 Task: Look for space in Sunnyside, United States from 6th September, 2023 to 15th September, 2023 for 6 adults in price range Rs.8000 to Rs.12000. Place can be entire place or private room with 6 bedrooms having 6 beds and 6 bathrooms. Property type can be house, flat, guest house. Amenities needed are: wifi, TV, free parkinig on premises, gym, breakfast. Booking option can be shelf check-in. Required host language is English.
Action: Mouse moved to (484, 119)
Screenshot: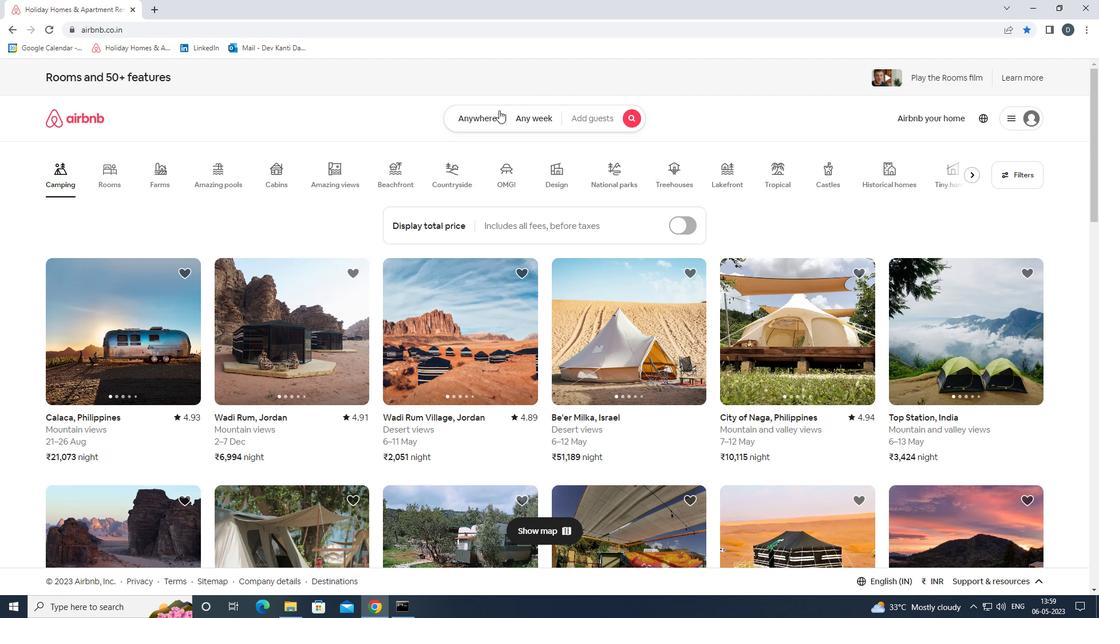 
Action: Mouse pressed left at (484, 119)
Screenshot: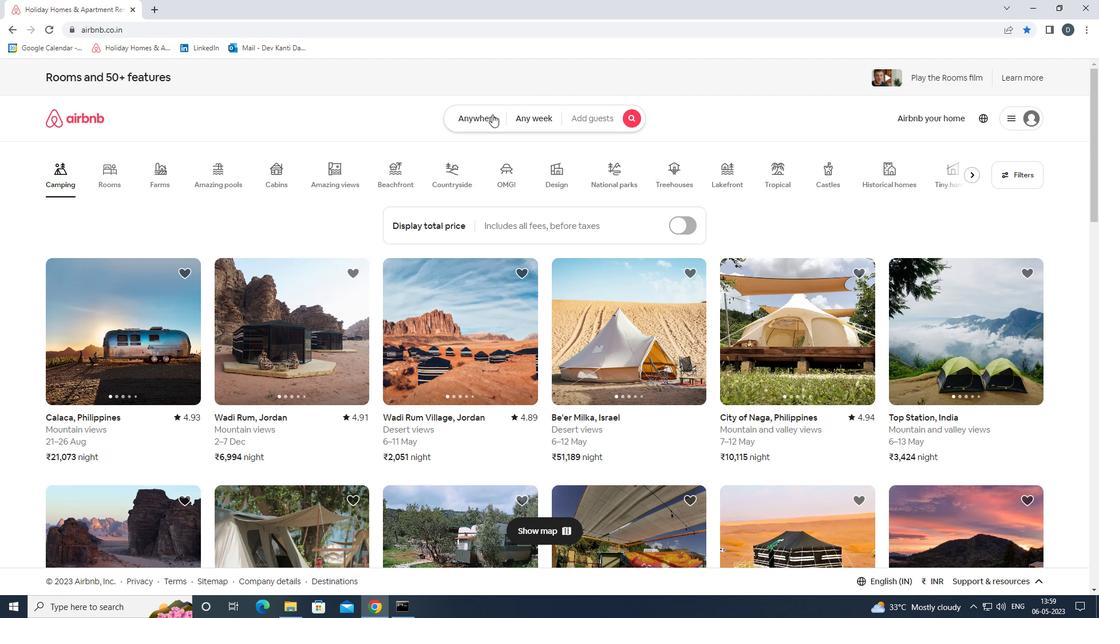 
Action: Mouse moved to (445, 160)
Screenshot: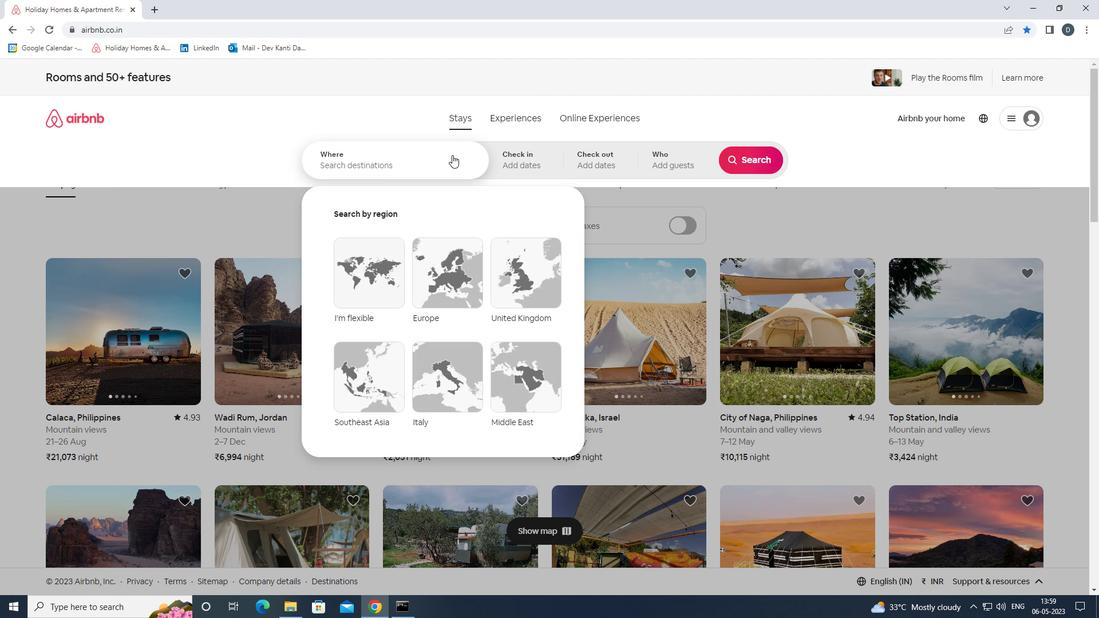 
Action: Mouse pressed left at (445, 160)
Screenshot: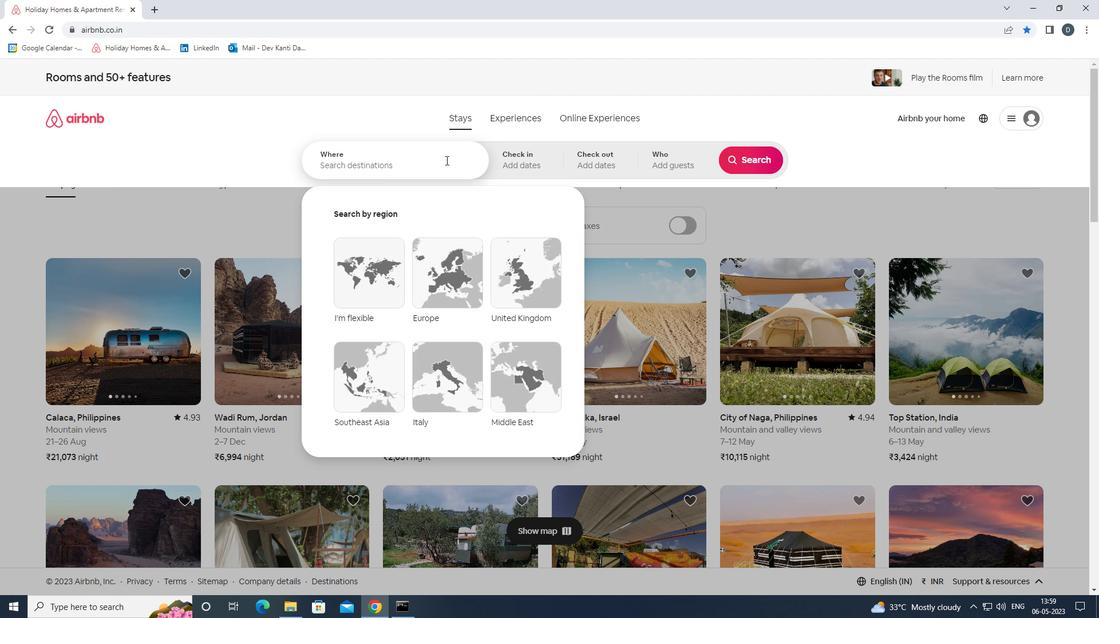 
Action: Mouse moved to (445, 160)
Screenshot: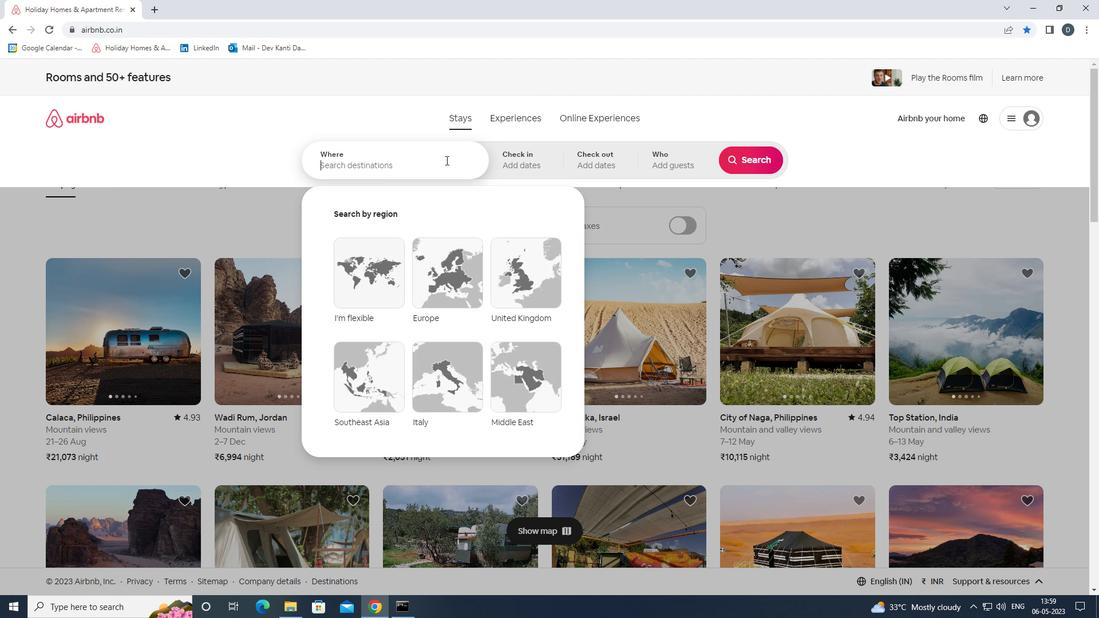 
Action: Key pressed <Key.shift>SUNNYSIDE,<Key.shift>UNITED<Key.space><Key.shift>STATES<Key.enter>
Screenshot: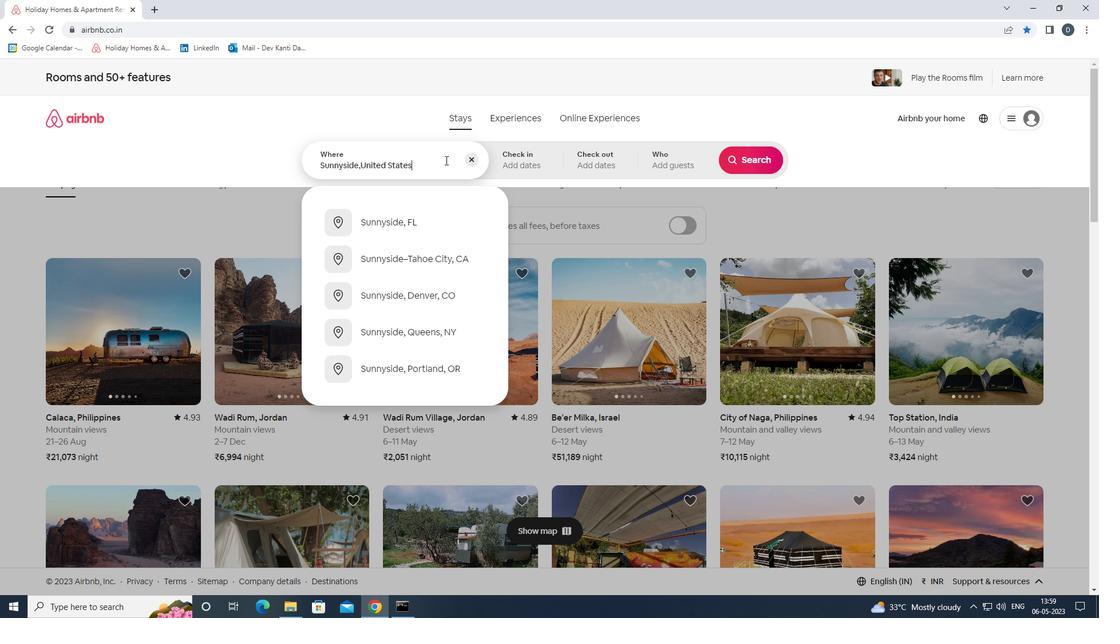 
Action: Mouse moved to (743, 254)
Screenshot: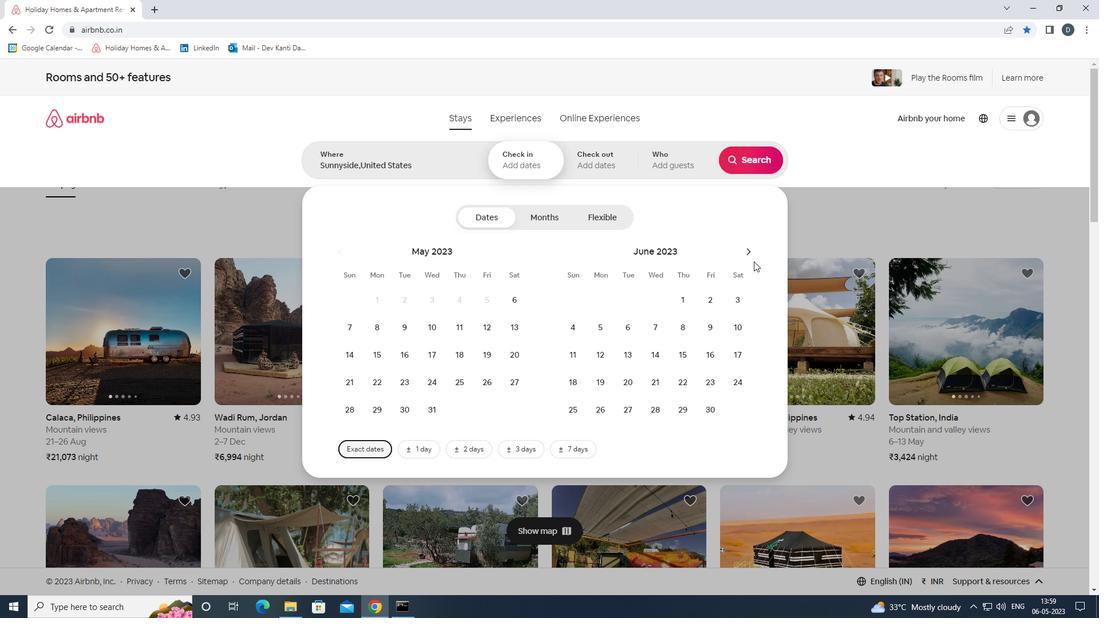 
Action: Mouse pressed left at (743, 254)
Screenshot: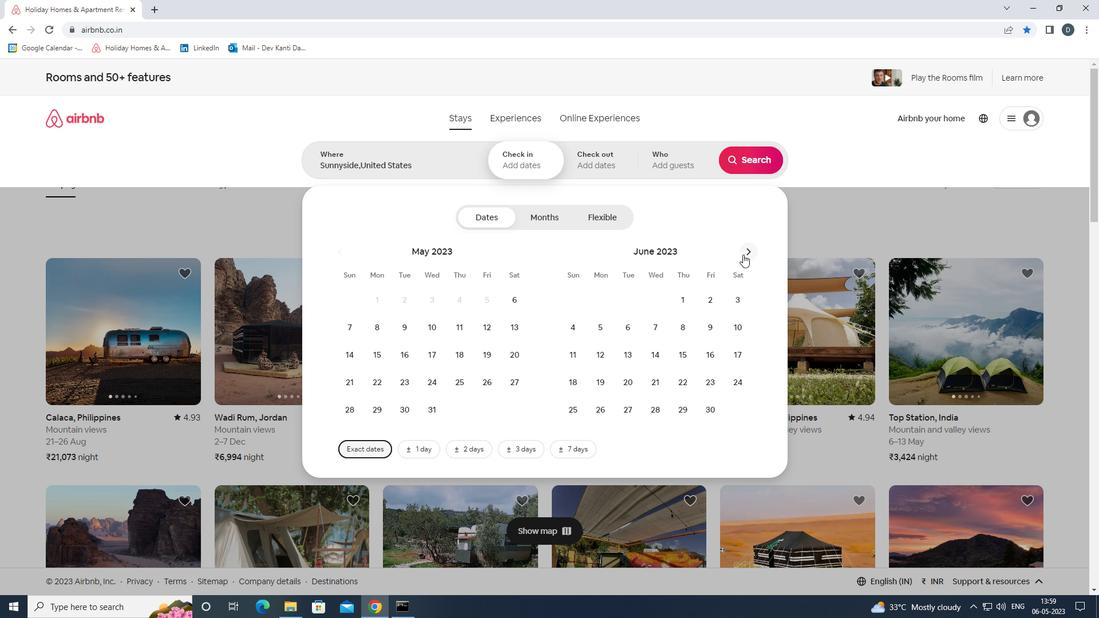 
Action: Mouse moved to (740, 251)
Screenshot: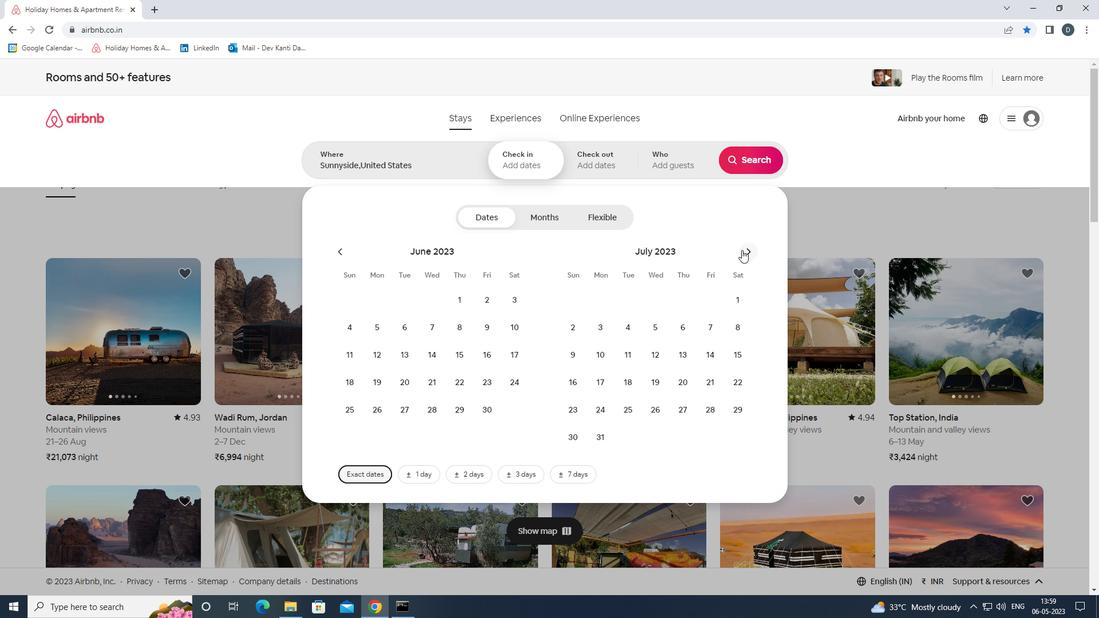 
Action: Mouse pressed left at (740, 251)
Screenshot: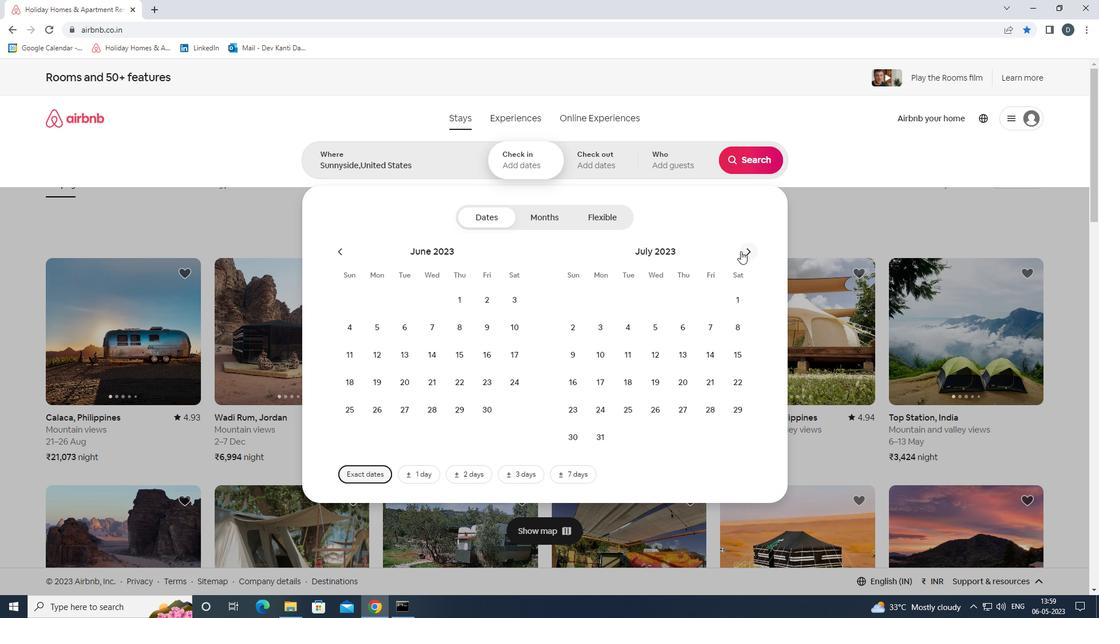 
Action: Mouse moved to (750, 251)
Screenshot: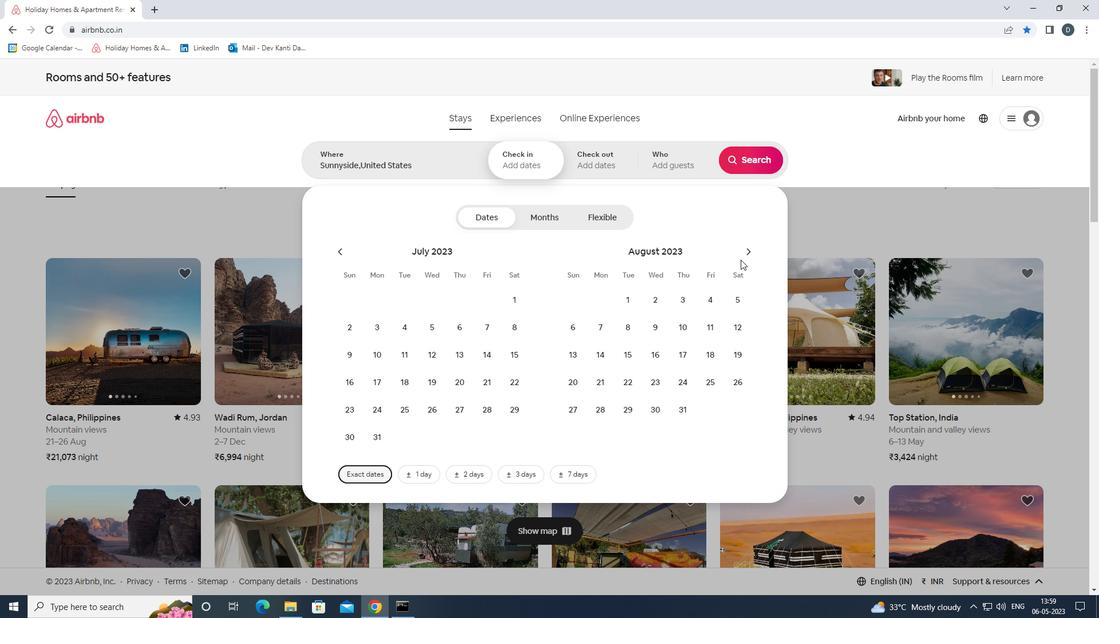 
Action: Mouse pressed left at (750, 251)
Screenshot: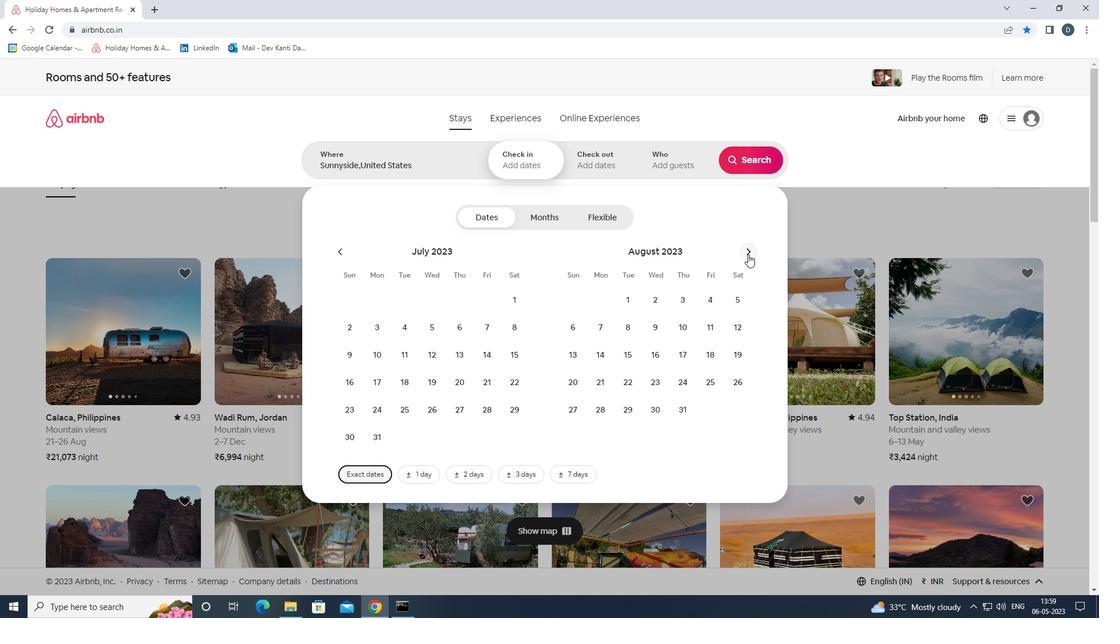
Action: Mouse moved to (660, 334)
Screenshot: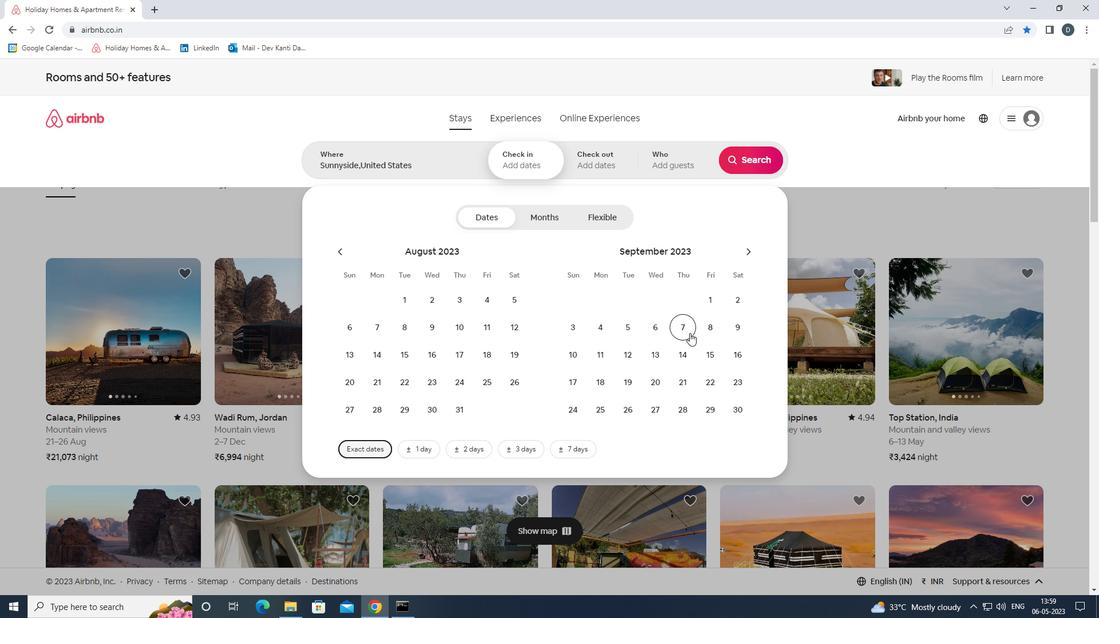 
Action: Mouse pressed left at (660, 334)
Screenshot: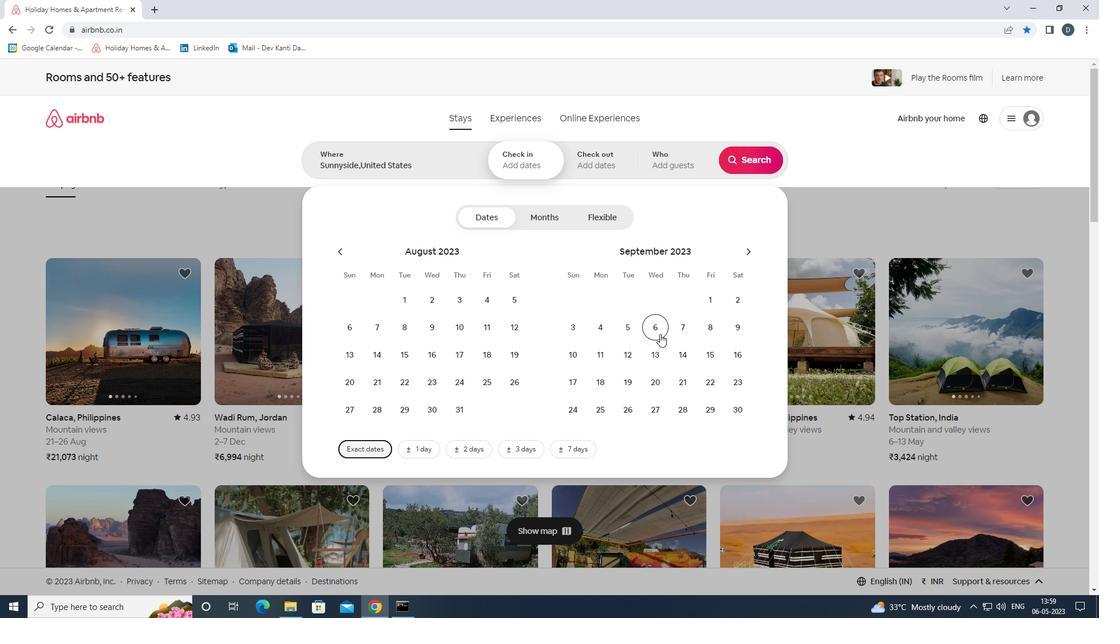 
Action: Mouse moved to (712, 355)
Screenshot: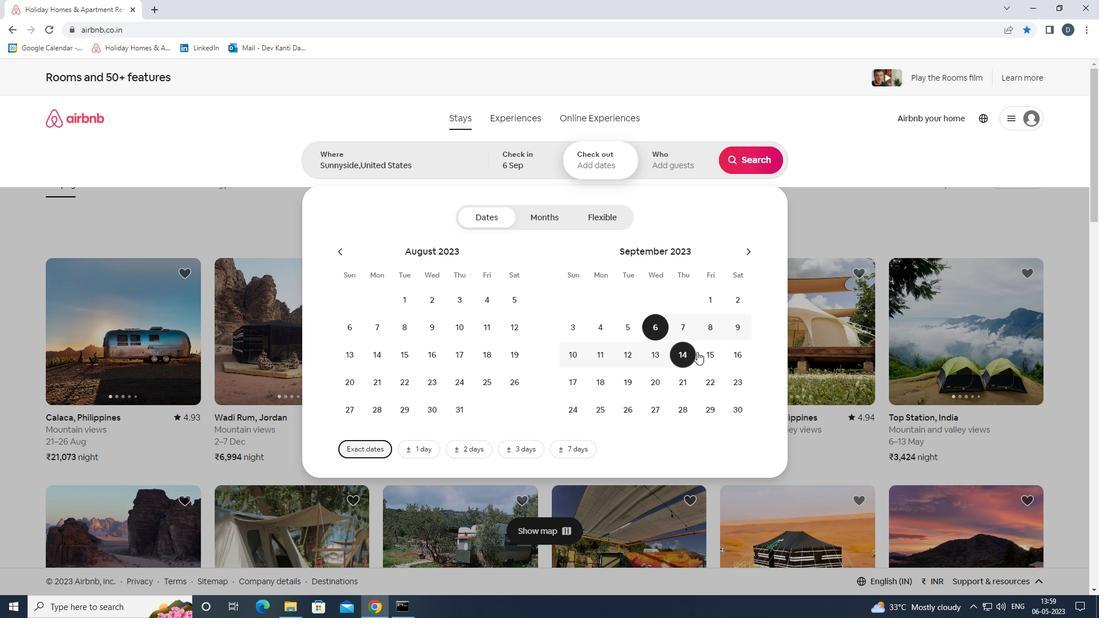 
Action: Mouse pressed left at (712, 355)
Screenshot: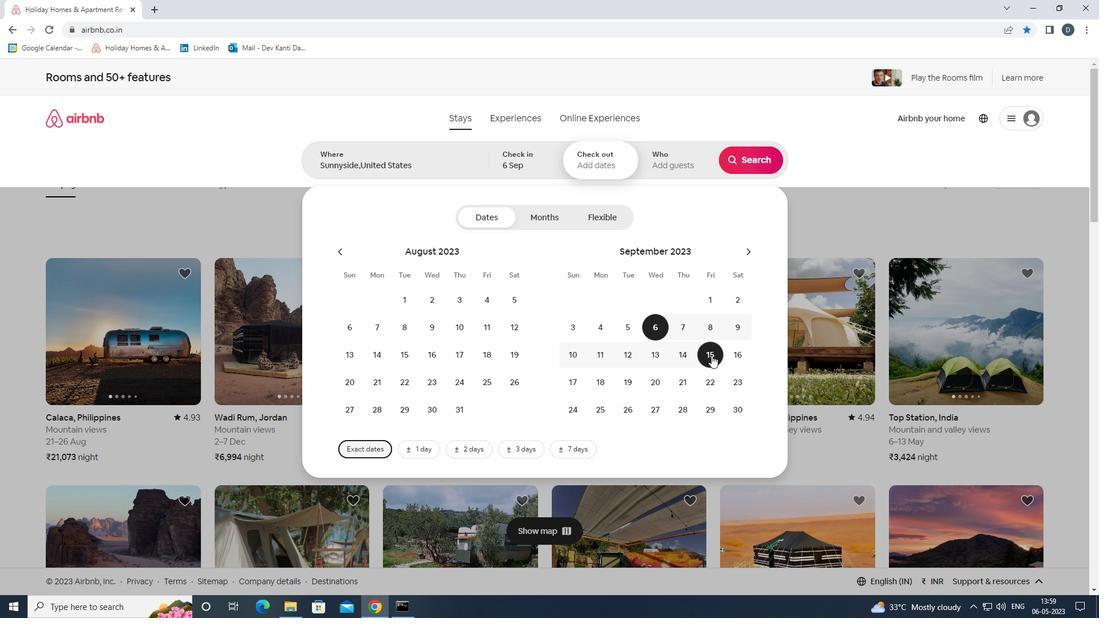 
Action: Mouse moved to (676, 168)
Screenshot: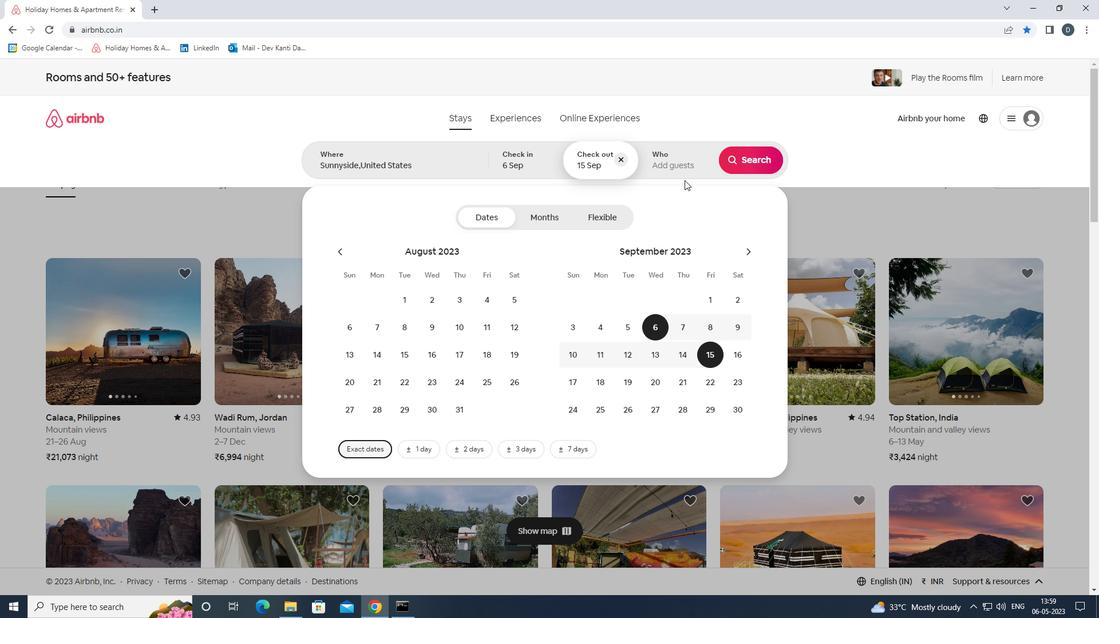 
Action: Mouse pressed left at (676, 168)
Screenshot: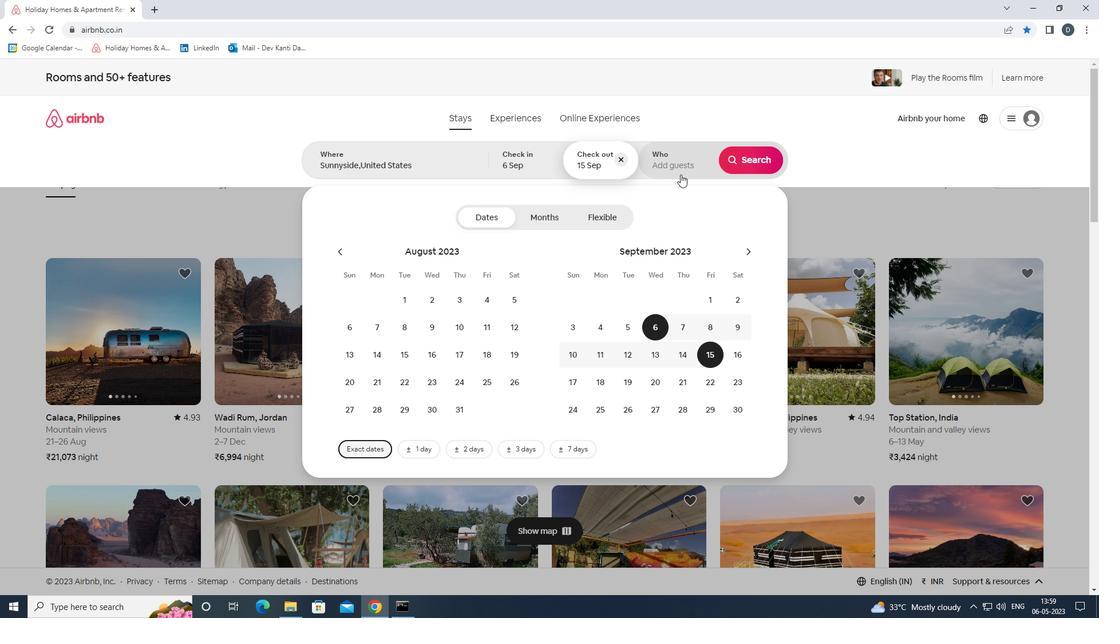 
Action: Mouse moved to (755, 215)
Screenshot: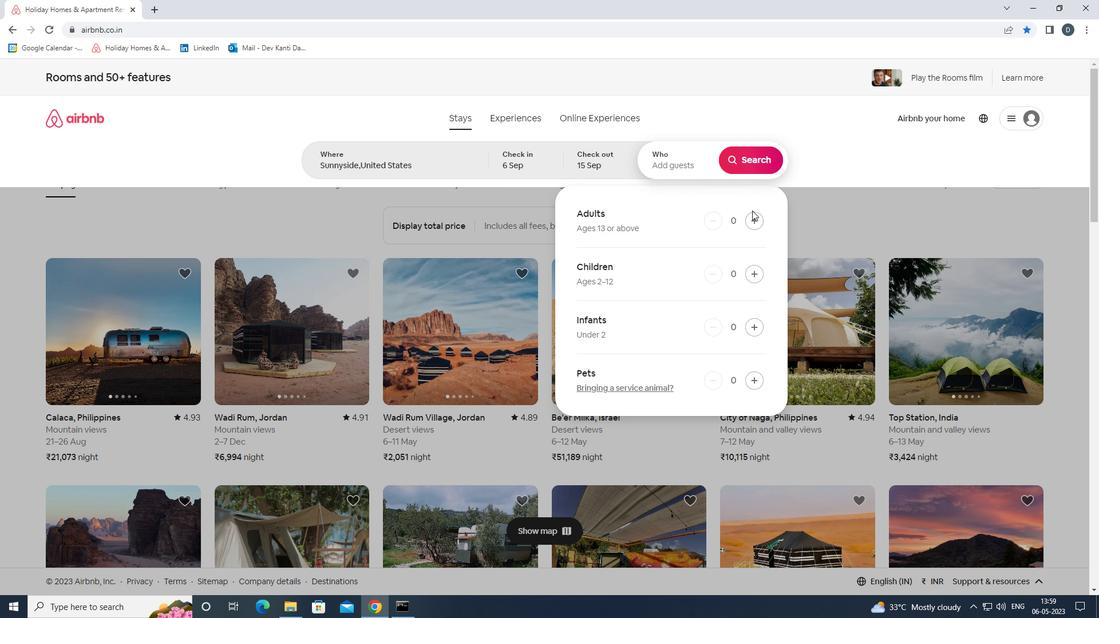 
Action: Mouse pressed left at (755, 215)
Screenshot: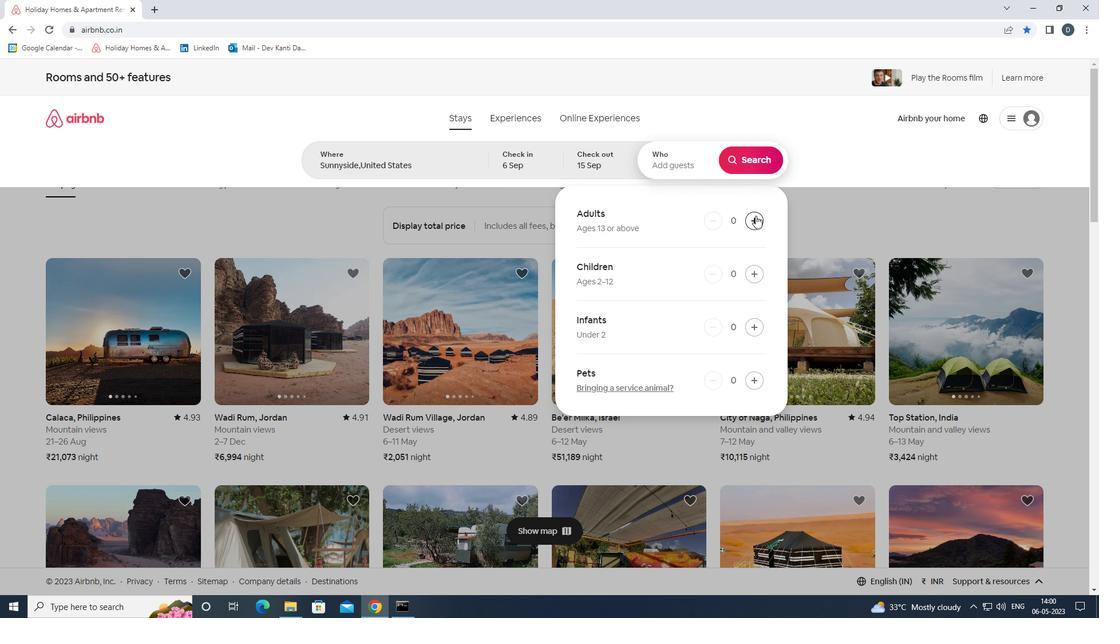 
Action: Mouse pressed left at (755, 215)
Screenshot: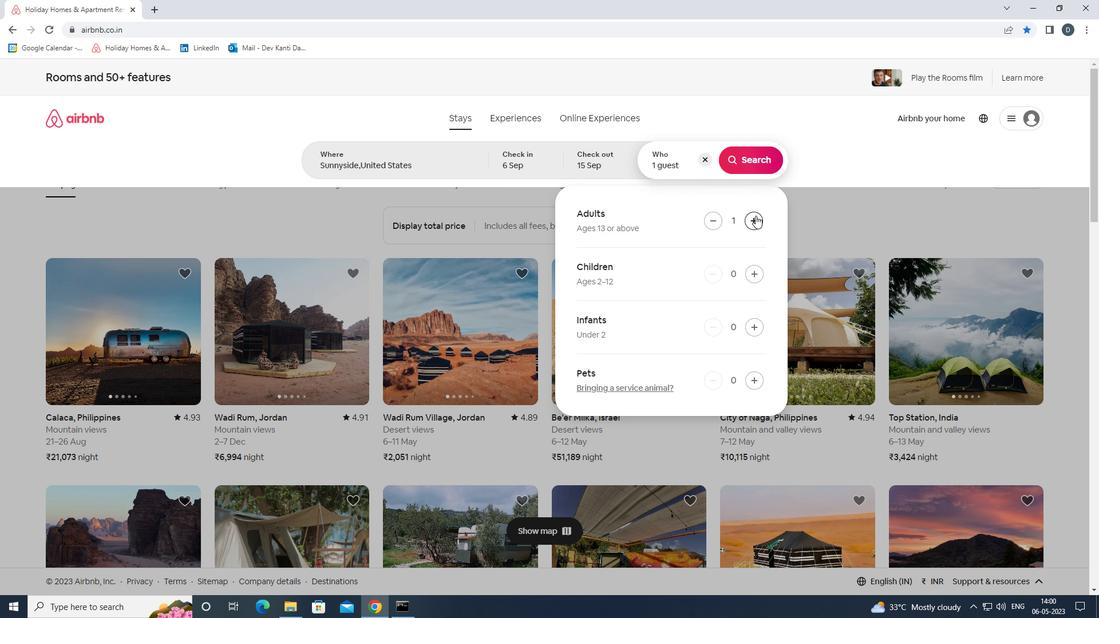 
Action: Mouse pressed left at (755, 215)
Screenshot: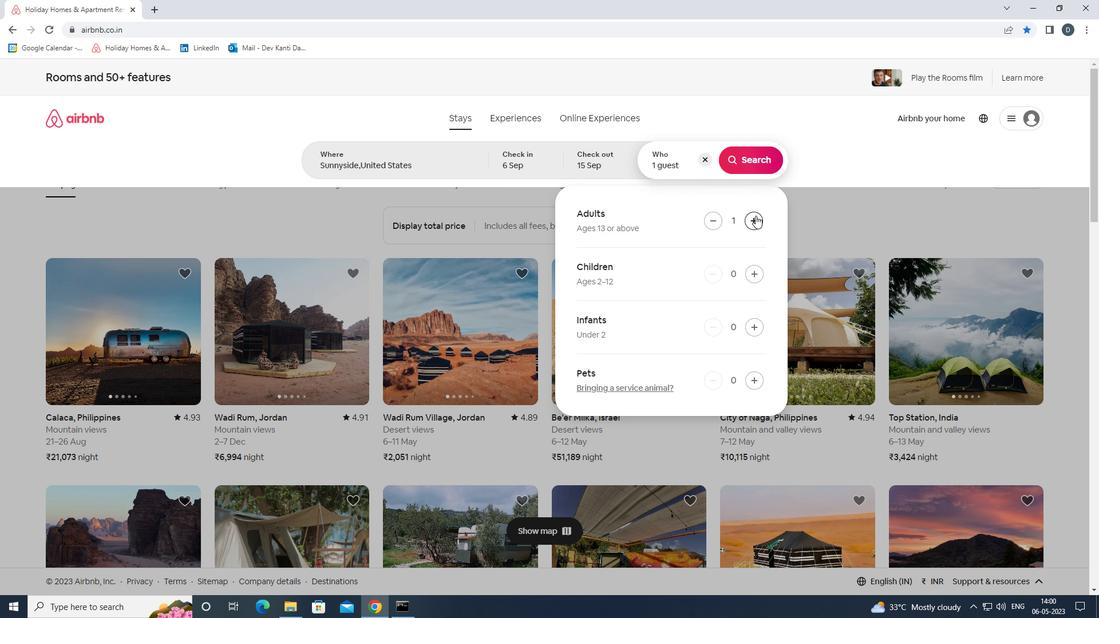 
Action: Mouse pressed left at (755, 215)
Screenshot: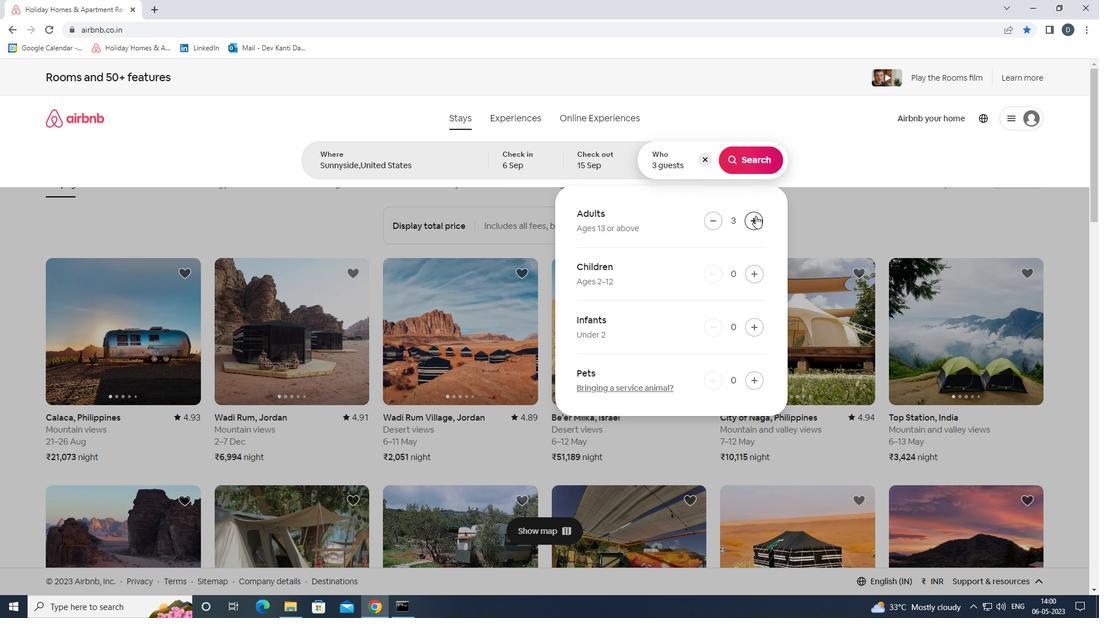 
Action: Mouse pressed left at (755, 215)
Screenshot: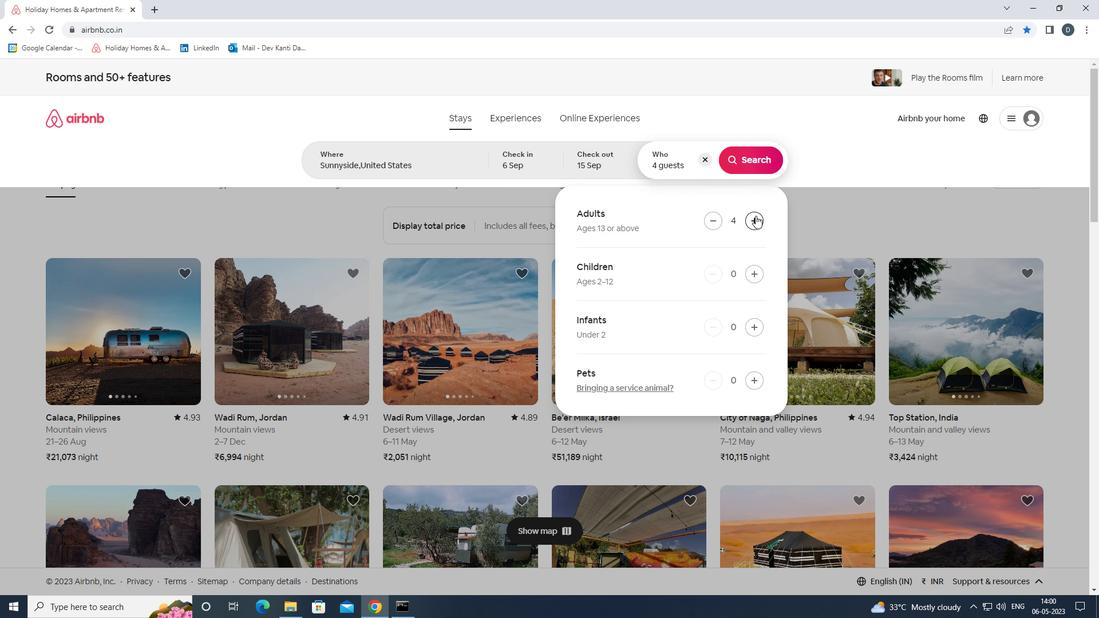 
Action: Mouse pressed left at (755, 215)
Screenshot: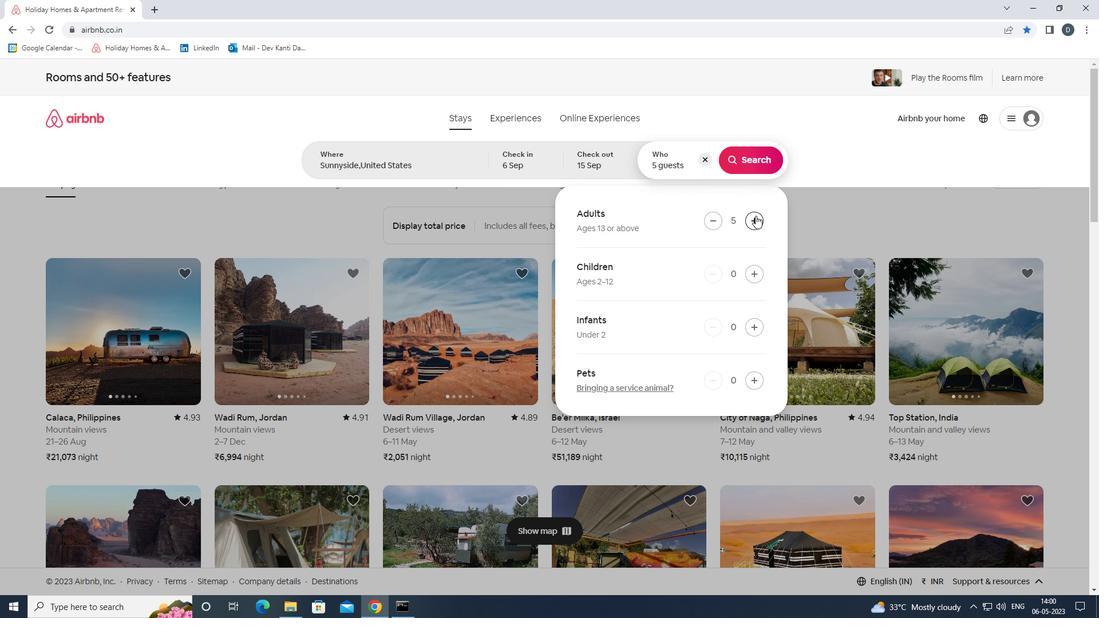 
Action: Mouse moved to (753, 169)
Screenshot: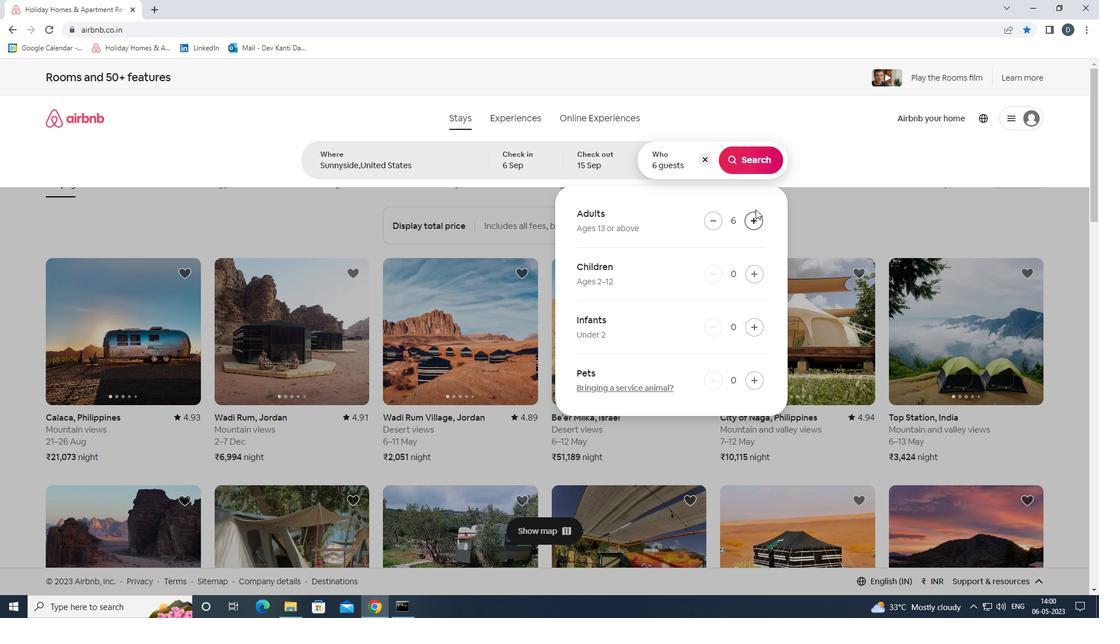 
Action: Mouse pressed left at (753, 169)
Screenshot: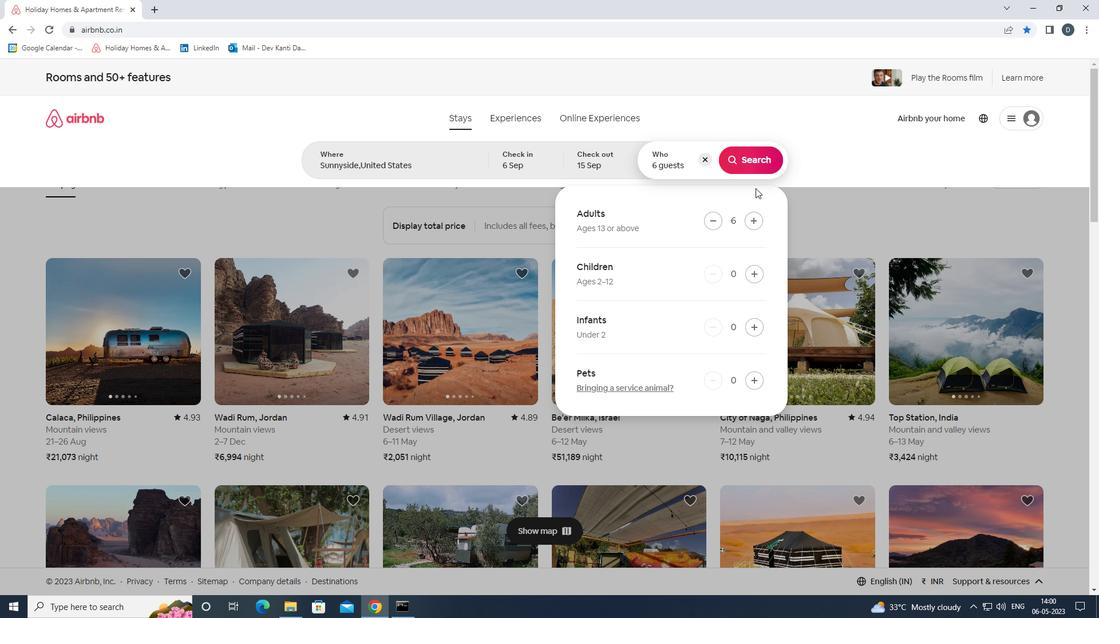 
Action: Mouse moved to (1034, 132)
Screenshot: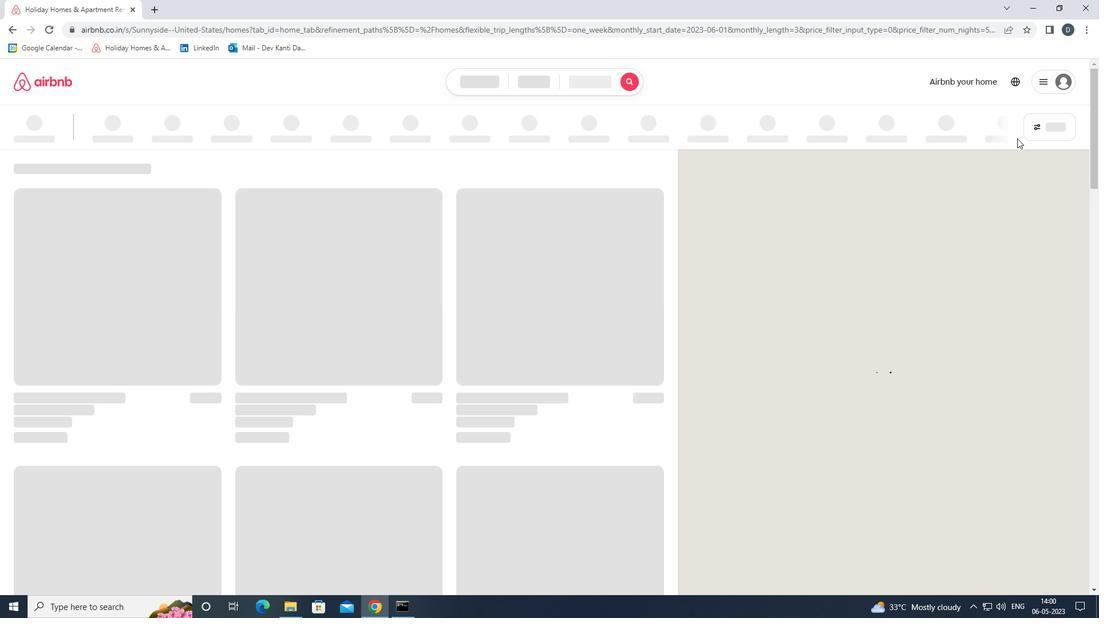 
Action: Mouse pressed left at (1034, 132)
Screenshot: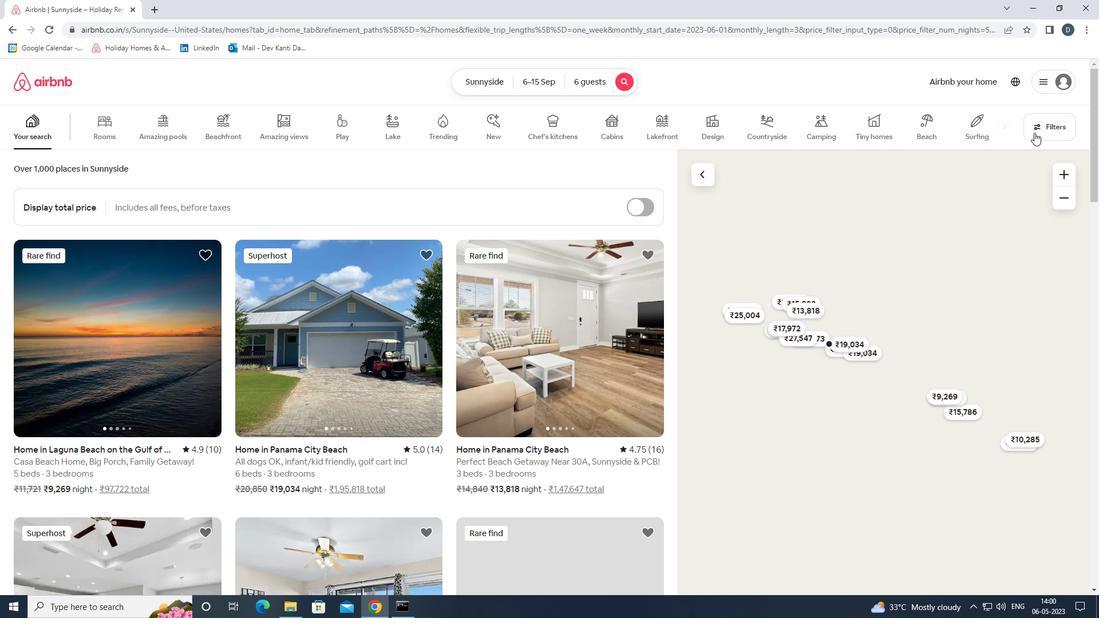 
Action: Mouse moved to (467, 406)
Screenshot: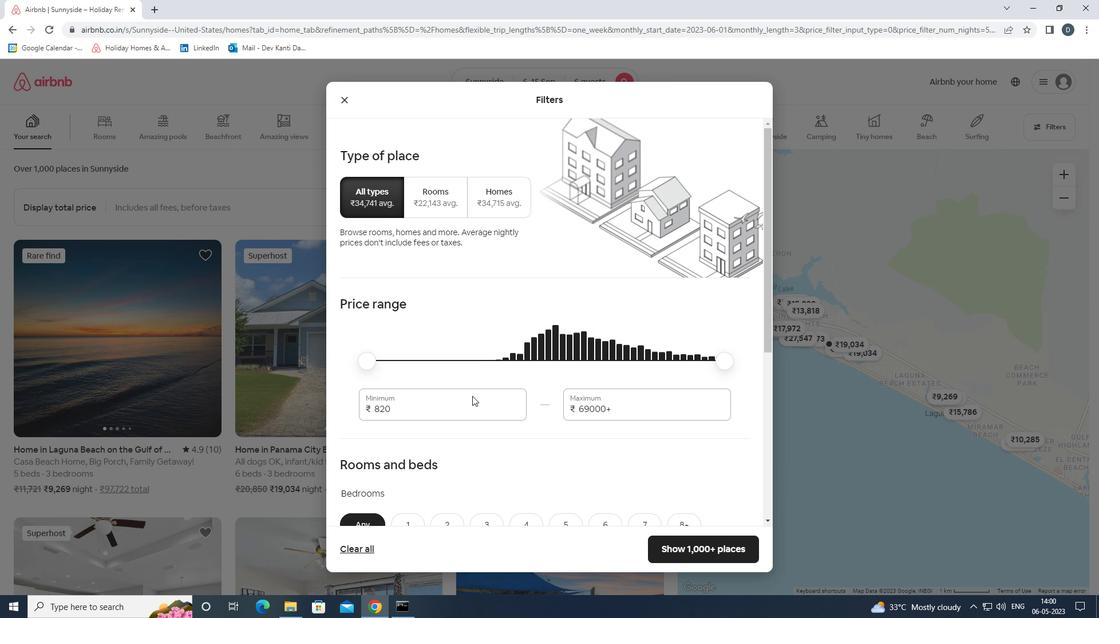 
Action: Mouse pressed left at (467, 406)
Screenshot: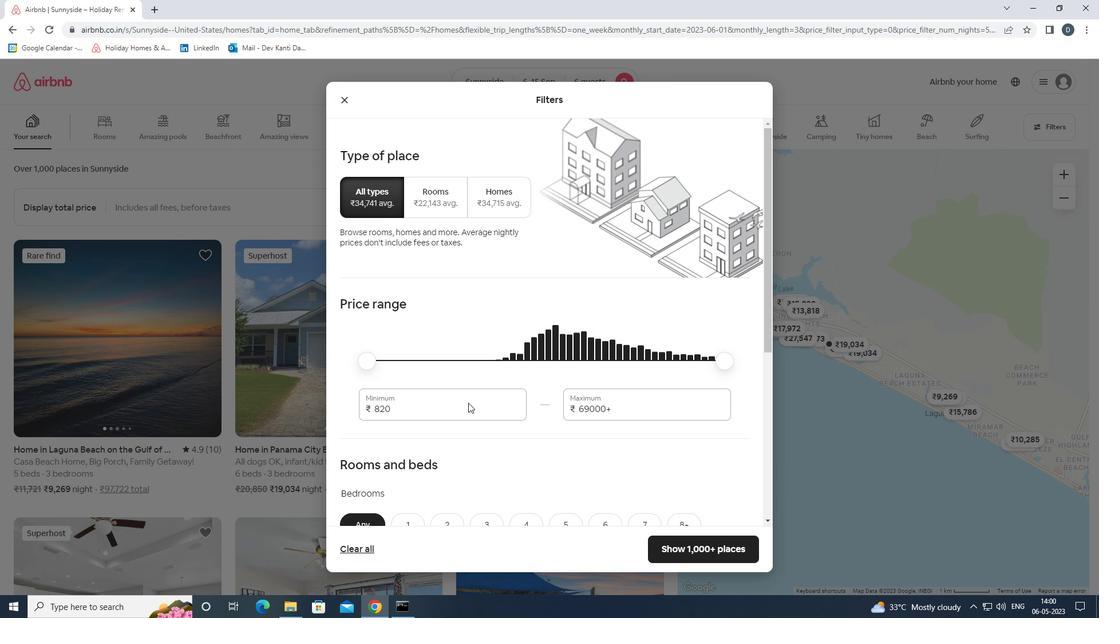
Action: Mouse pressed left at (467, 406)
Screenshot: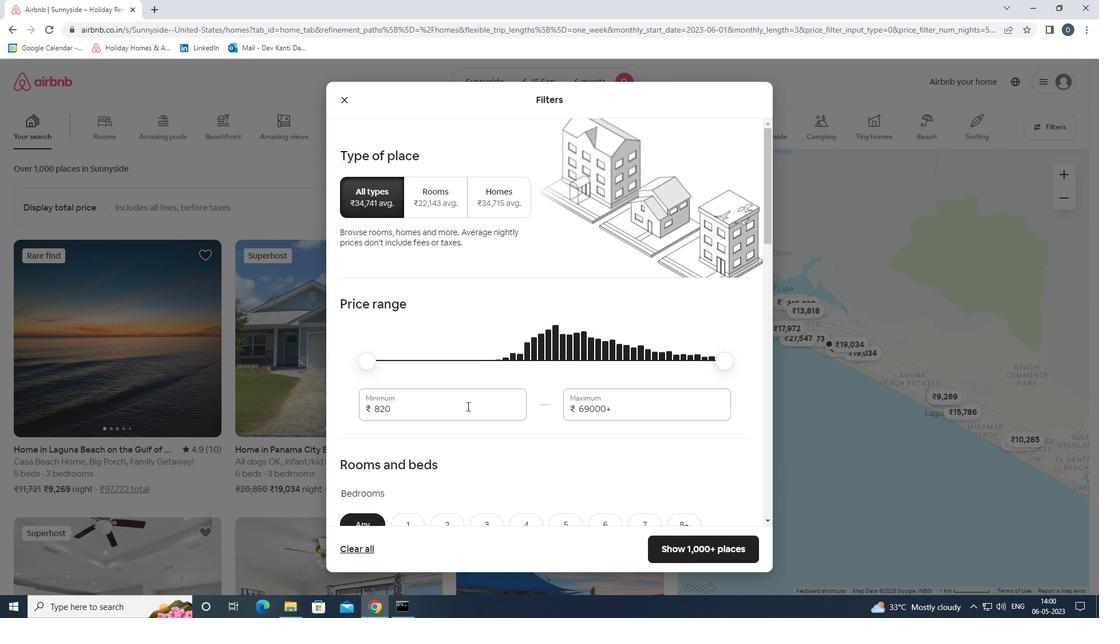 
Action: Key pressed 8000<Key.tab>12000
Screenshot: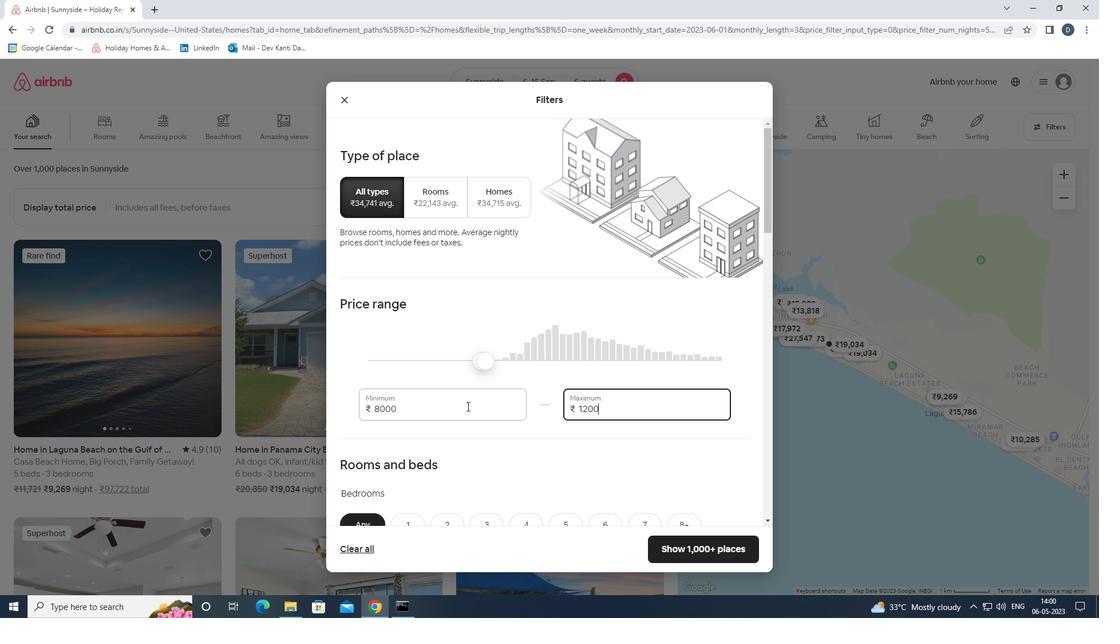 
Action: Mouse moved to (473, 394)
Screenshot: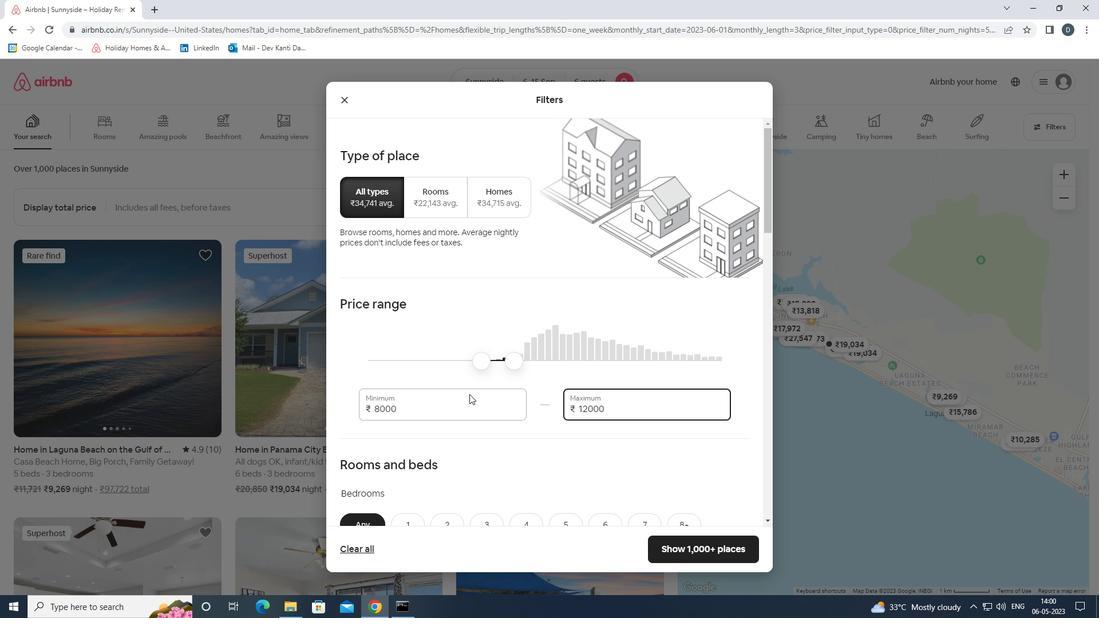 
Action: Mouse scrolled (473, 393) with delta (0, 0)
Screenshot: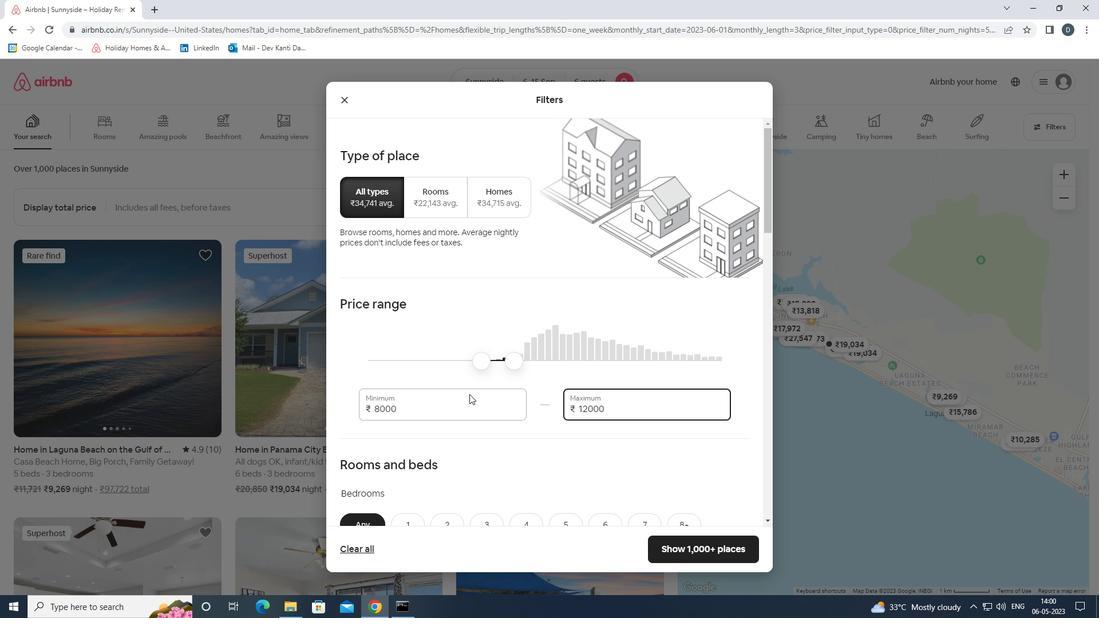 
Action: Mouse moved to (482, 397)
Screenshot: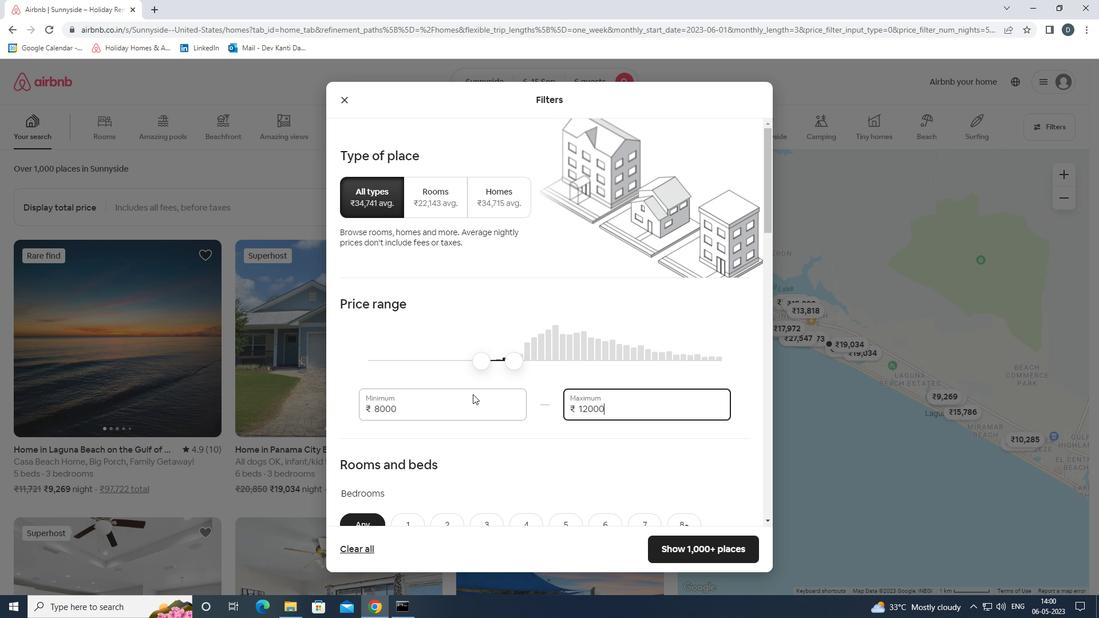 
Action: Mouse scrolled (482, 396) with delta (0, 0)
Screenshot: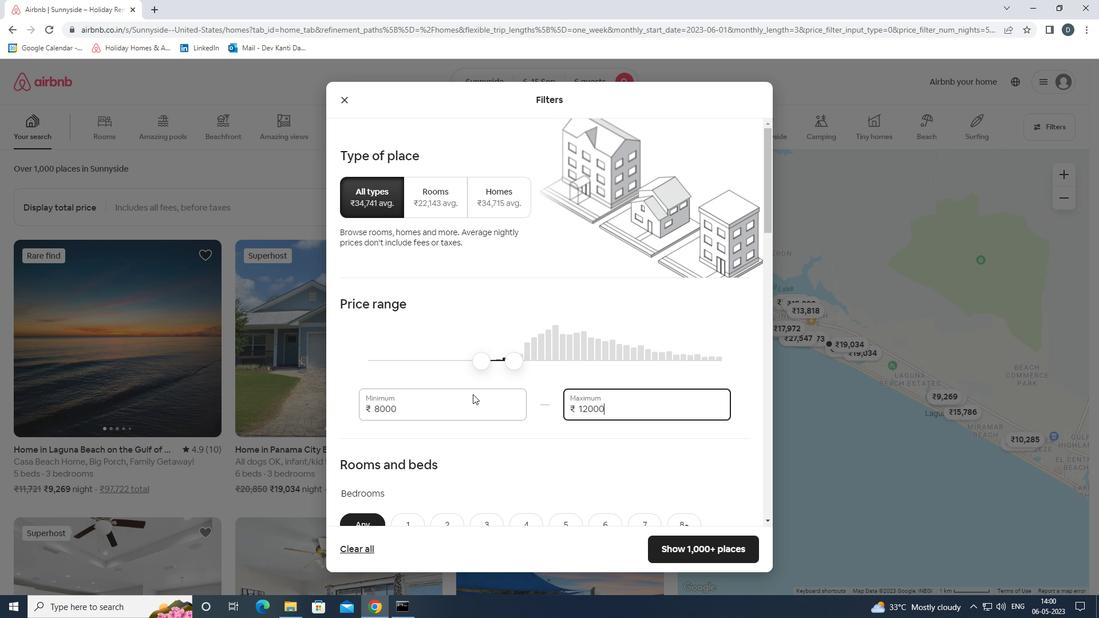 
Action: Mouse moved to (510, 387)
Screenshot: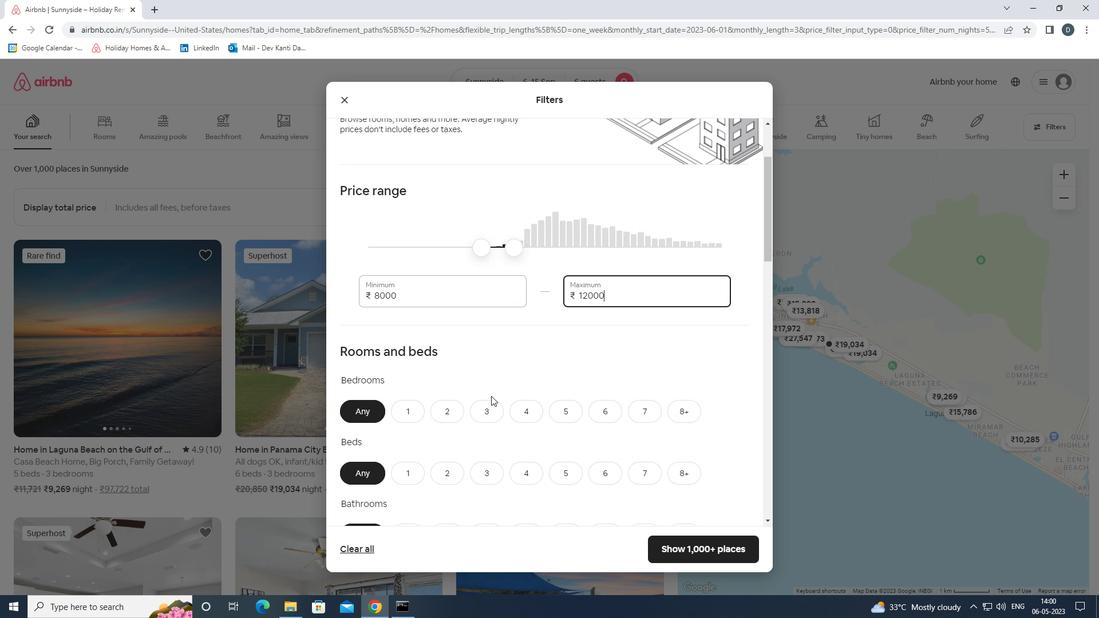 
Action: Mouse scrolled (510, 386) with delta (0, 0)
Screenshot: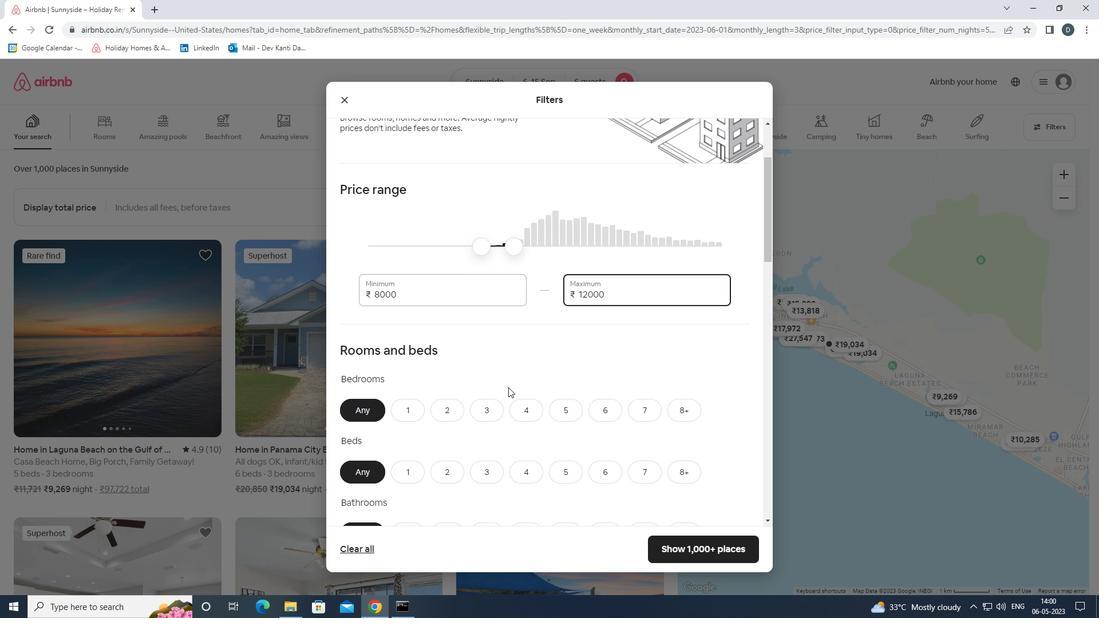 
Action: Mouse scrolled (510, 386) with delta (0, 0)
Screenshot: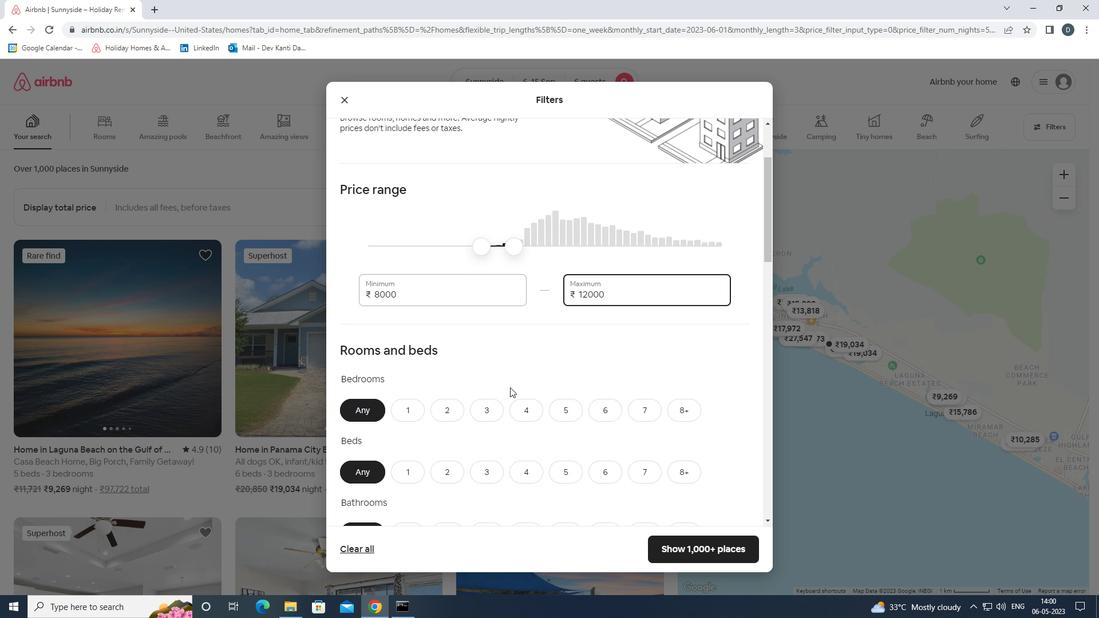 
Action: Mouse moved to (601, 294)
Screenshot: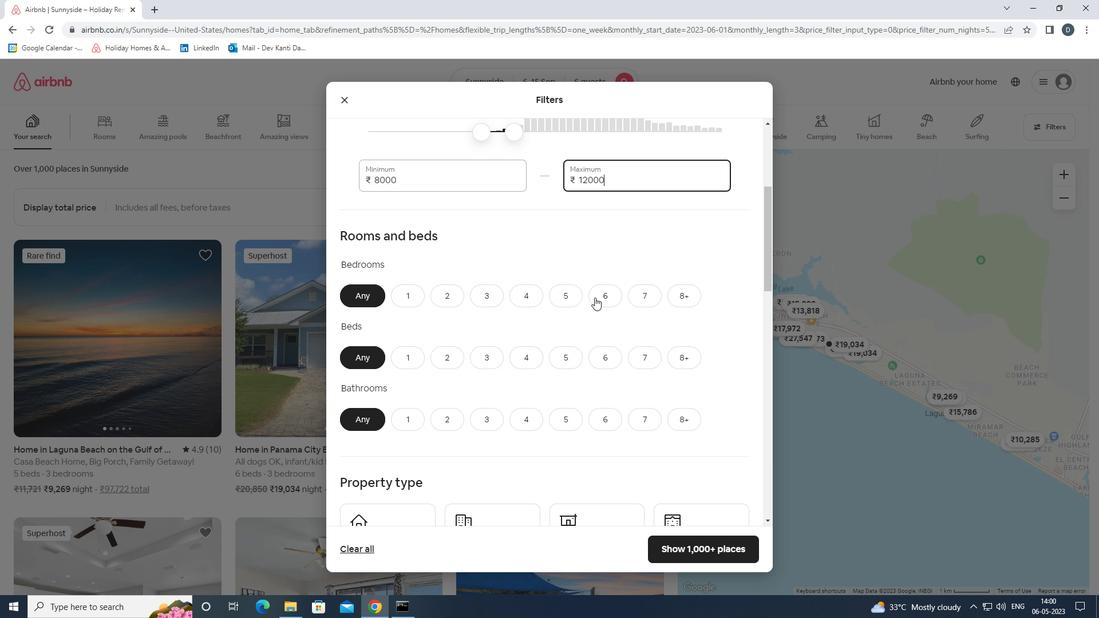 
Action: Mouse pressed left at (601, 294)
Screenshot: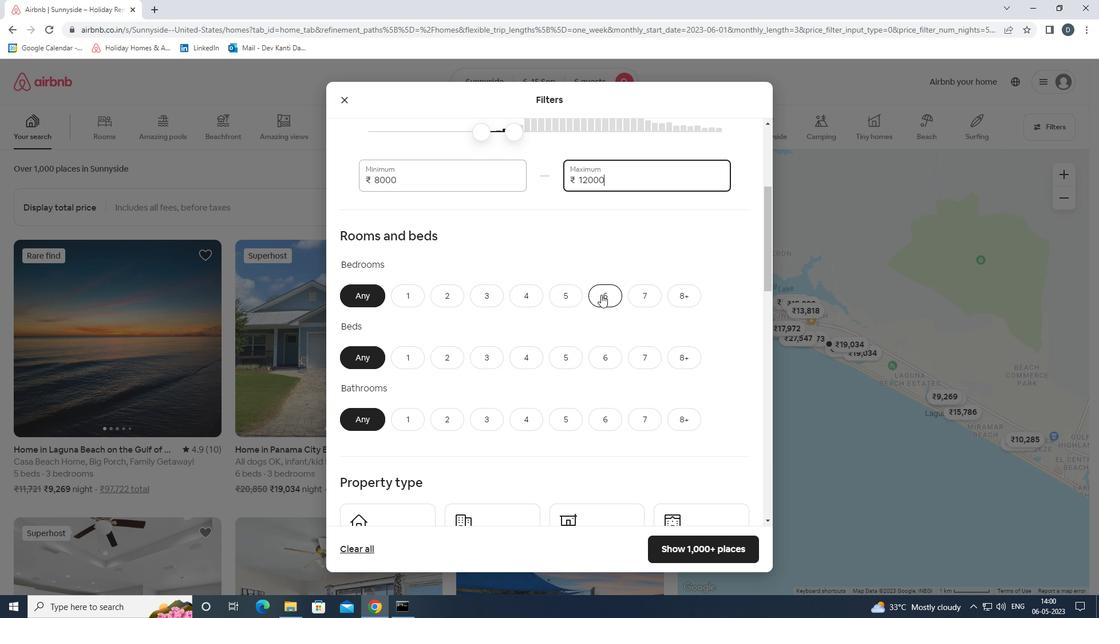 
Action: Mouse moved to (599, 357)
Screenshot: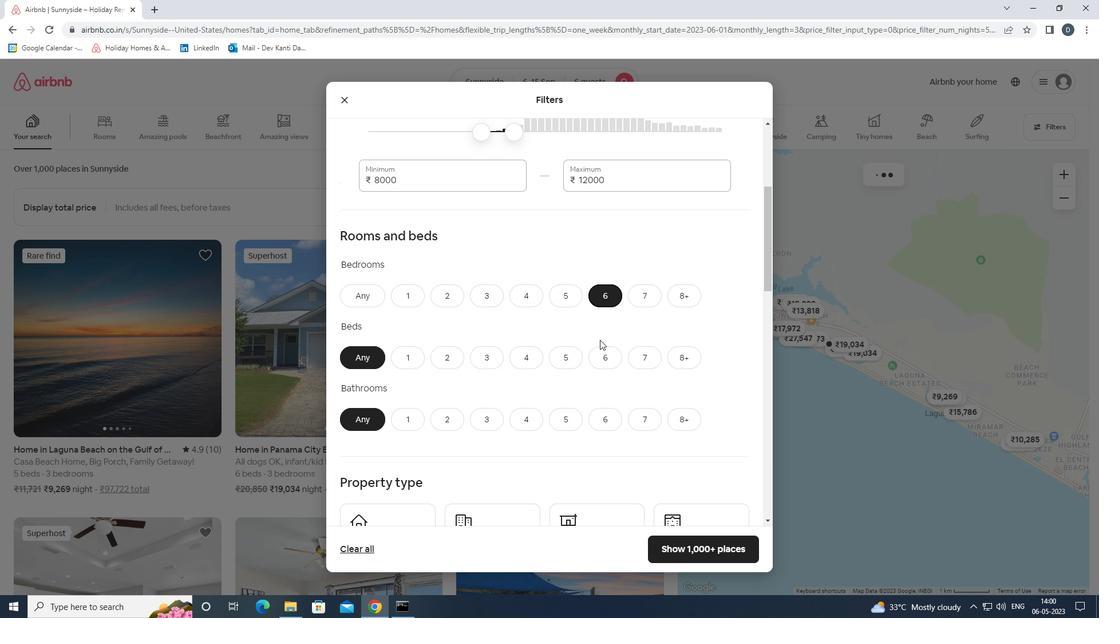 
Action: Mouse pressed left at (599, 357)
Screenshot: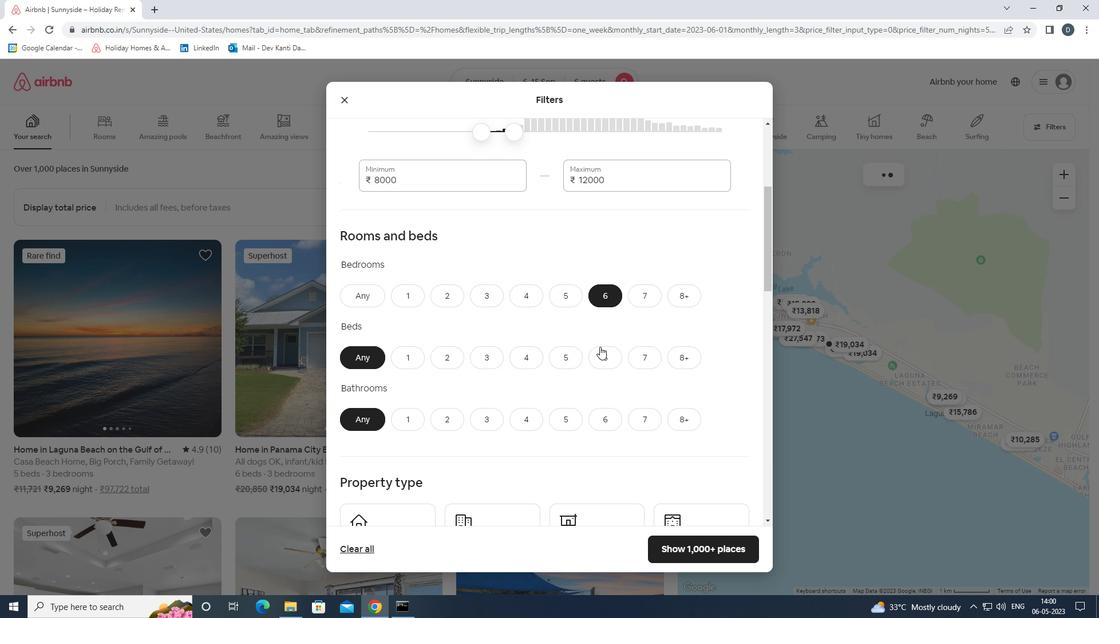 
Action: Mouse moved to (601, 412)
Screenshot: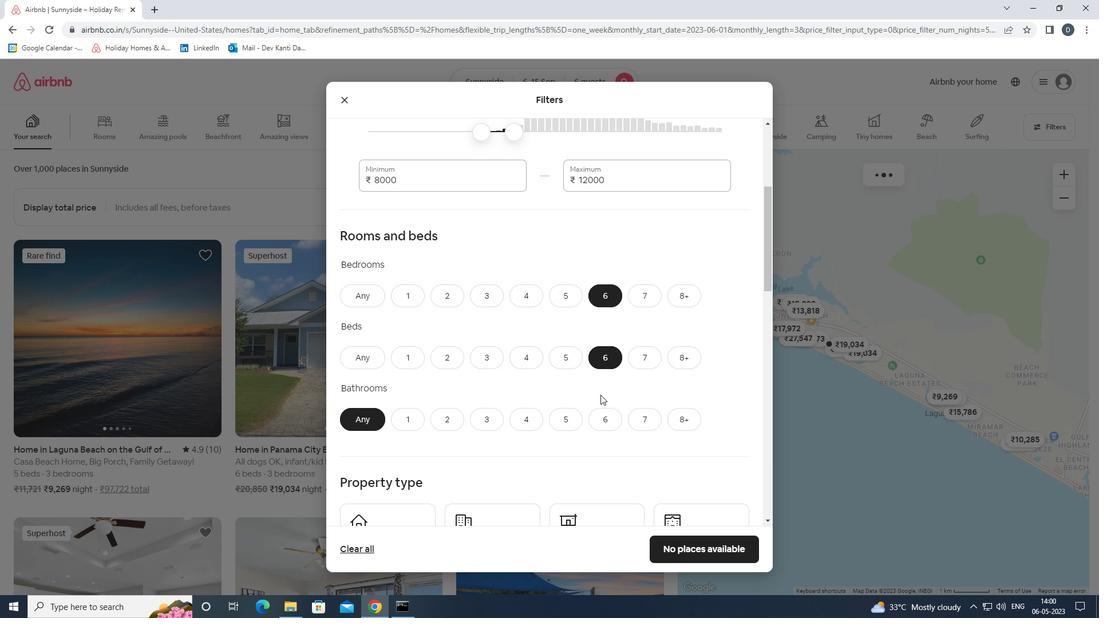 
Action: Mouse pressed left at (601, 412)
Screenshot: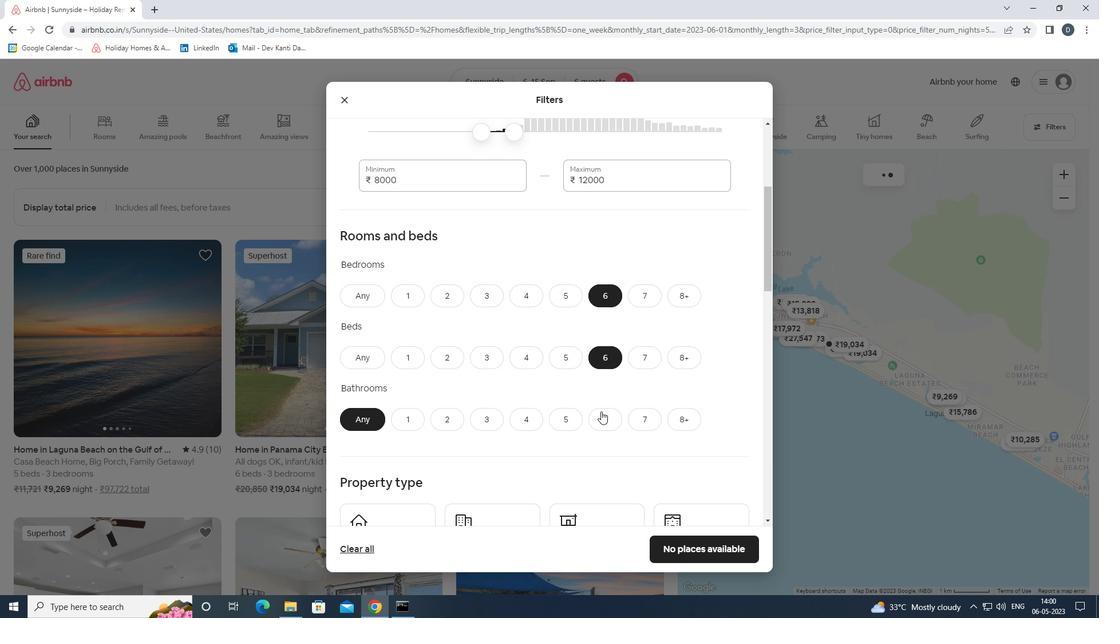 
Action: Mouse moved to (599, 406)
Screenshot: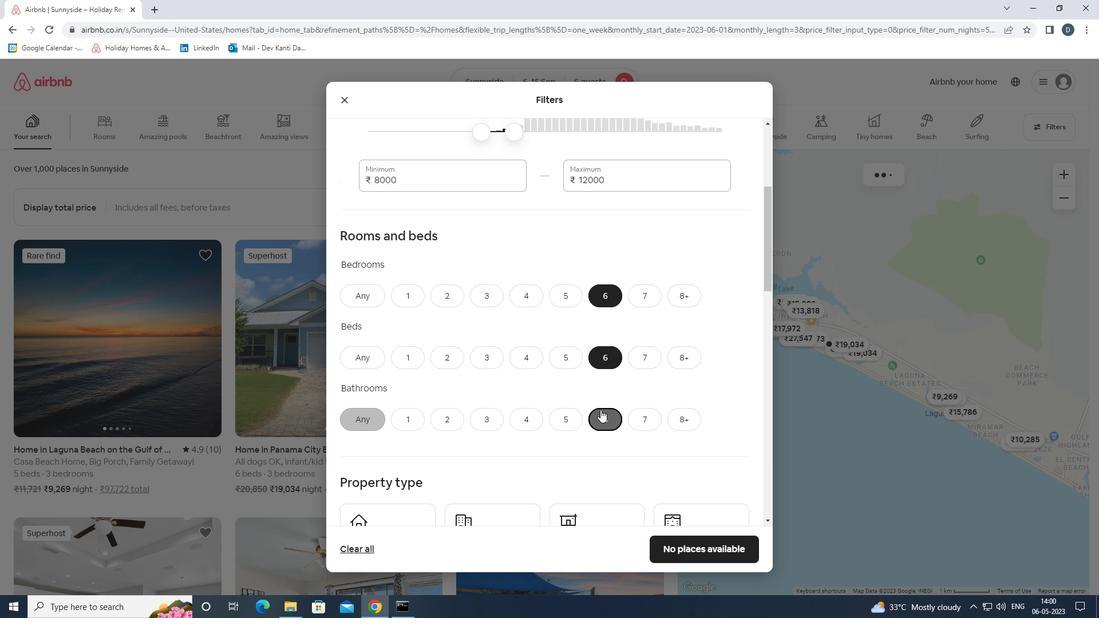 
Action: Mouse scrolled (599, 405) with delta (0, 0)
Screenshot: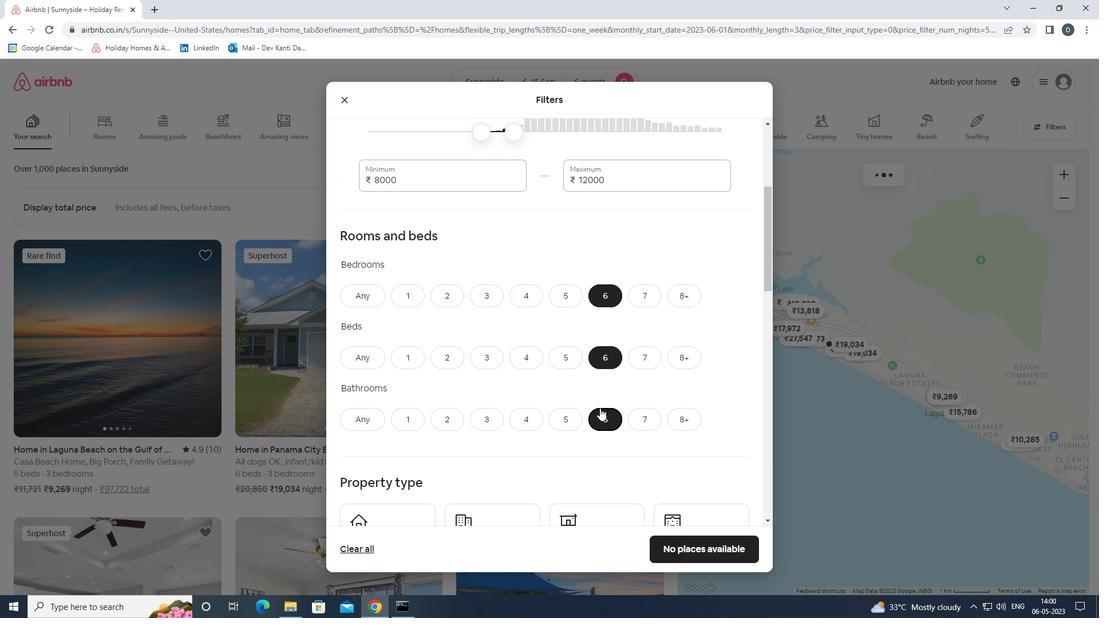 
Action: Mouse scrolled (599, 405) with delta (0, 0)
Screenshot: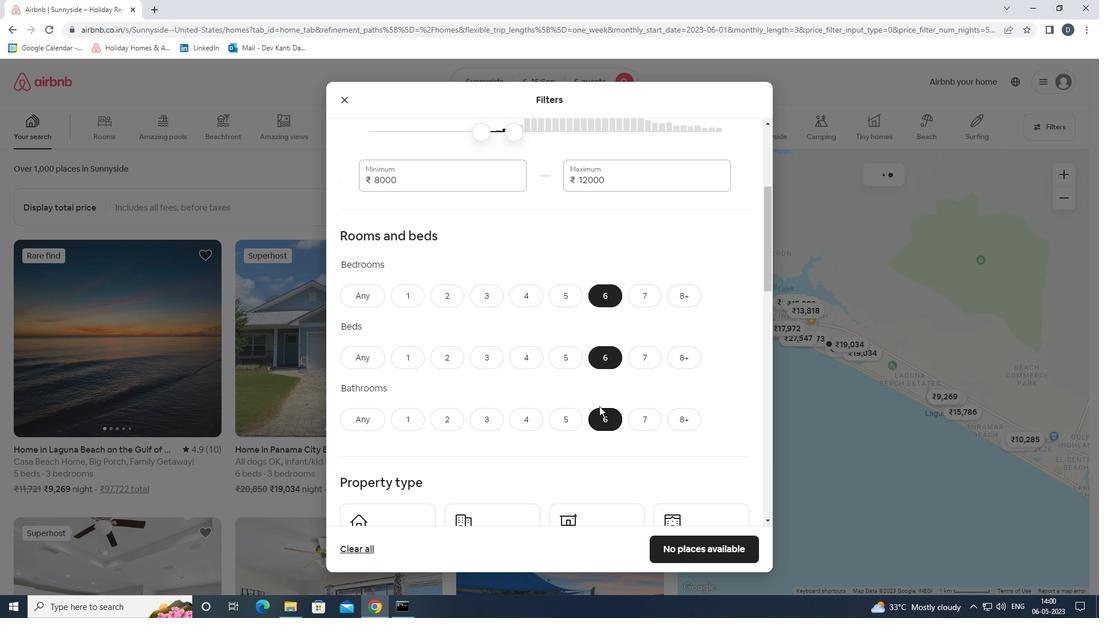 
Action: Mouse scrolled (599, 405) with delta (0, 0)
Screenshot: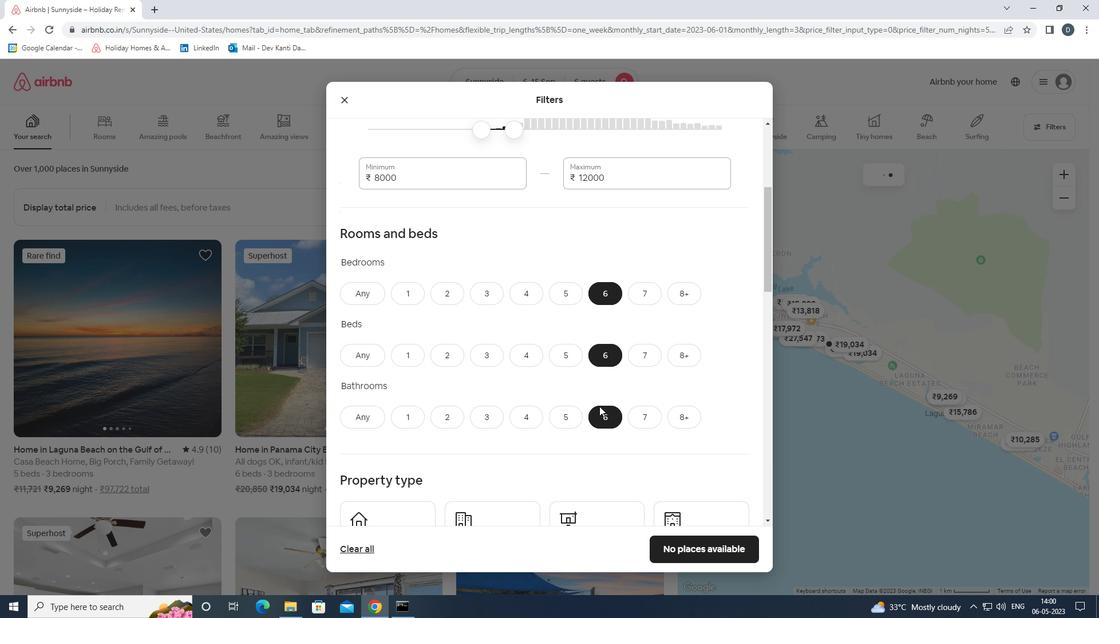 
Action: Mouse moved to (395, 391)
Screenshot: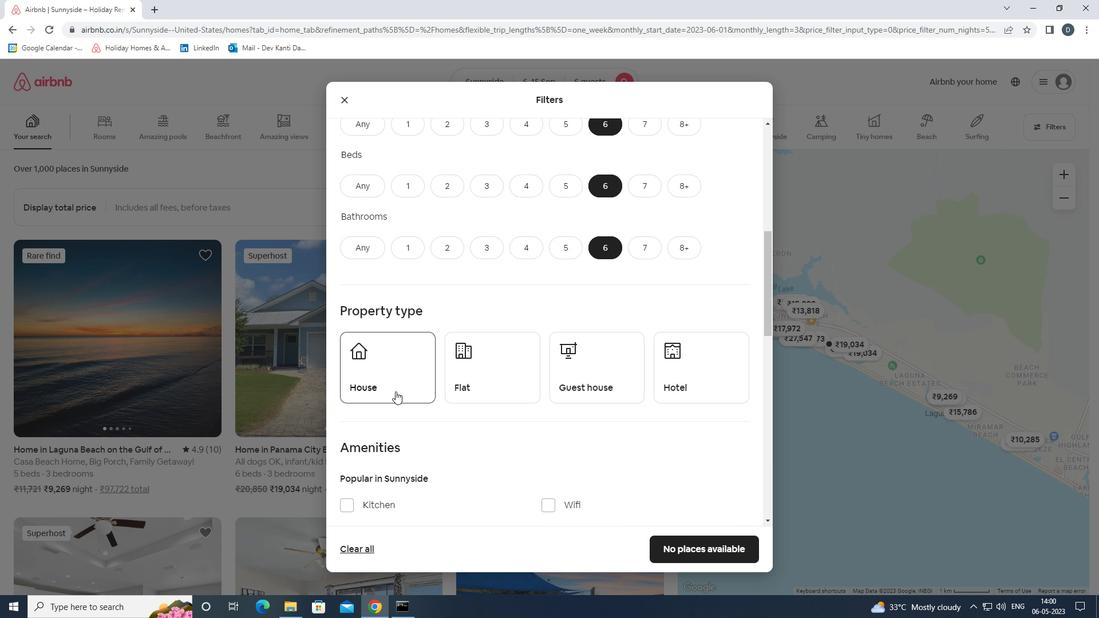 
Action: Mouse pressed left at (395, 391)
Screenshot: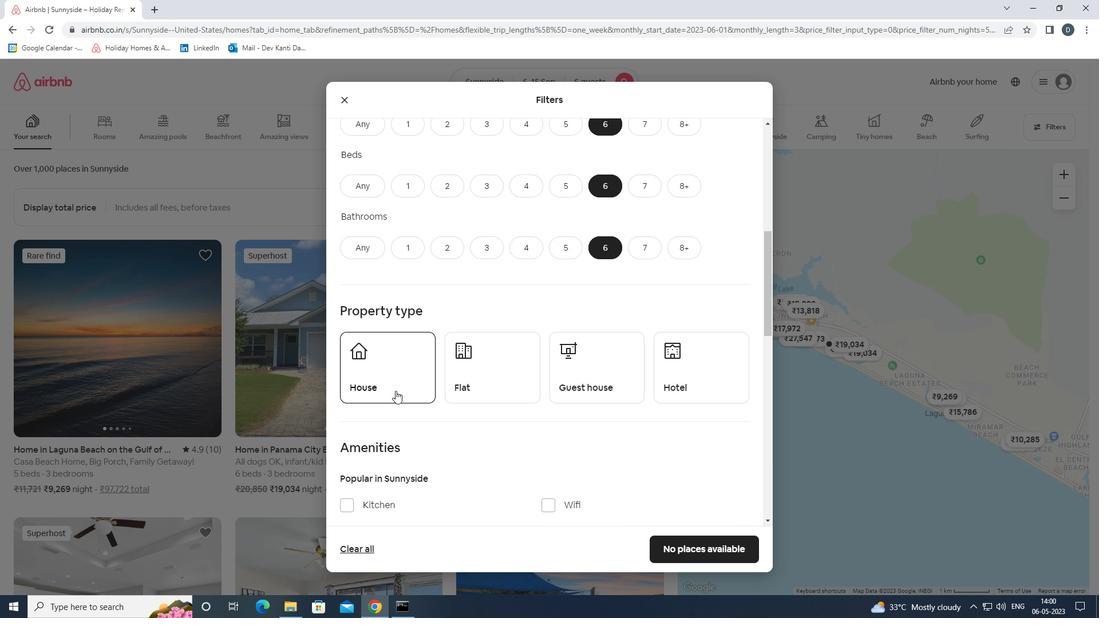 
Action: Mouse moved to (479, 373)
Screenshot: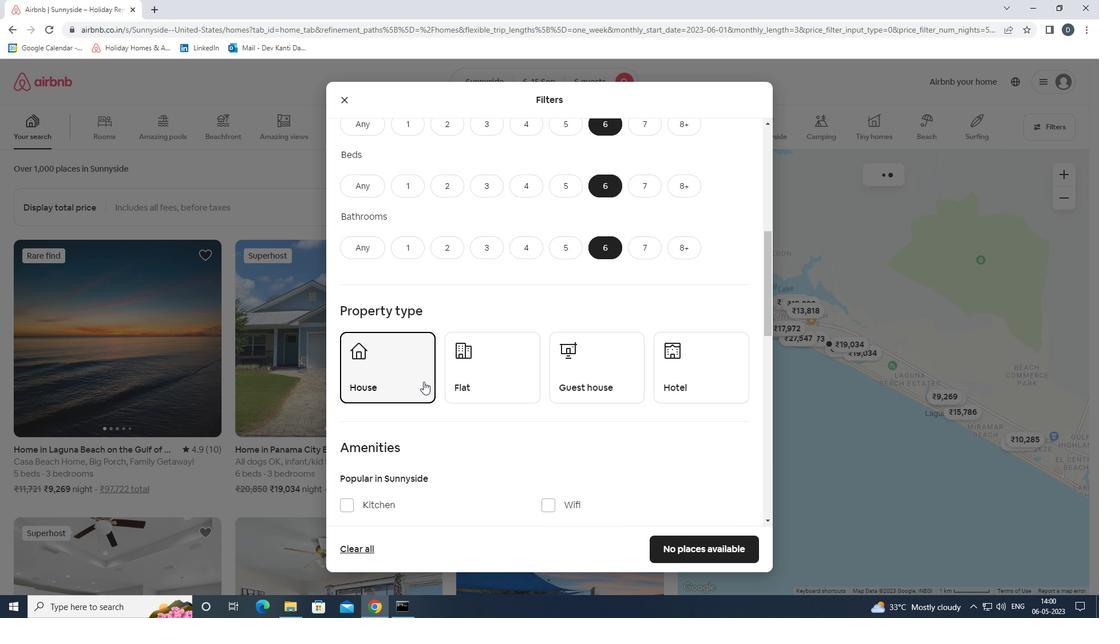 
Action: Mouse pressed left at (479, 373)
Screenshot: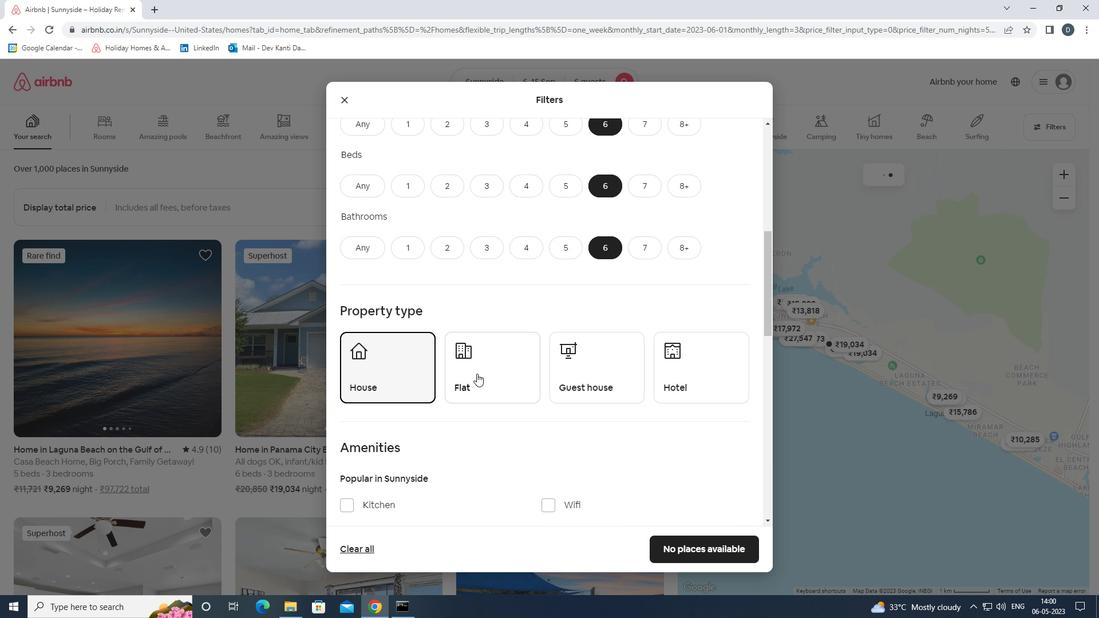 
Action: Mouse moved to (587, 358)
Screenshot: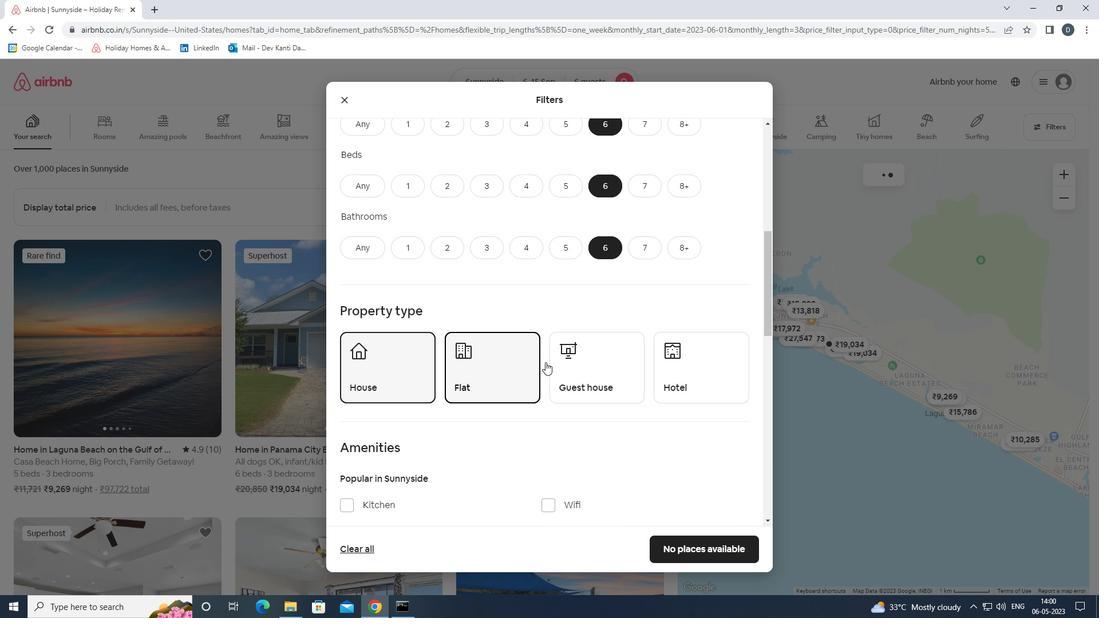 
Action: Mouse pressed left at (587, 358)
Screenshot: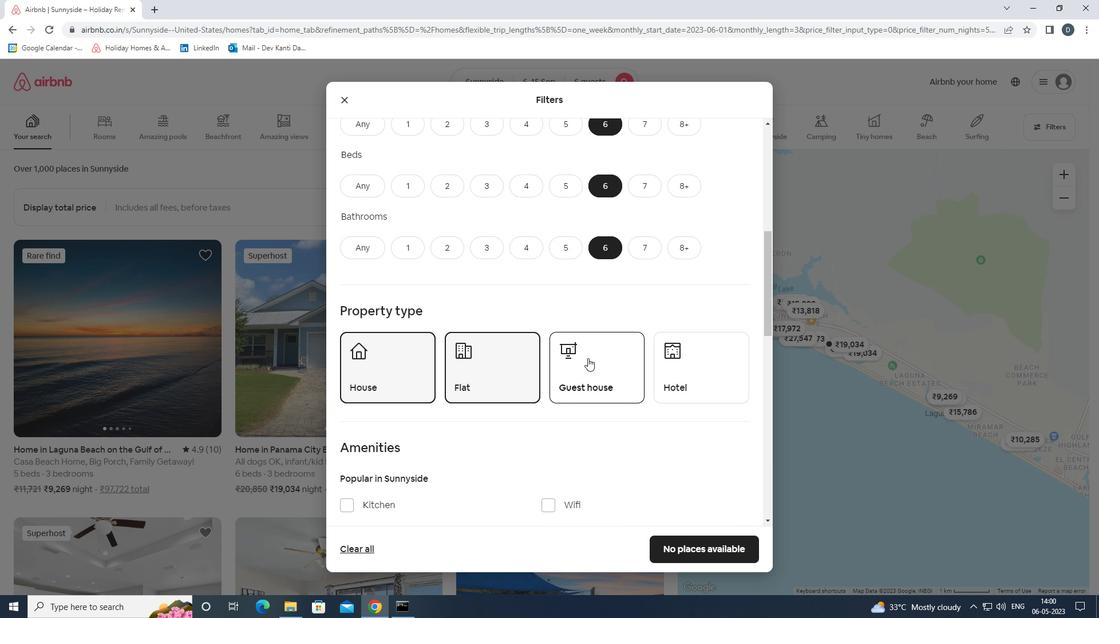 
Action: Mouse moved to (586, 357)
Screenshot: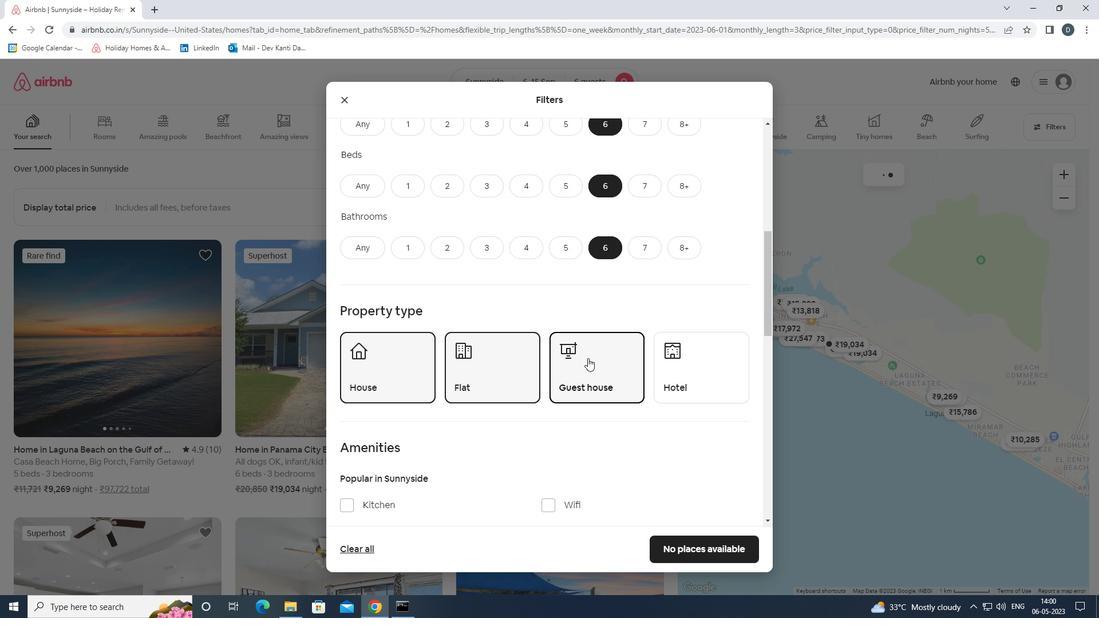 
Action: Mouse scrolled (586, 356) with delta (0, 0)
Screenshot: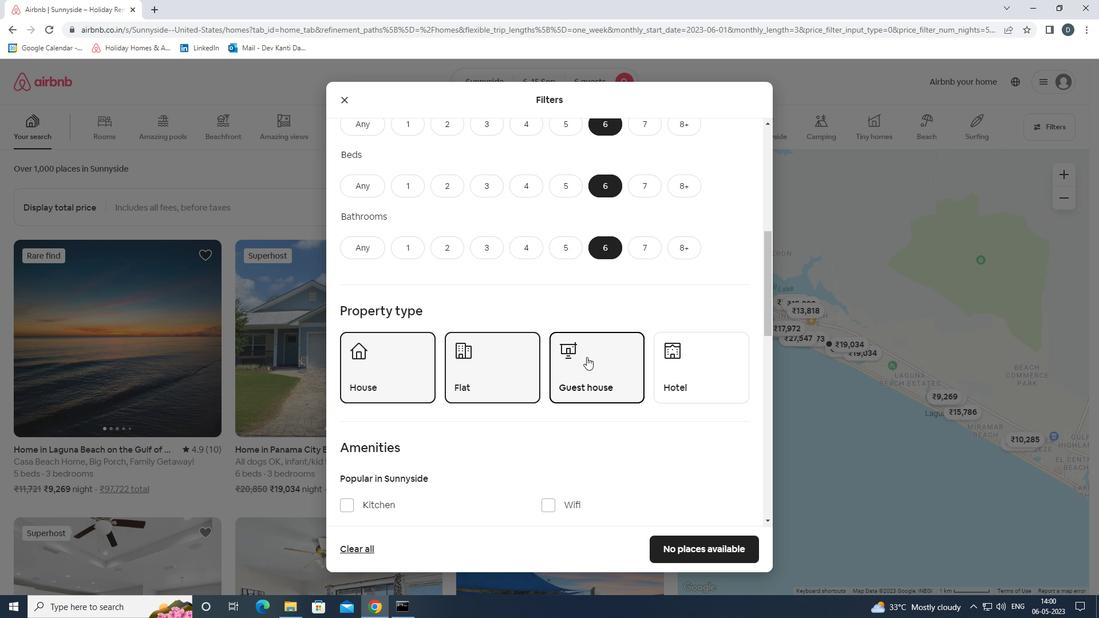 
Action: Mouse scrolled (586, 356) with delta (0, 0)
Screenshot: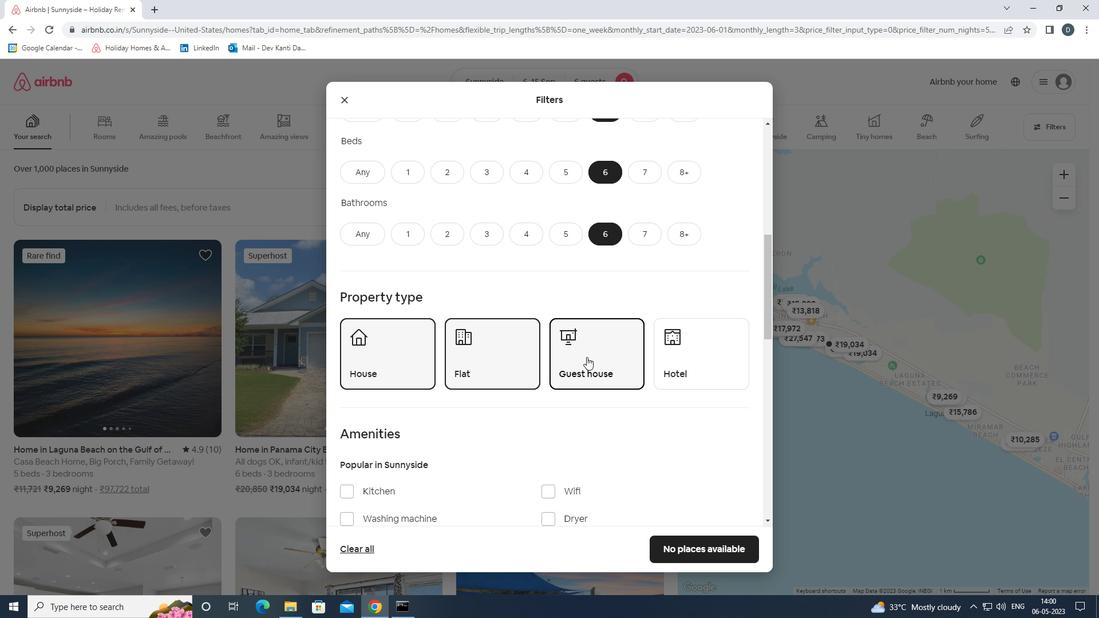 
Action: Mouse scrolled (586, 356) with delta (0, 0)
Screenshot: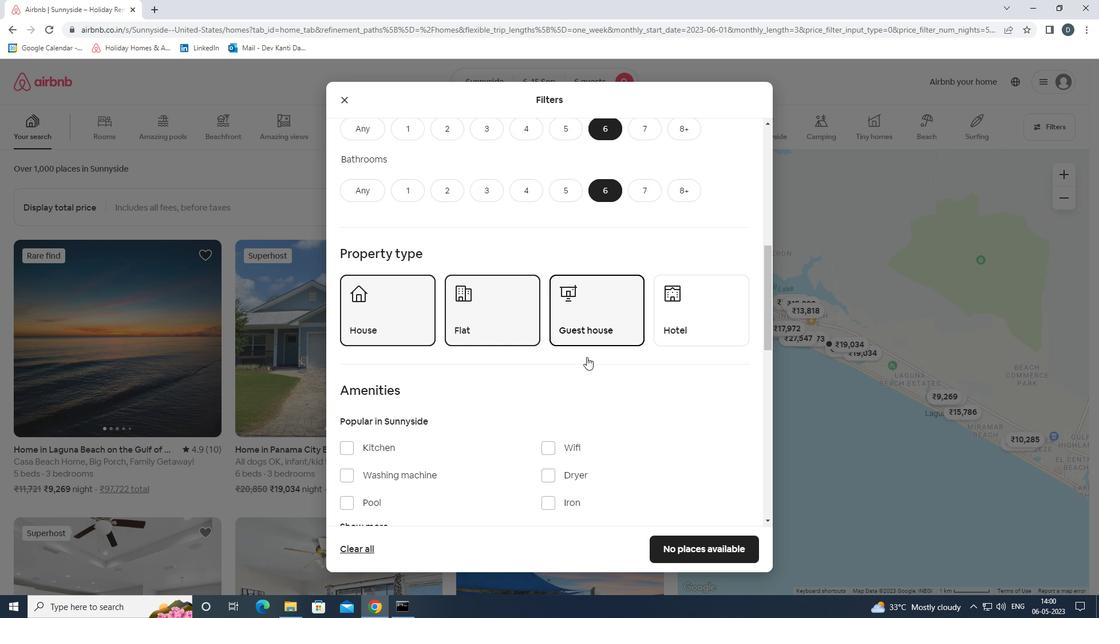 
Action: Mouse moved to (562, 331)
Screenshot: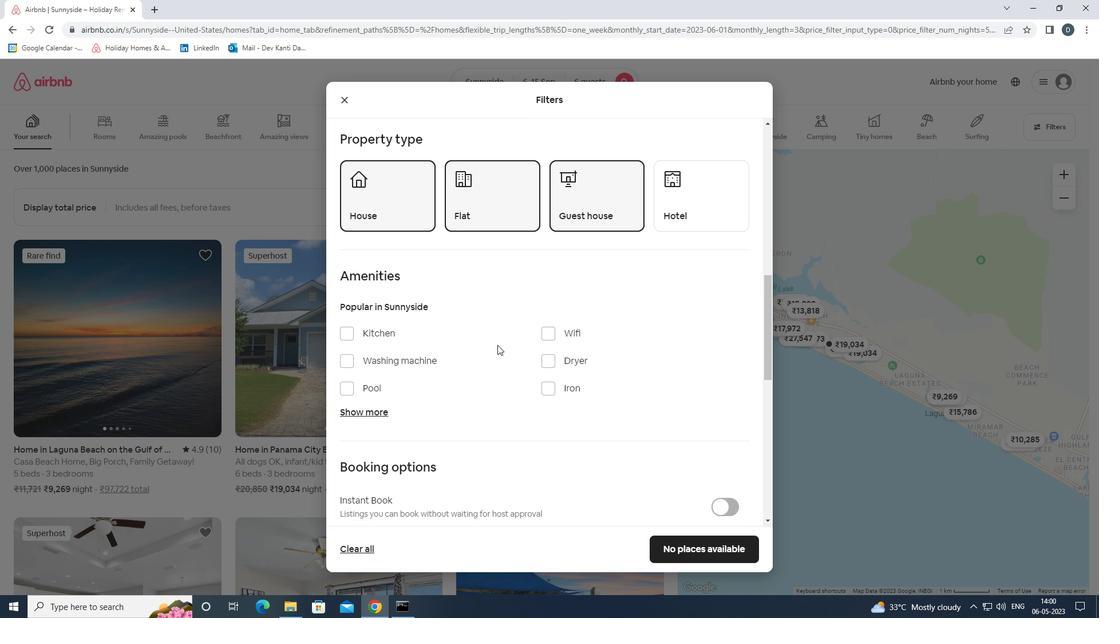 
Action: Mouse pressed left at (562, 331)
Screenshot: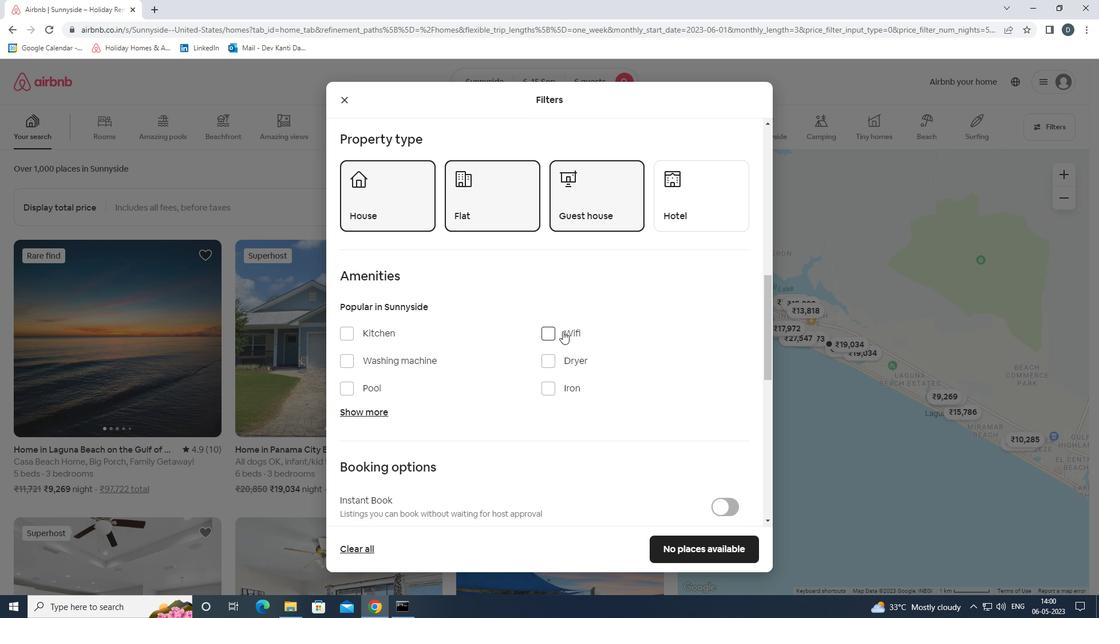 
Action: Mouse moved to (373, 415)
Screenshot: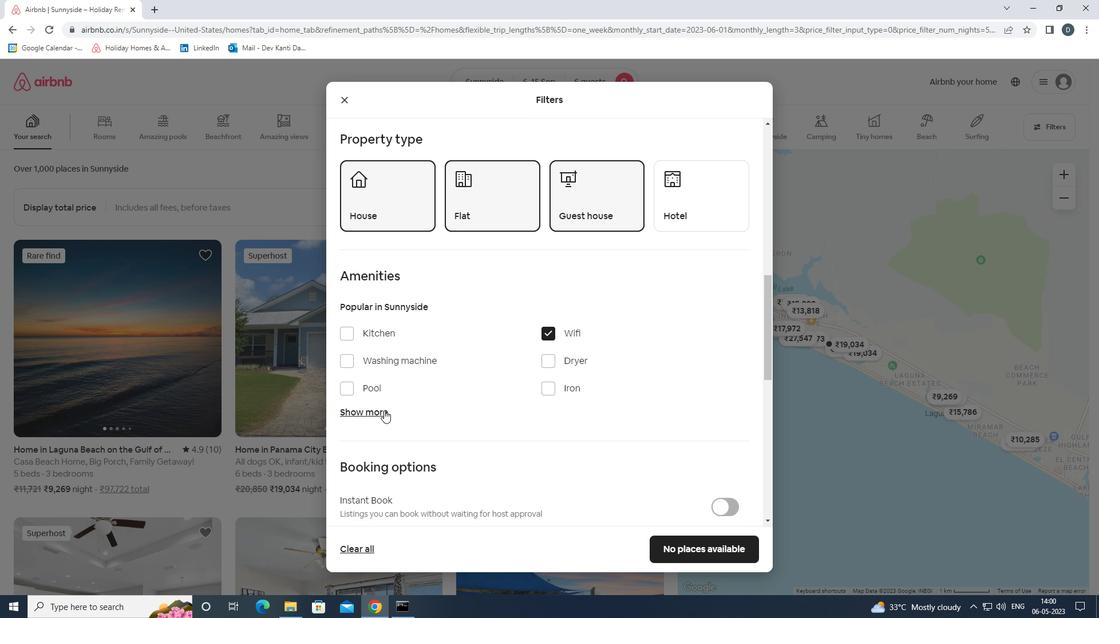 
Action: Mouse pressed left at (373, 415)
Screenshot: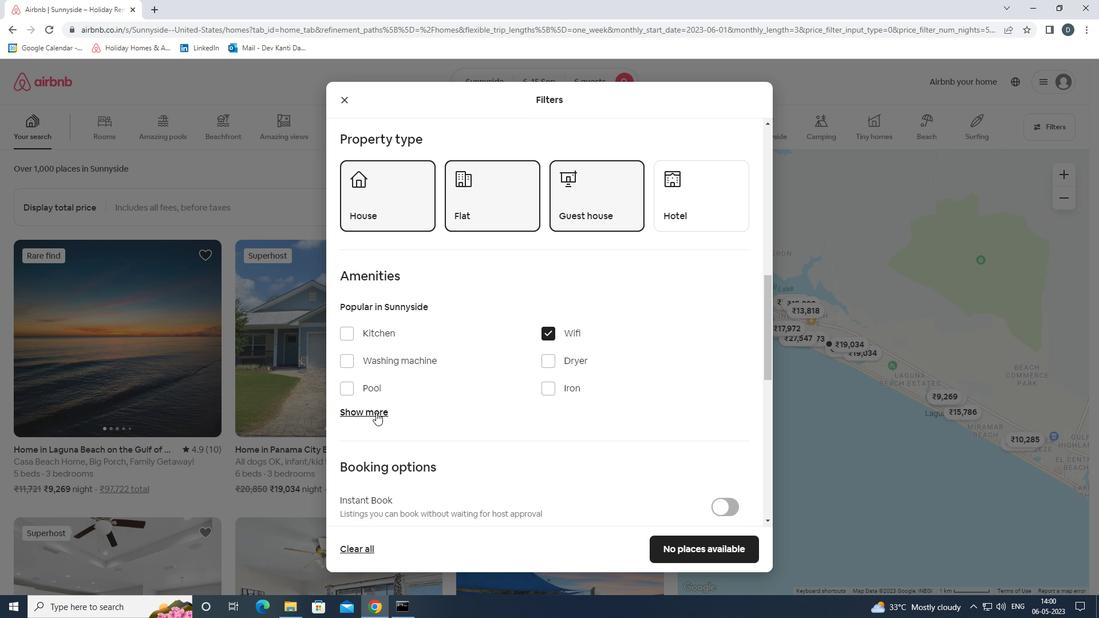 
Action: Mouse moved to (502, 423)
Screenshot: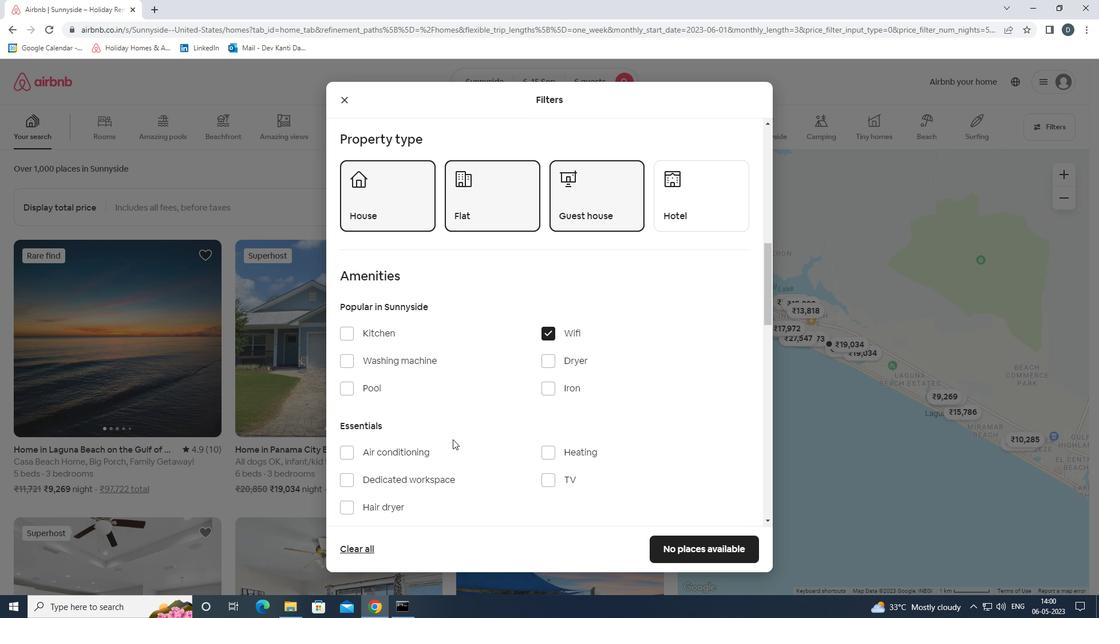 
Action: Mouse scrolled (502, 422) with delta (0, 0)
Screenshot: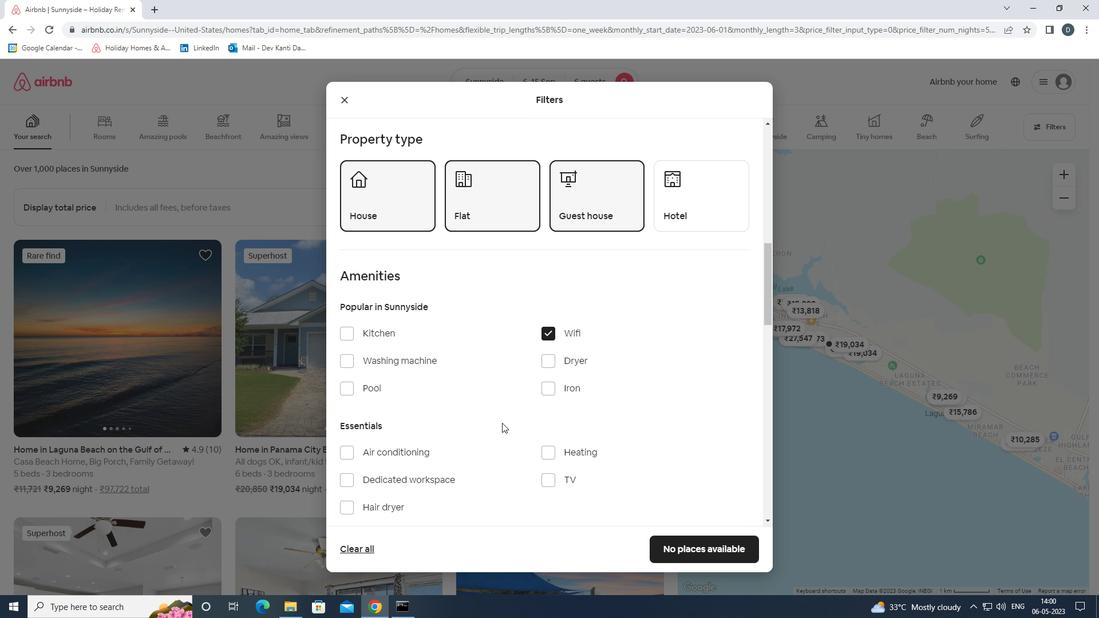 
Action: Mouse scrolled (502, 422) with delta (0, 0)
Screenshot: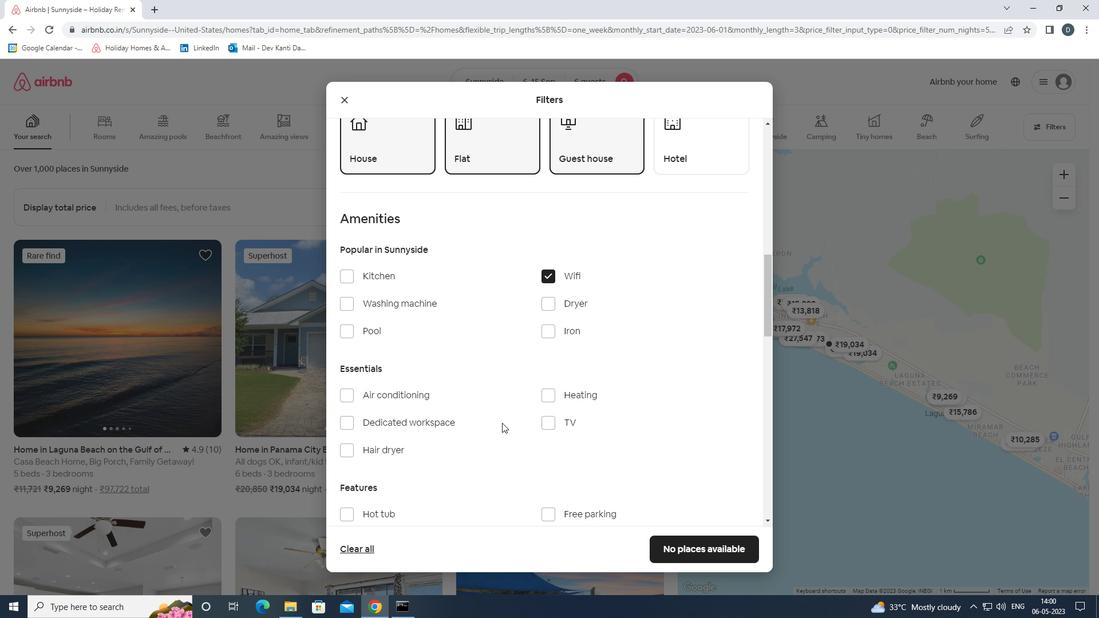 
Action: Mouse scrolled (502, 422) with delta (0, 0)
Screenshot: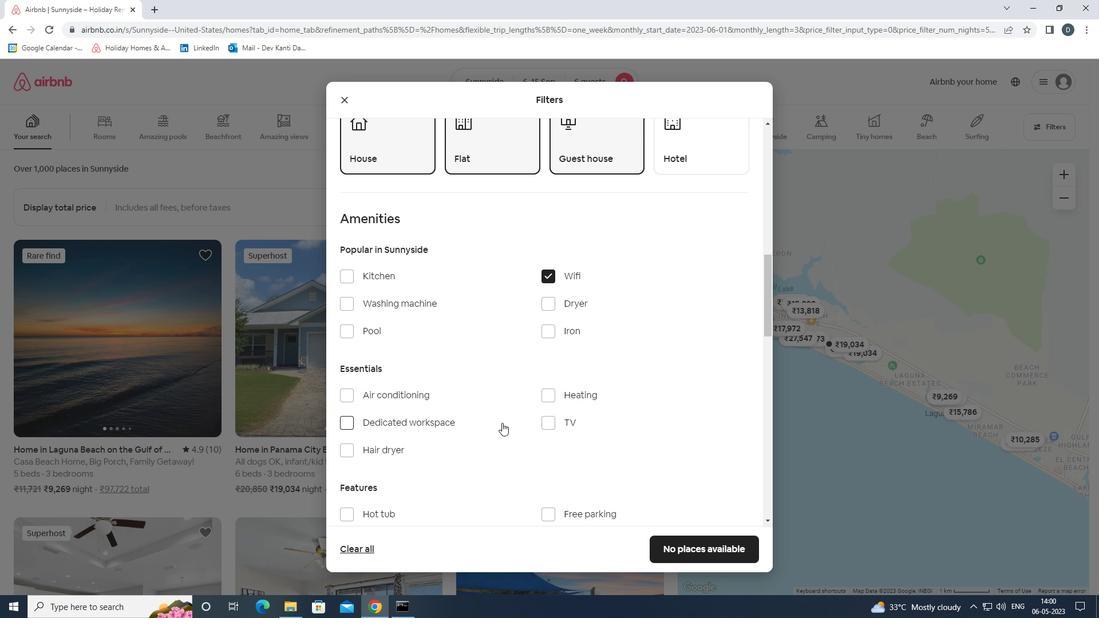 
Action: Mouse moved to (578, 397)
Screenshot: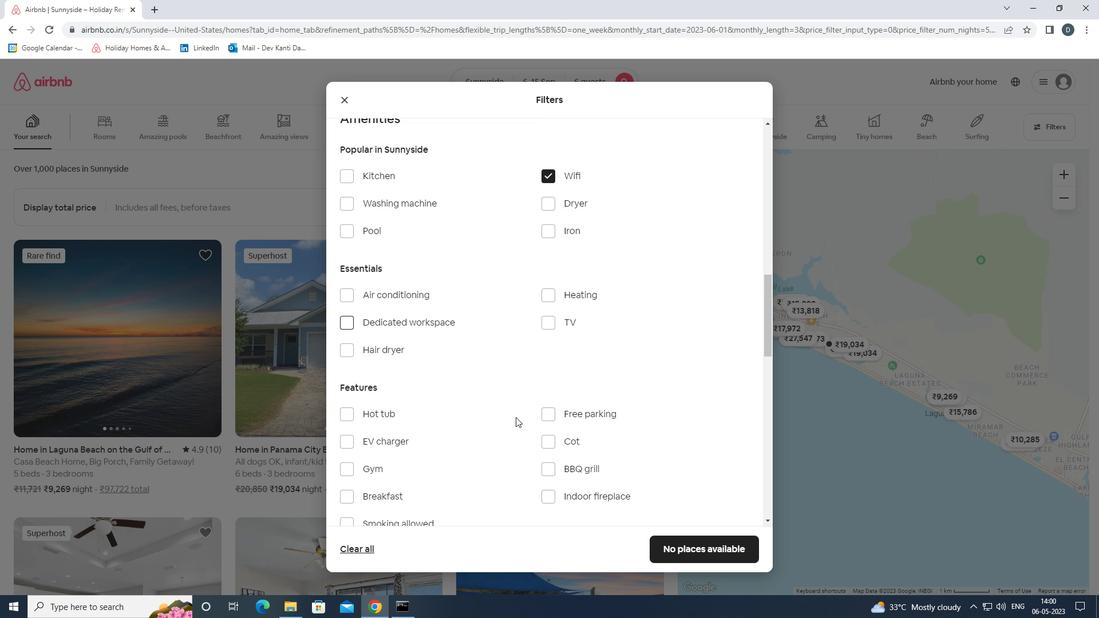 
Action: Mouse pressed left at (578, 397)
Screenshot: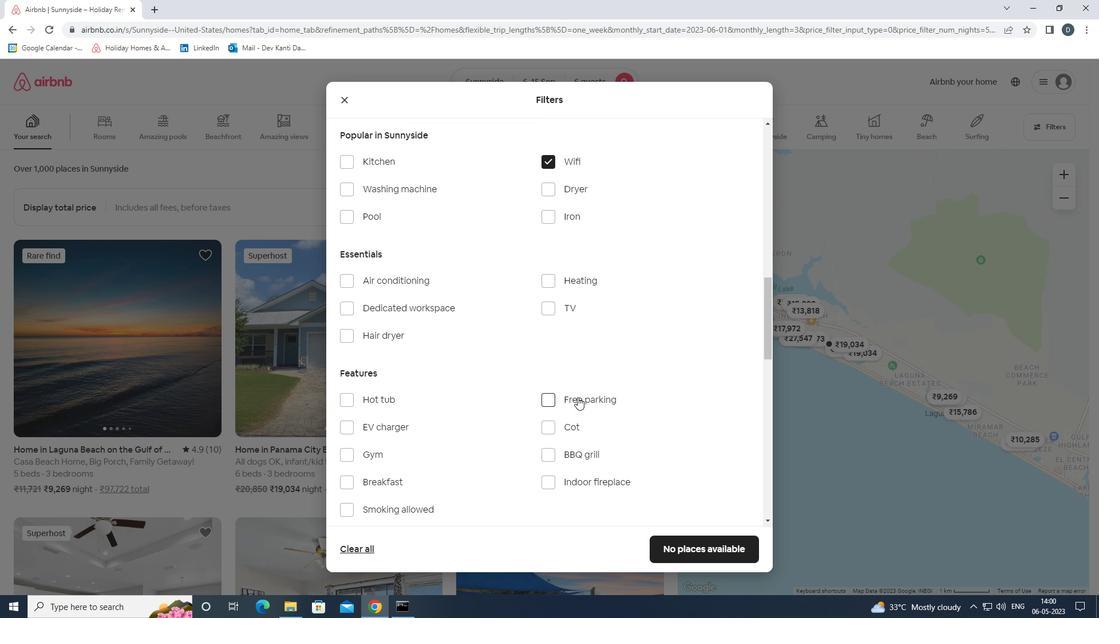 
Action: Mouse moved to (582, 307)
Screenshot: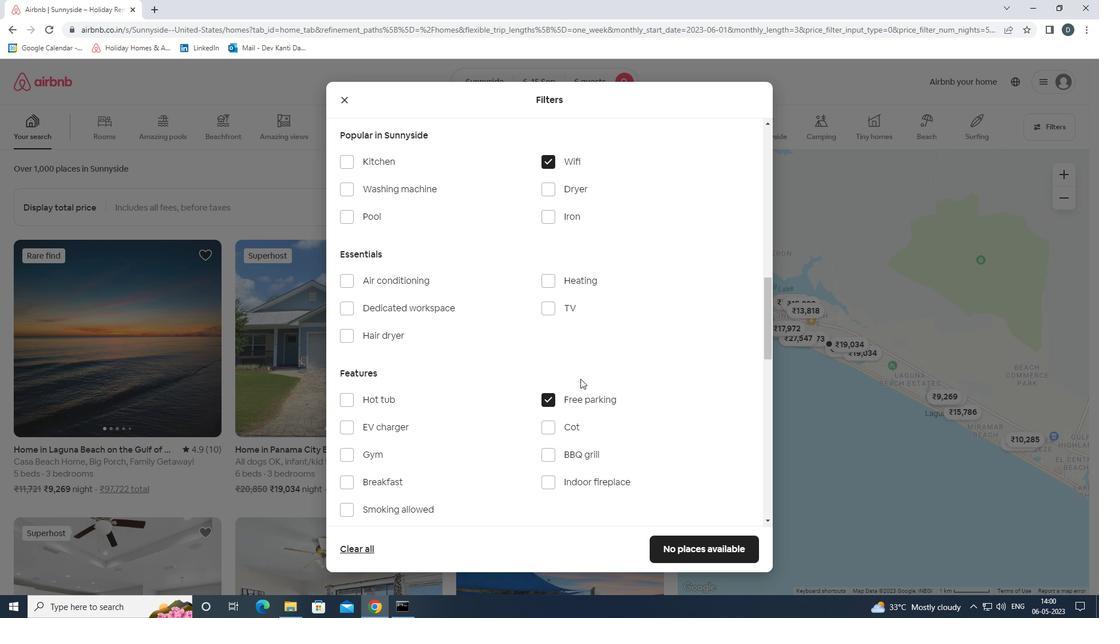 
Action: Mouse pressed left at (582, 307)
Screenshot: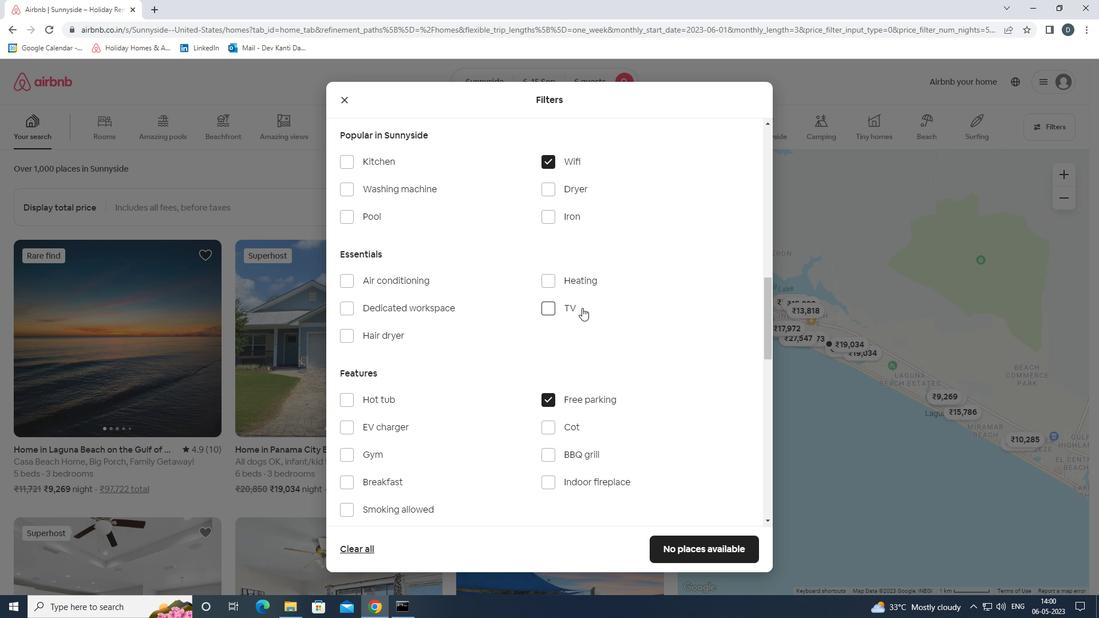 
Action: Mouse moved to (579, 310)
Screenshot: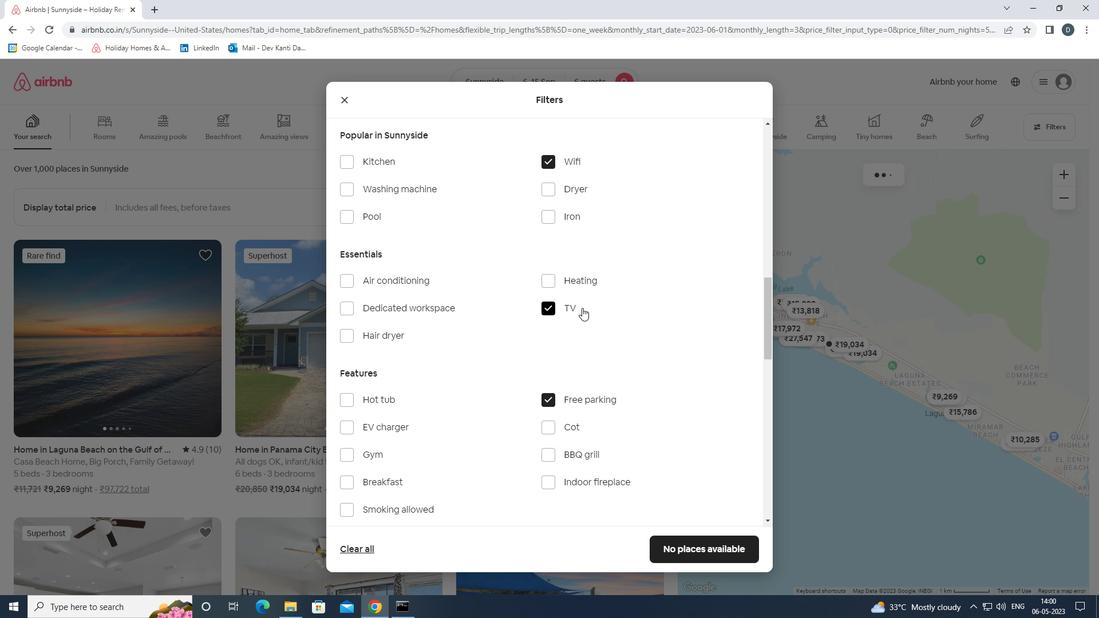 
Action: Mouse scrolled (579, 309) with delta (0, 0)
Screenshot: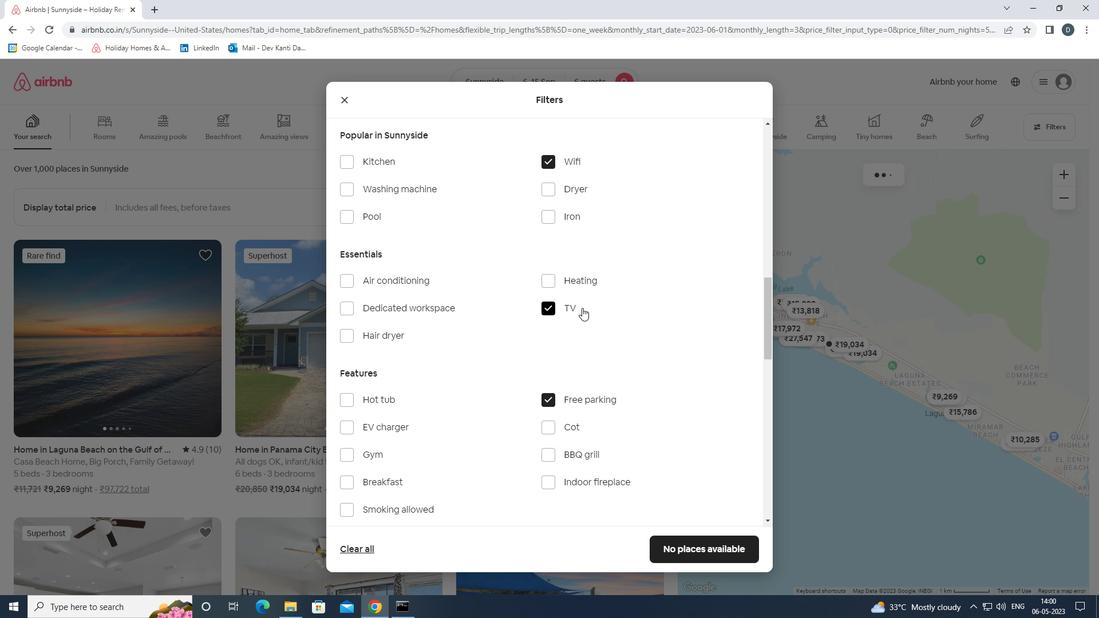 
Action: Mouse moved to (578, 313)
Screenshot: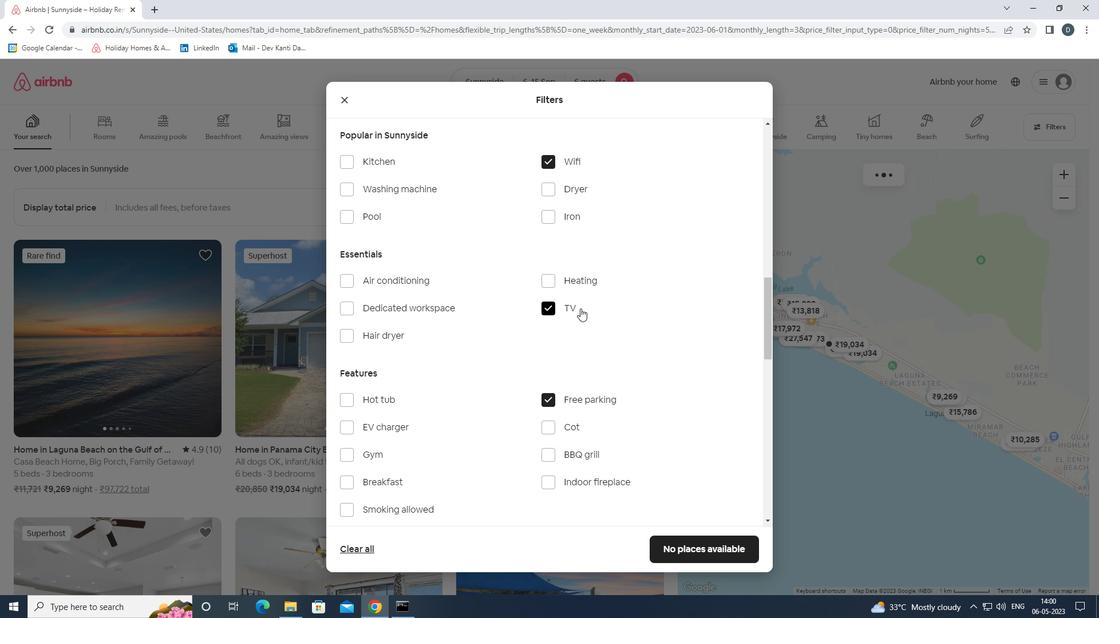 
Action: Mouse scrolled (578, 312) with delta (0, 0)
Screenshot: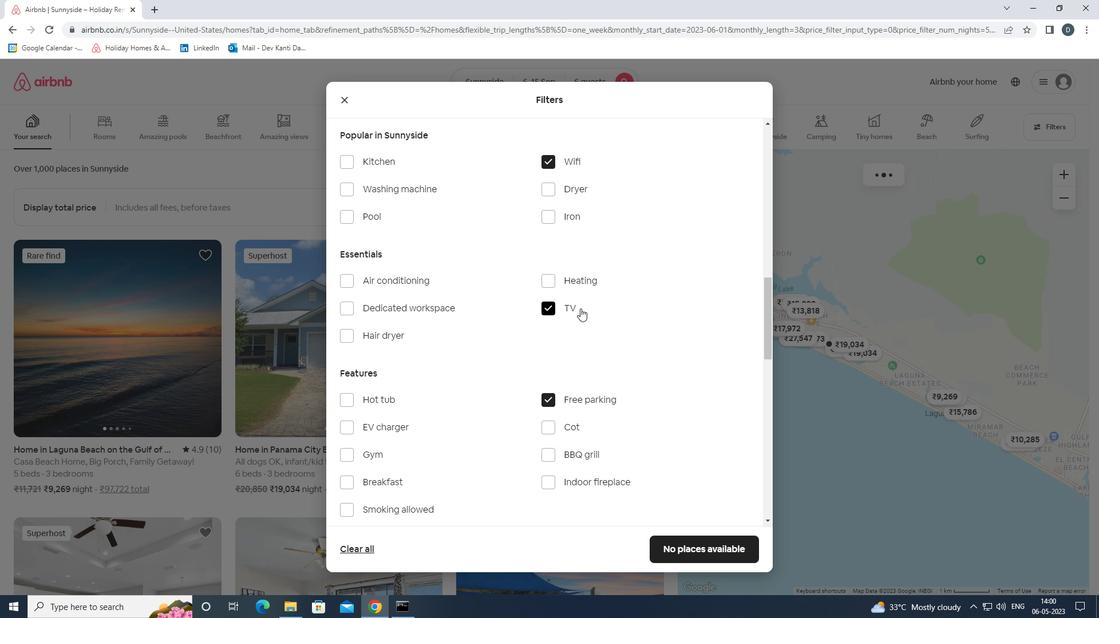 
Action: Mouse moved to (426, 349)
Screenshot: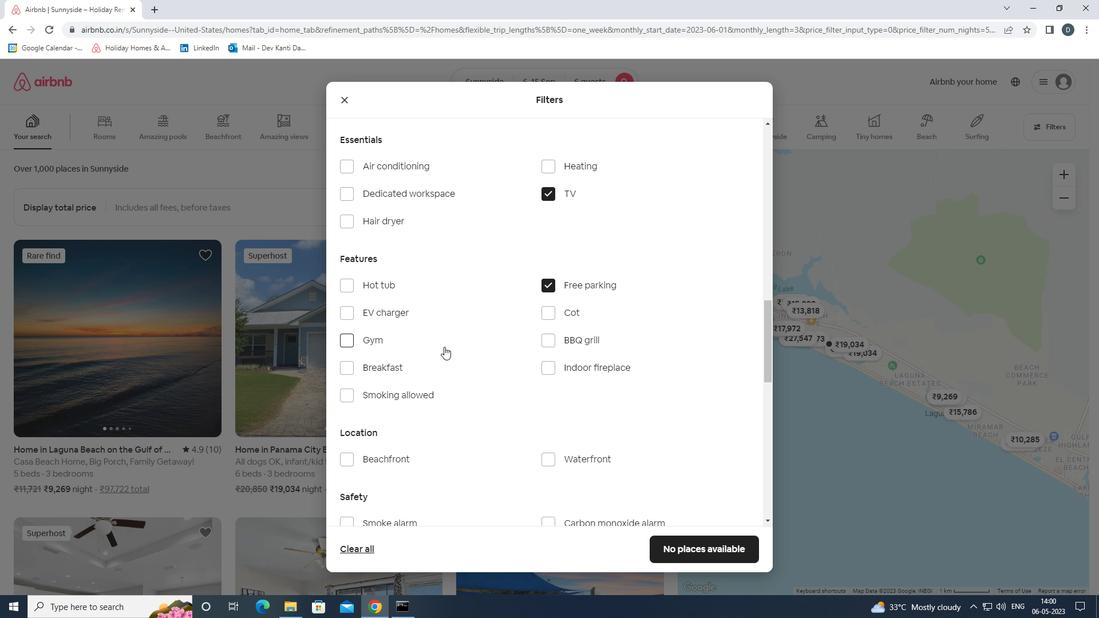 
Action: Mouse pressed left at (426, 349)
Screenshot: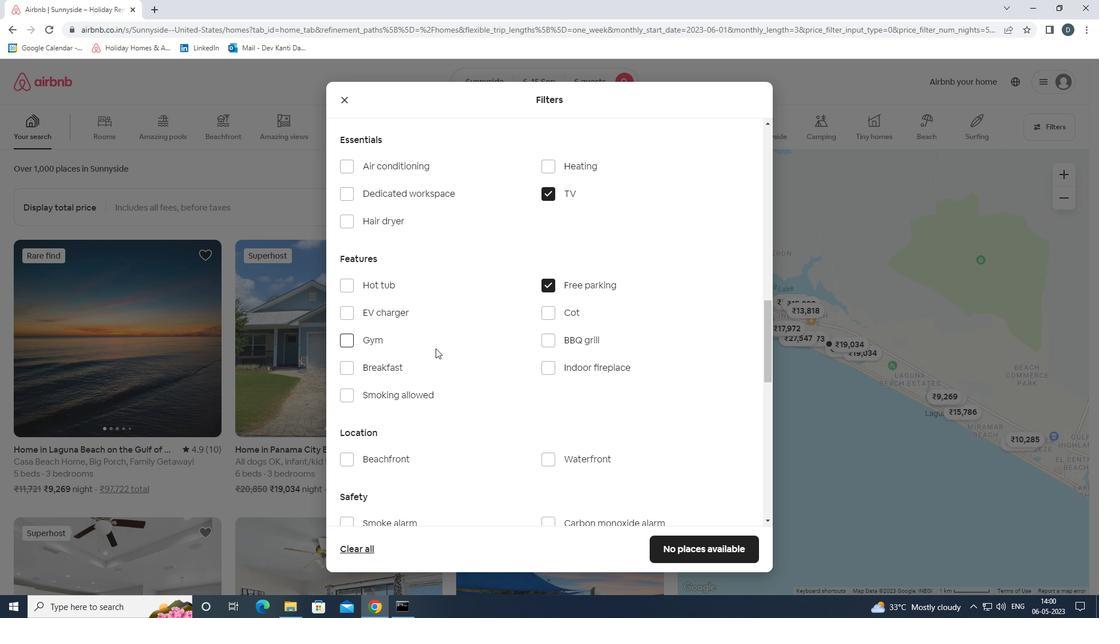 
Action: Mouse moved to (427, 345)
Screenshot: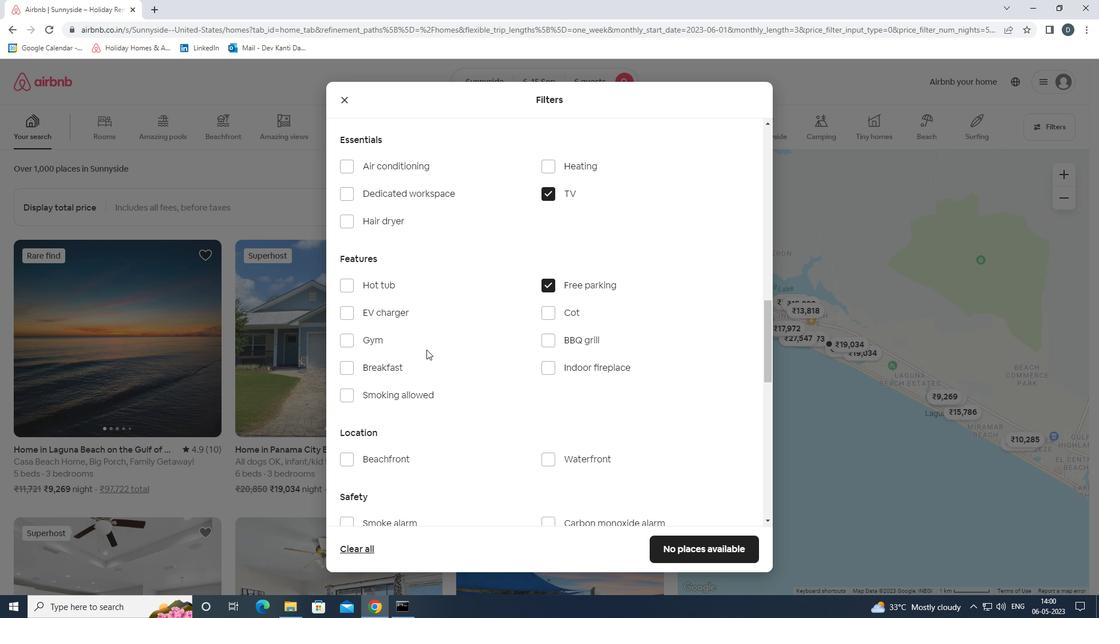 
Action: Mouse pressed left at (427, 345)
Screenshot: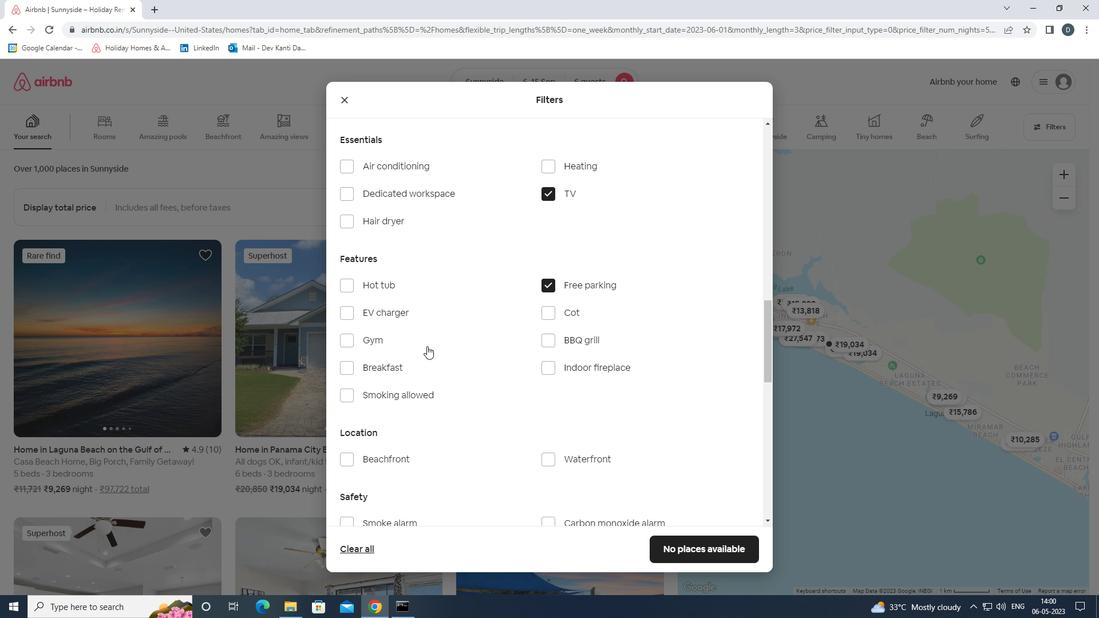 
Action: Mouse moved to (423, 366)
Screenshot: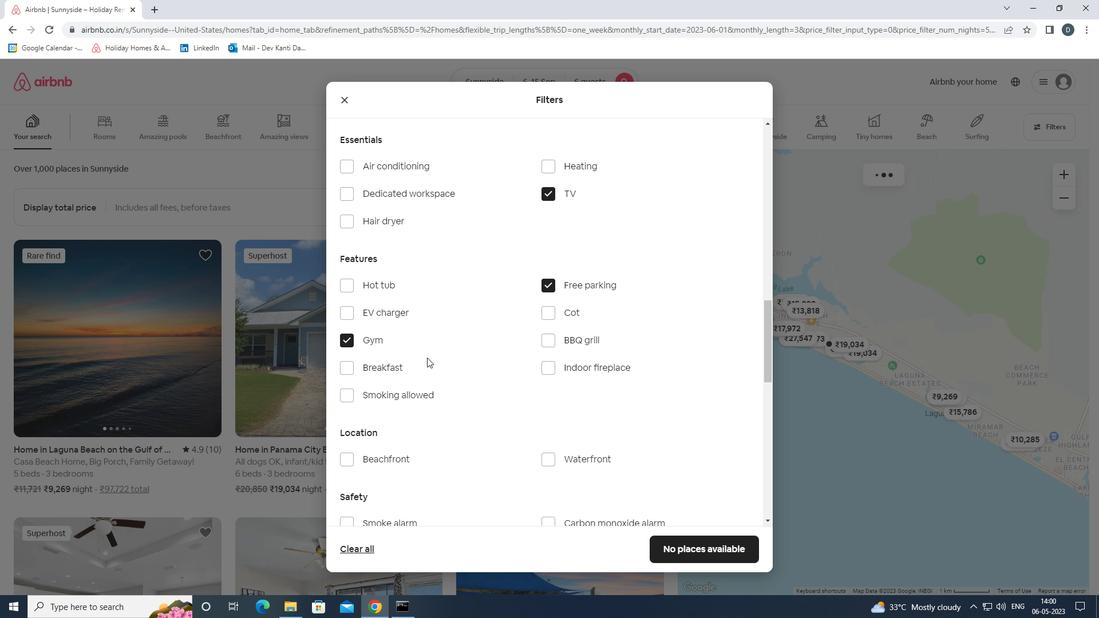 
Action: Mouse pressed left at (423, 366)
Screenshot: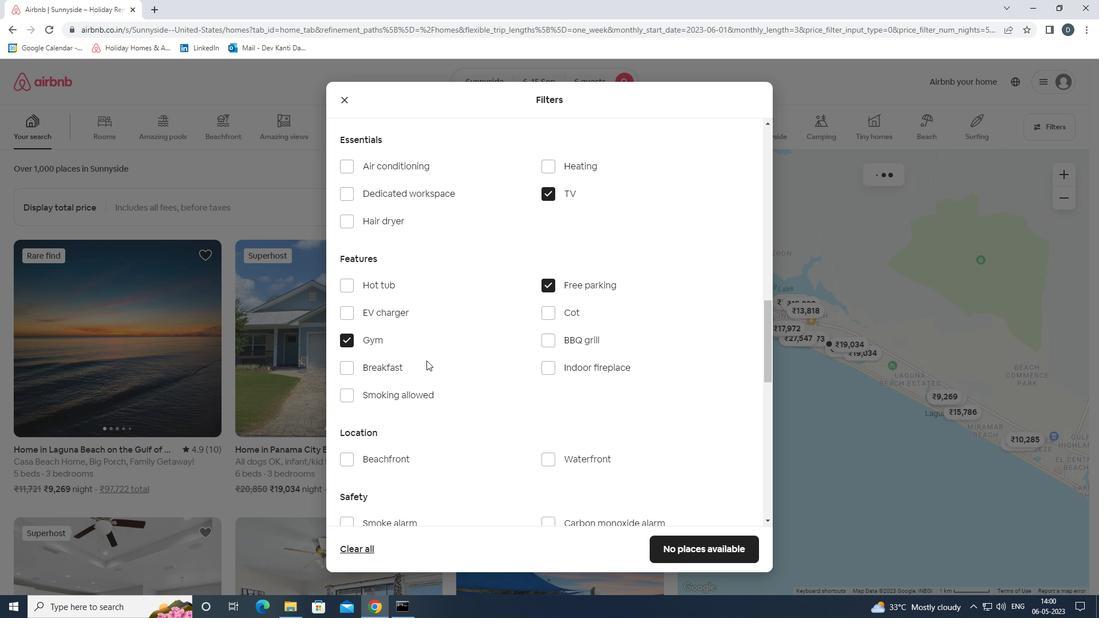 
Action: Mouse moved to (463, 357)
Screenshot: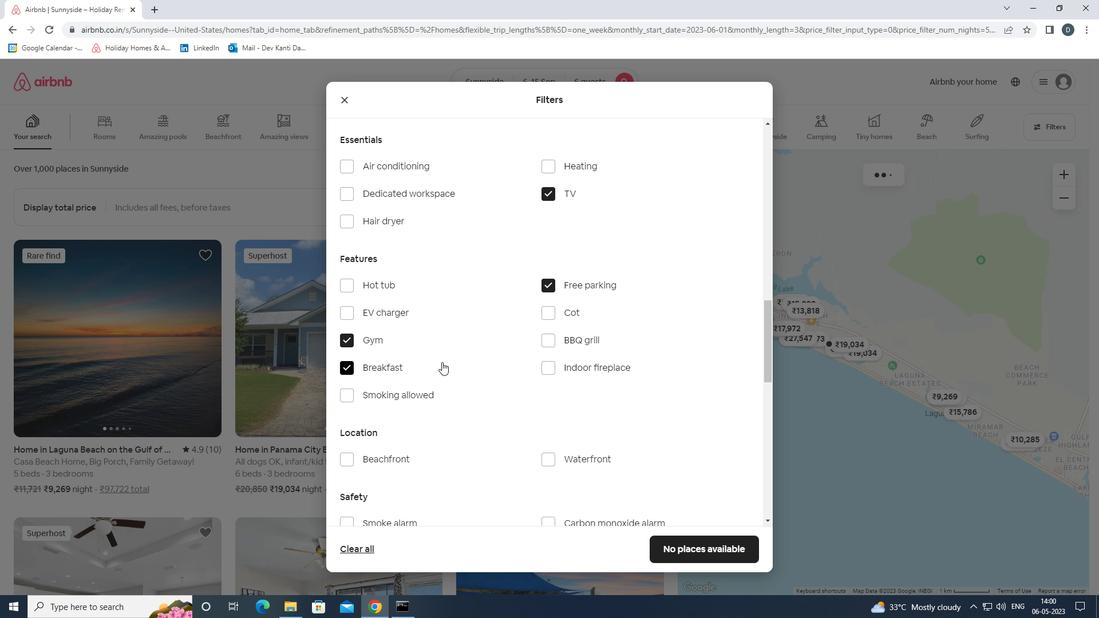 
Action: Mouse scrolled (463, 356) with delta (0, 0)
Screenshot: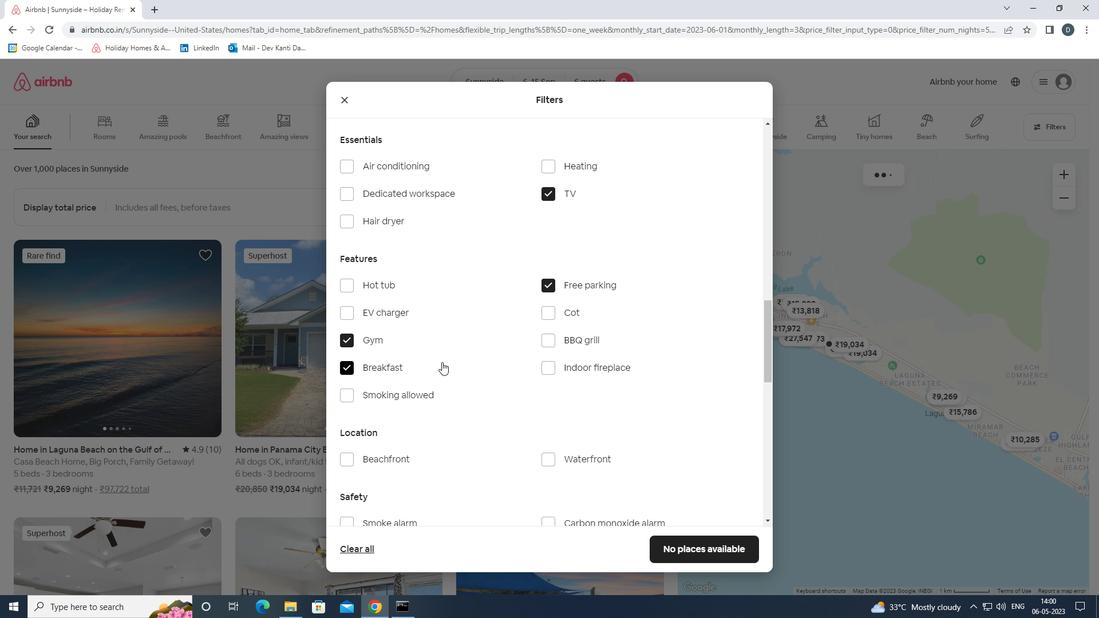 
Action: Mouse moved to (463, 356)
Screenshot: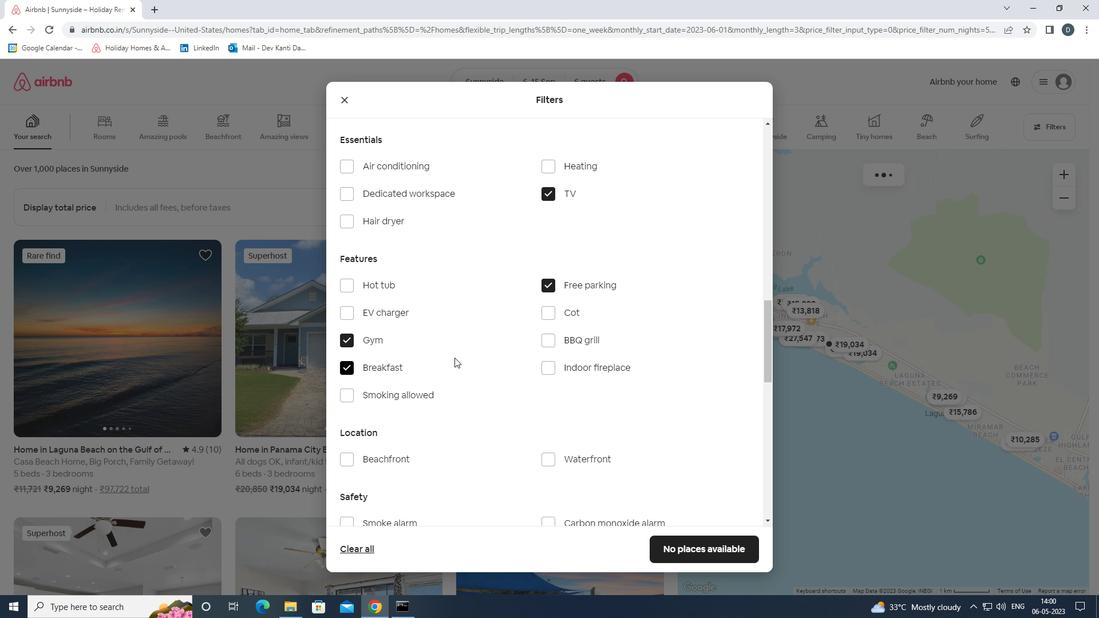 
Action: Mouse scrolled (463, 356) with delta (0, 0)
Screenshot: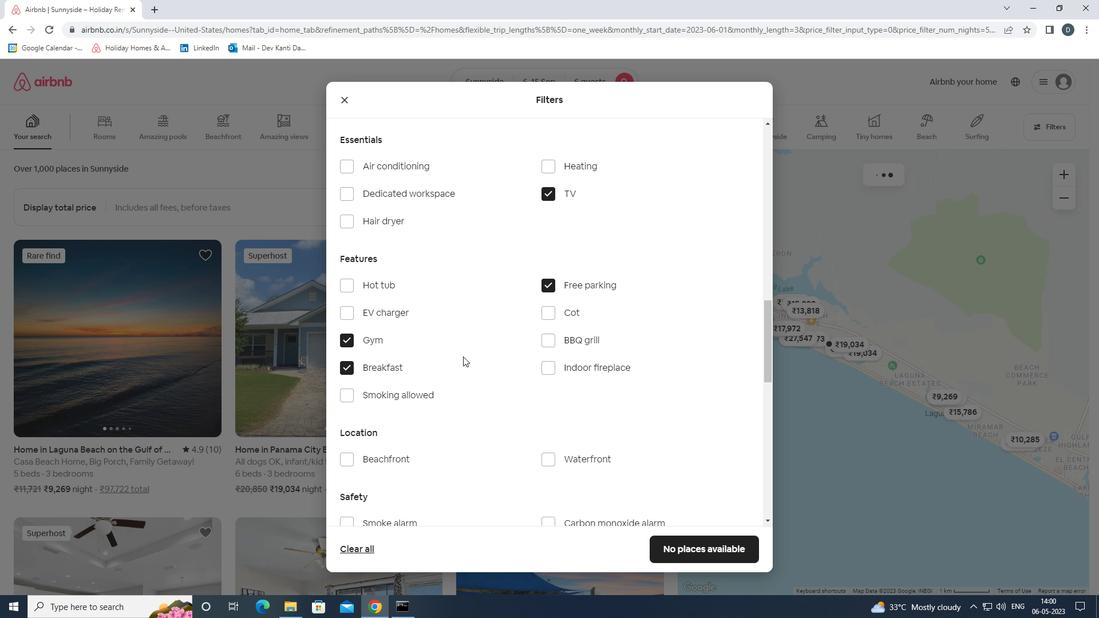 
Action: Mouse moved to (469, 356)
Screenshot: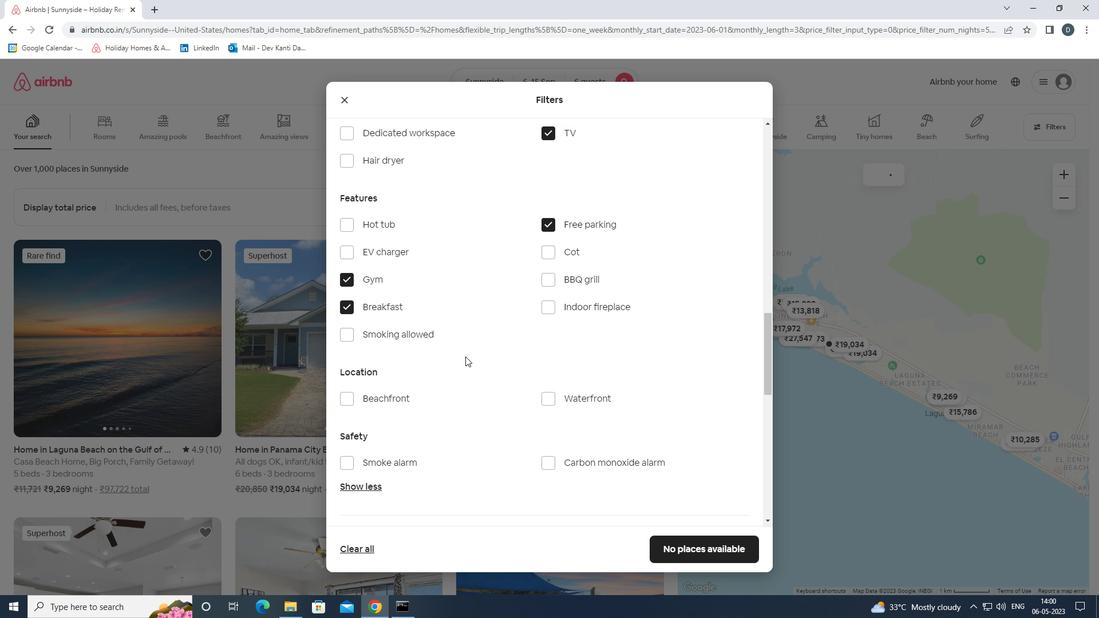 
Action: Mouse scrolled (469, 356) with delta (0, 0)
Screenshot: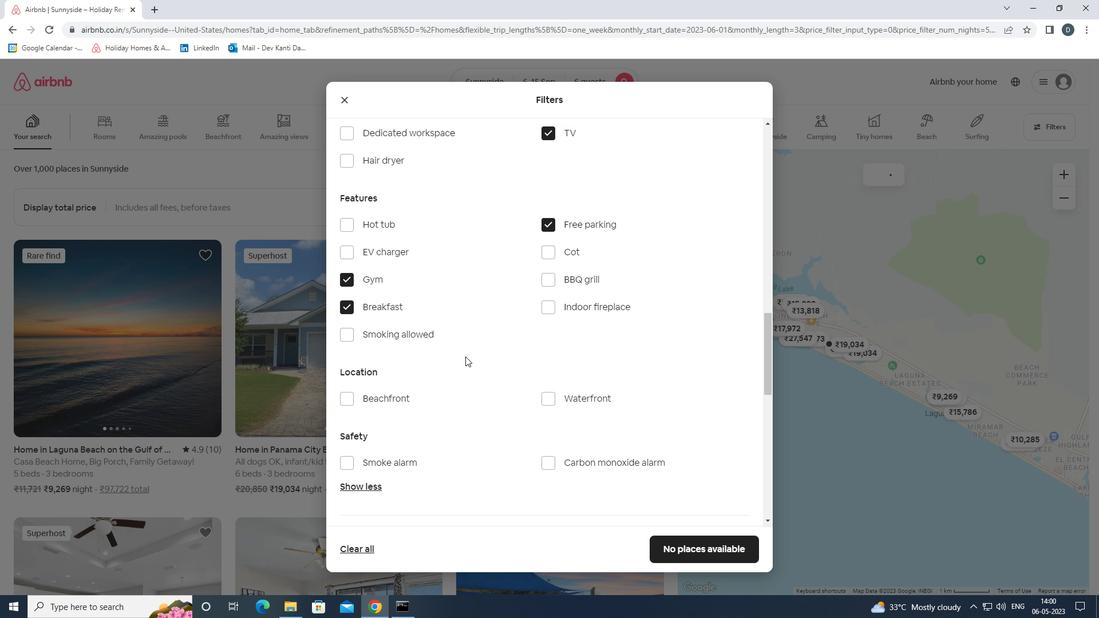
Action: Mouse moved to (527, 356)
Screenshot: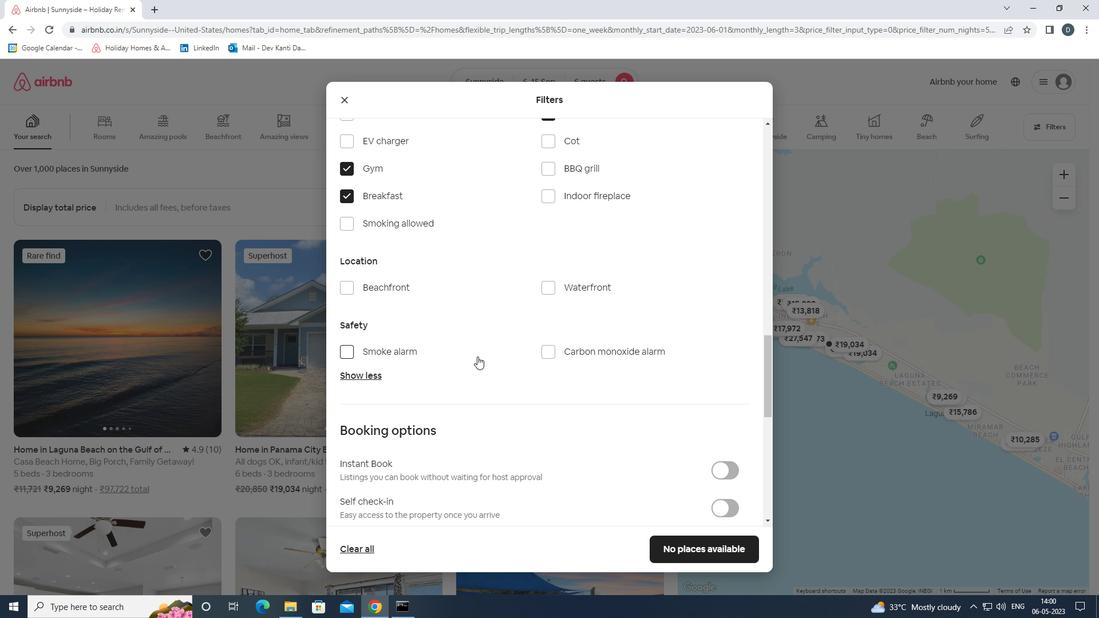 
Action: Mouse scrolled (527, 356) with delta (0, 0)
Screenshot: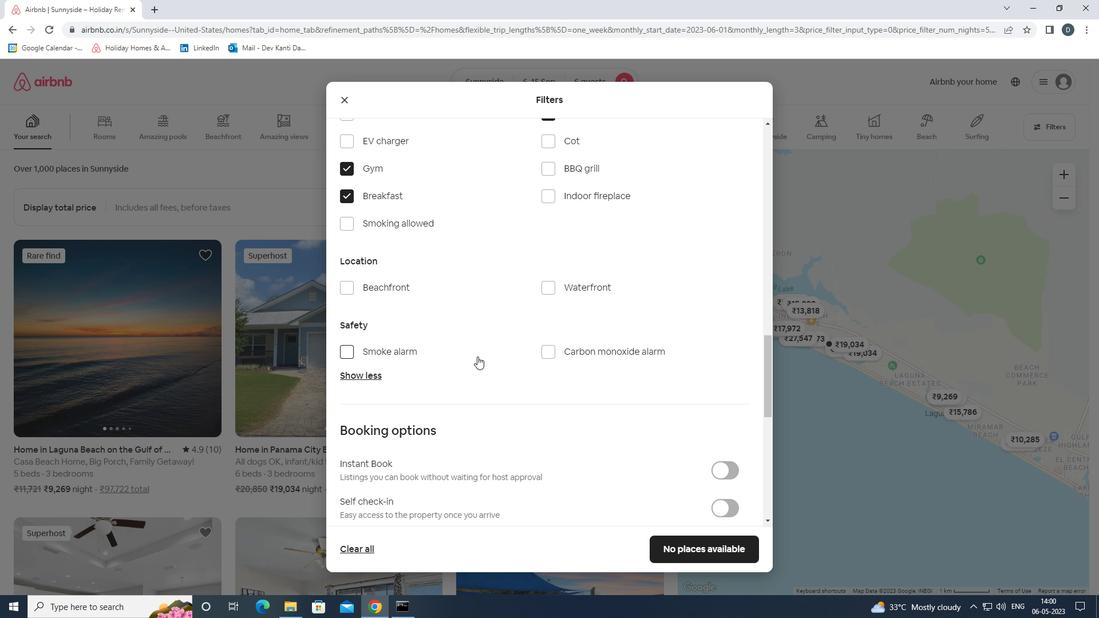 
Action: Mouse moved to (565, 356)
Screenshot: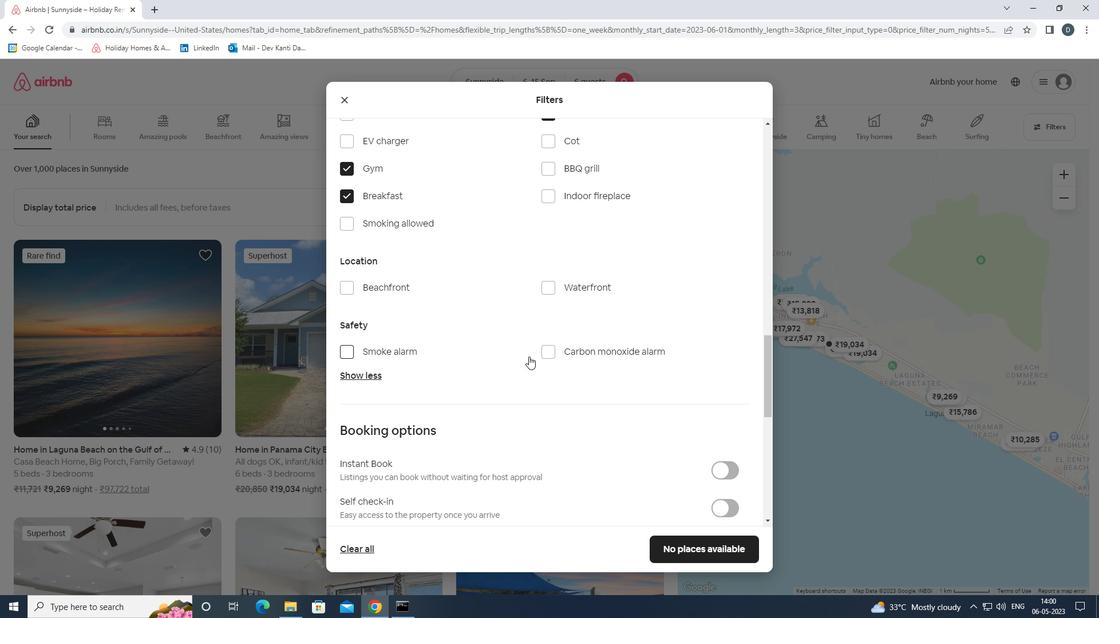 
Action: Mouse scrolled (565, 356) with delta (0, 0)
Screenshot: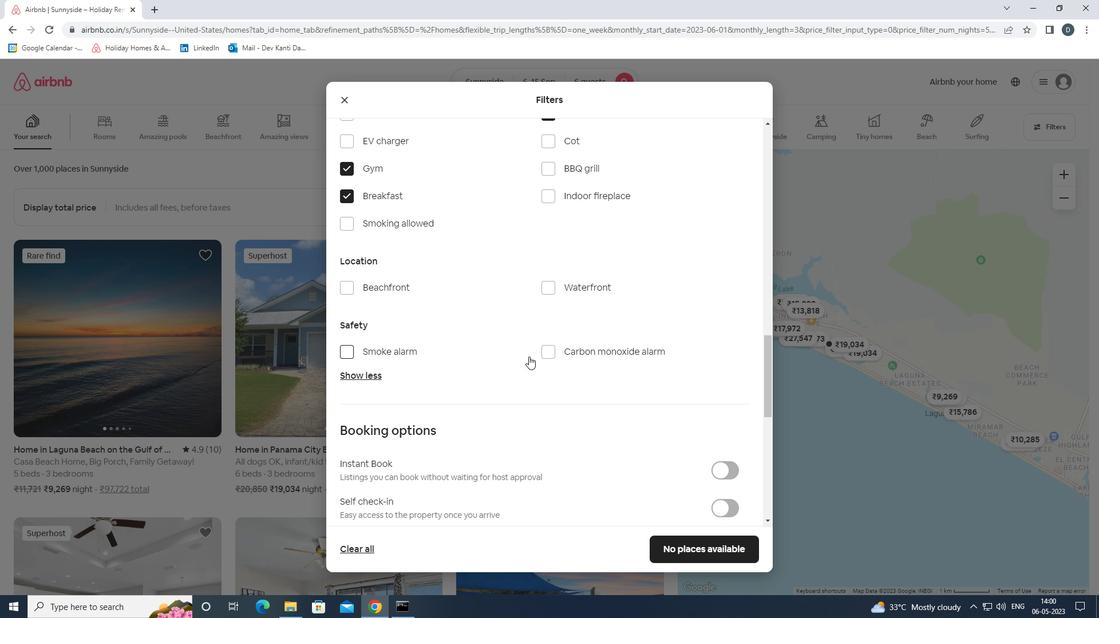 
Action: Mouse moved to (711, 388)
Screenshot: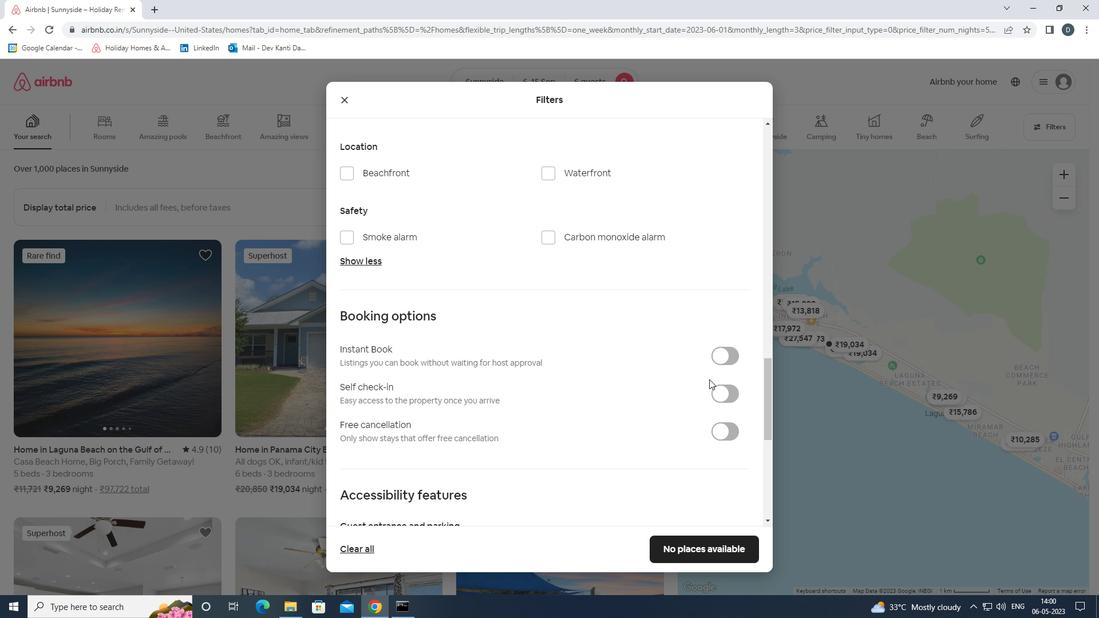
Action: Mouse pressed left at (711, 388)
Screenshot: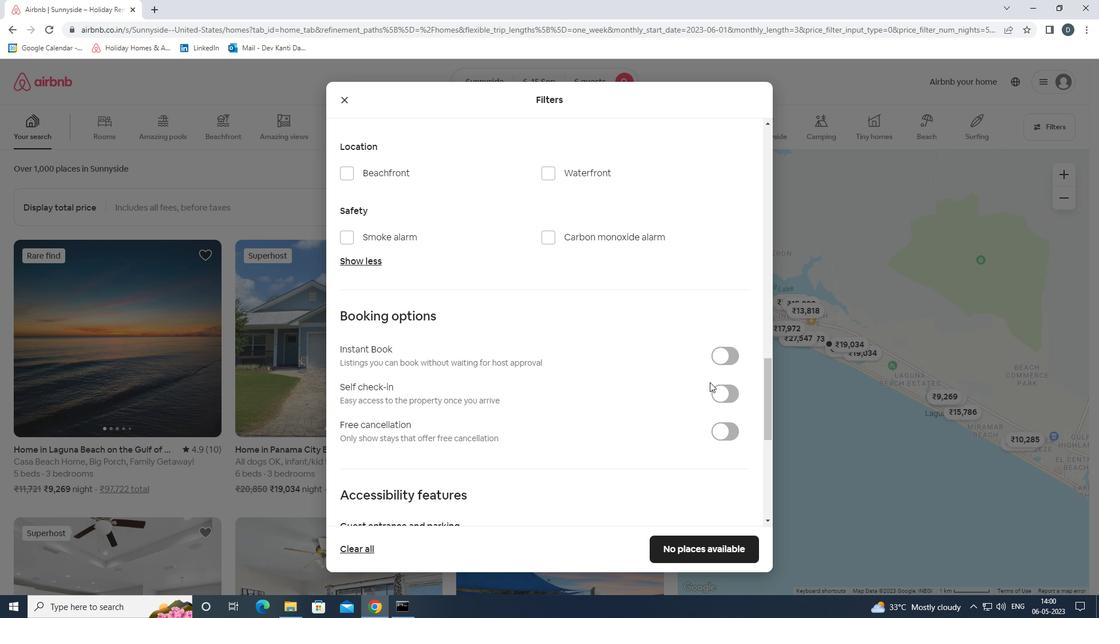 
Action: Mouse moved to (716, 391)
Screenshot: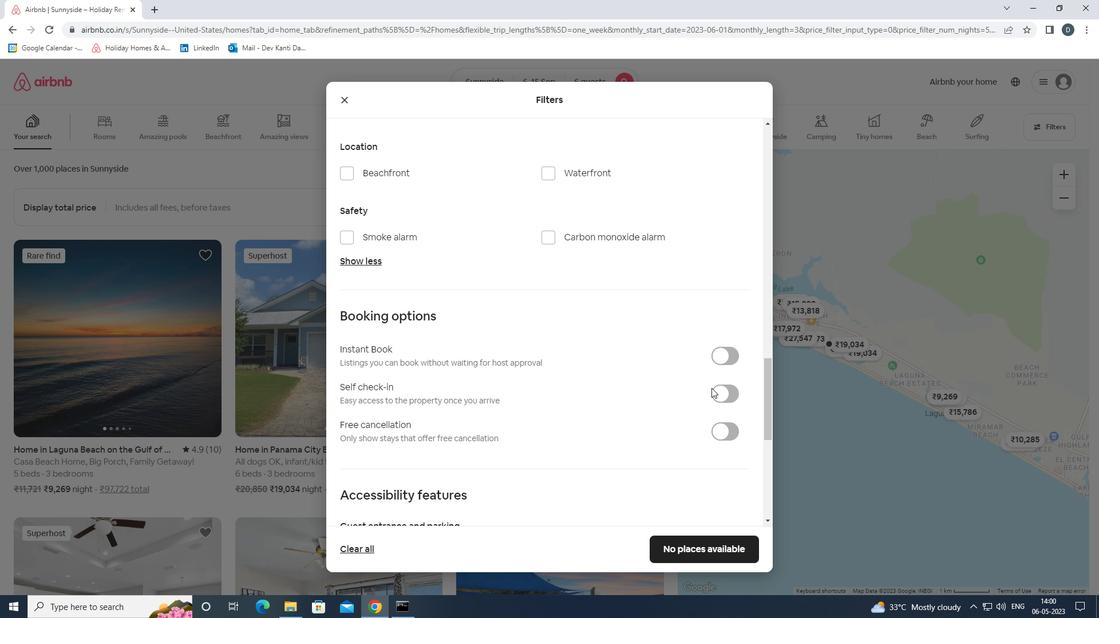 
Action: Mouse pressed left at (716, 391)
Screenshot: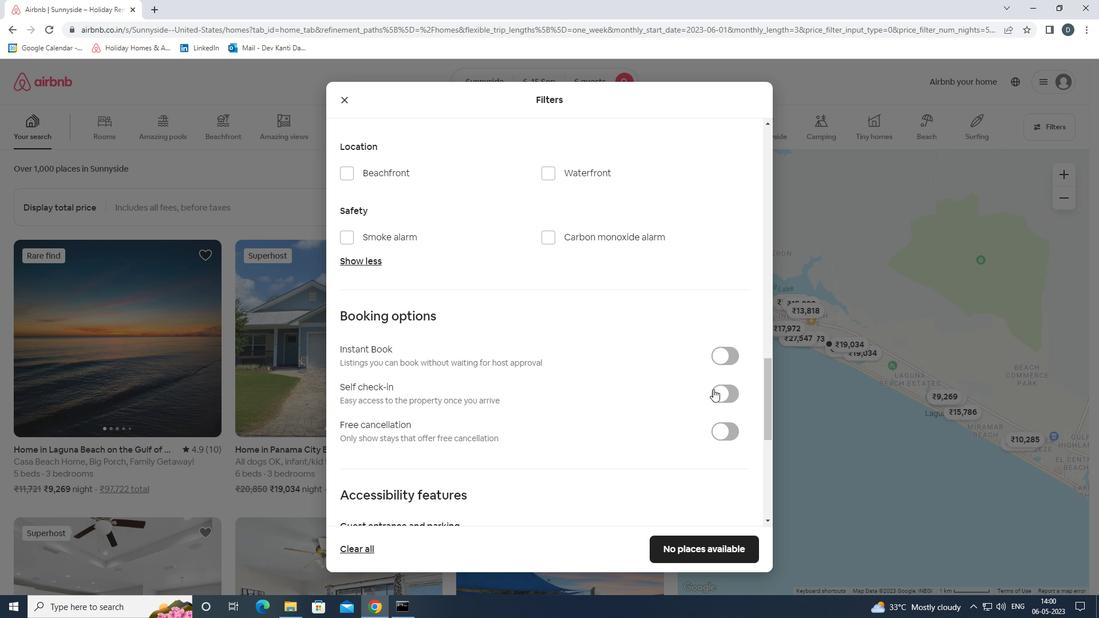 
Action: Mouse moved to (664, 374)
Screenshot: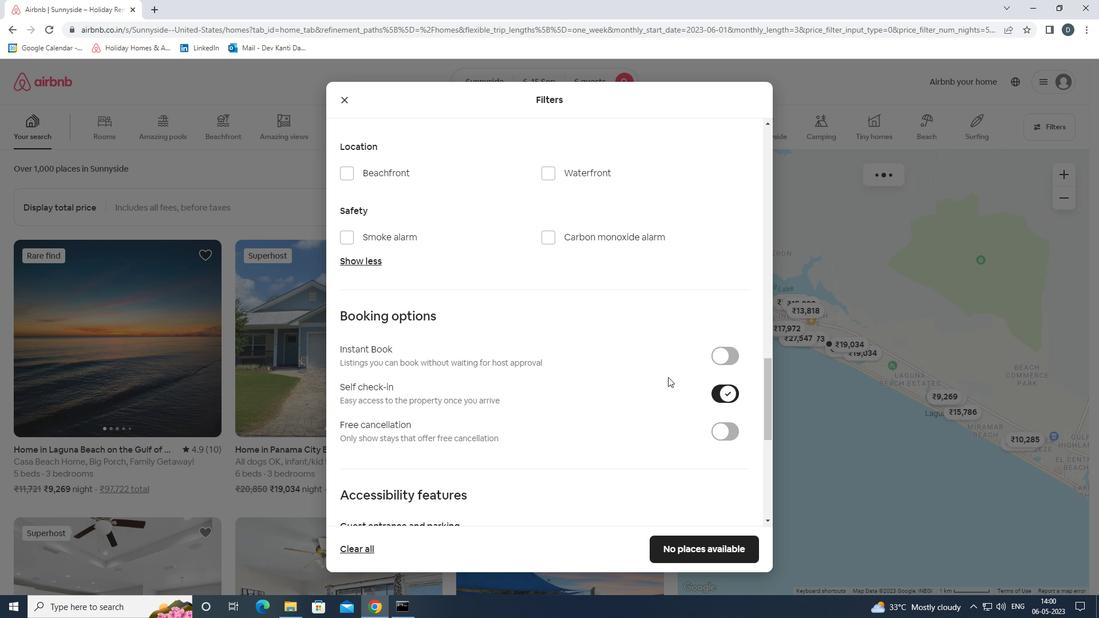 
Action: Mouse scrolled (664, 374) with delta (0, 0)
Screenshot: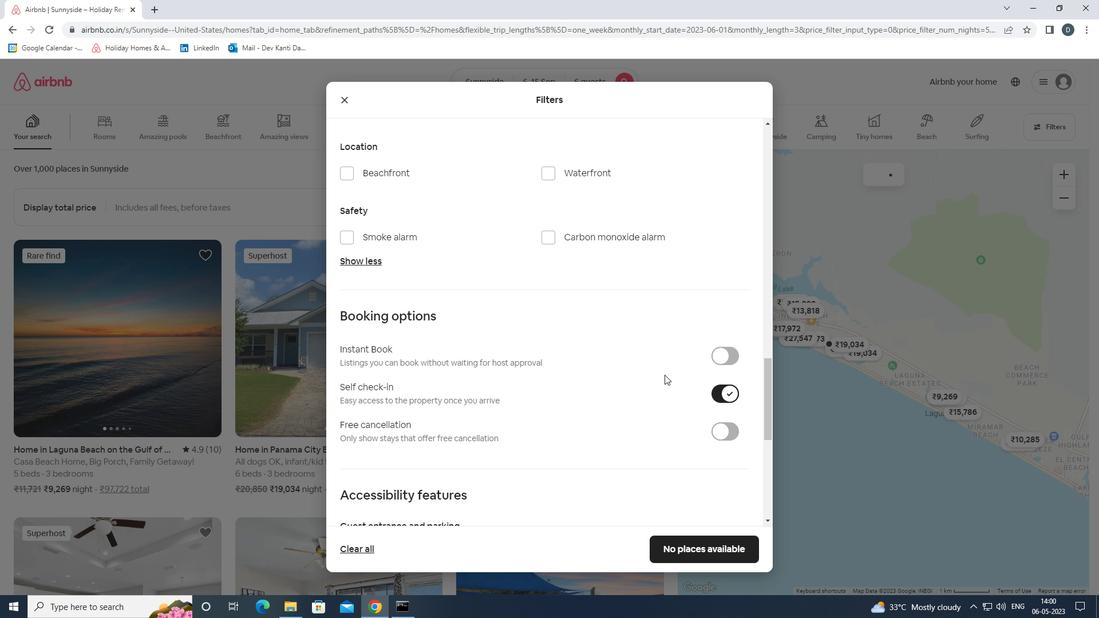 
Action: Mouse scrolled (664, 374) with delta (0, 0)
Screenshot: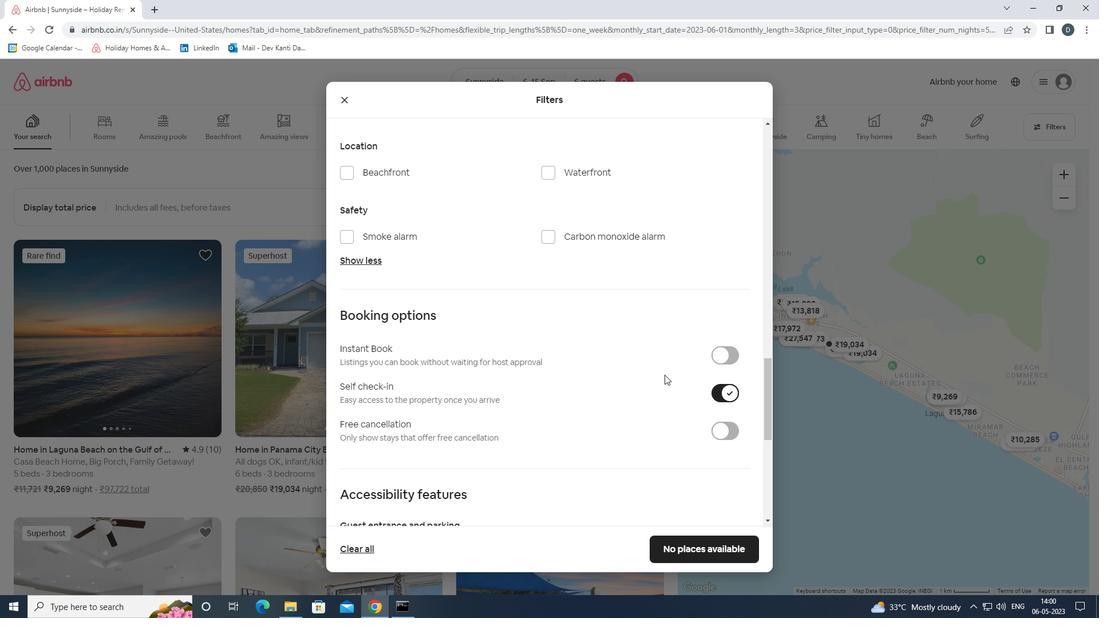 
Action: Mouse scrolled (664, 374) with delta (0, 0)
Screenshot: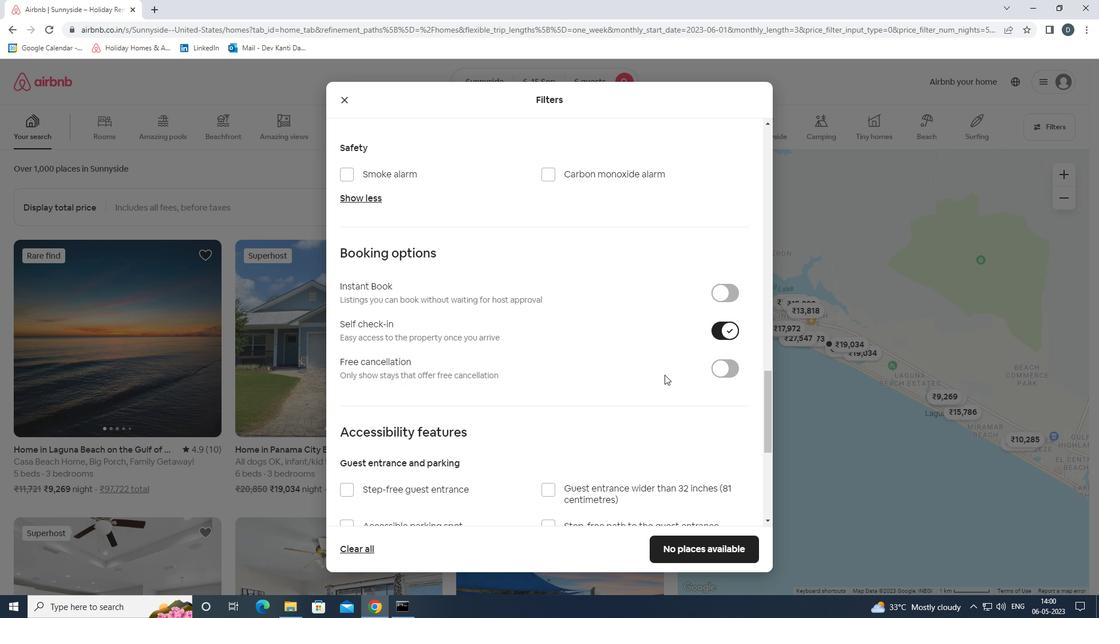 
Action: Mouse scrolled (664, 374) with delta (0, 0)
Screenshot: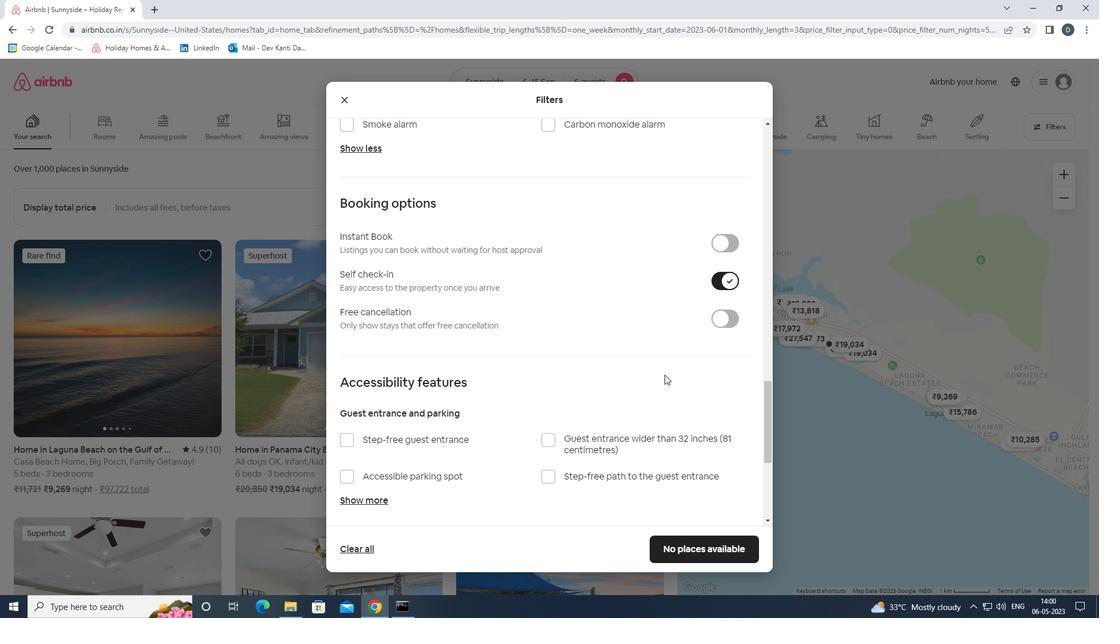 
Action: Mouse moved to (662, 368)
Screenshot: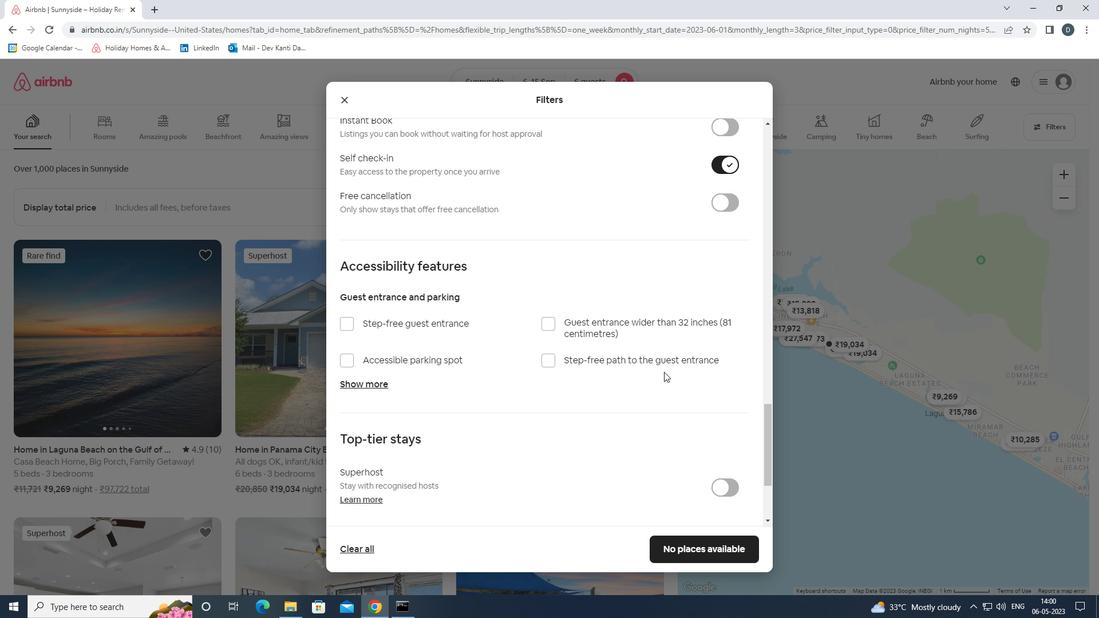 
Action: Mouse scrolled (662, 368) with delta (0, 0)
Screenshot: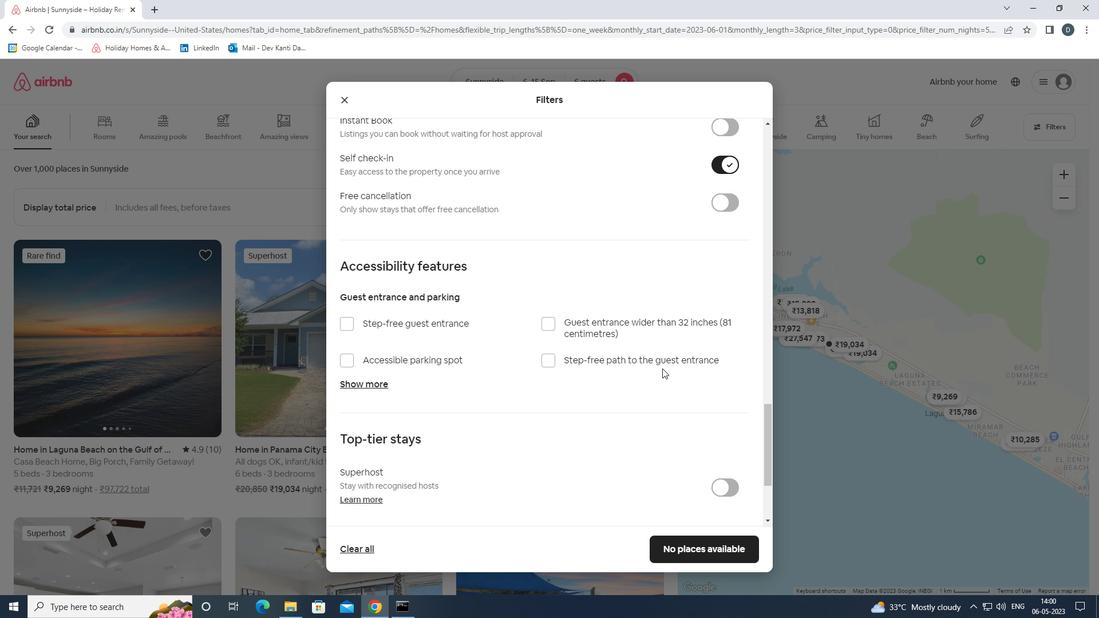 
Action: Mouse scrolled (662, 368) with delta (0, 0)
Screenshot: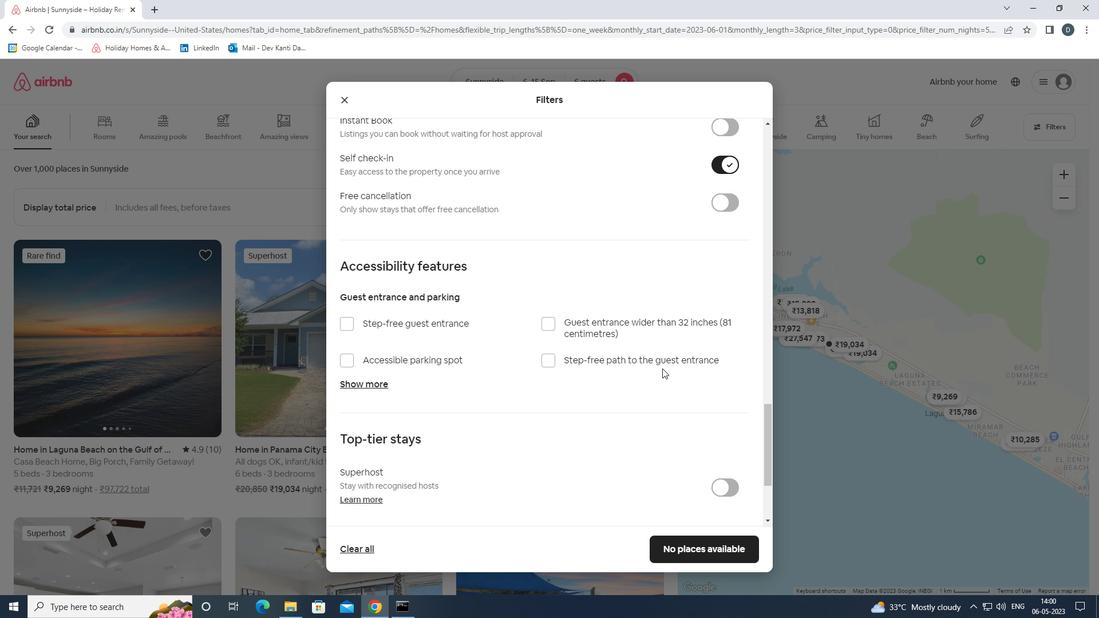 
Action: Mouse moved to (661, 367)
Screenshot: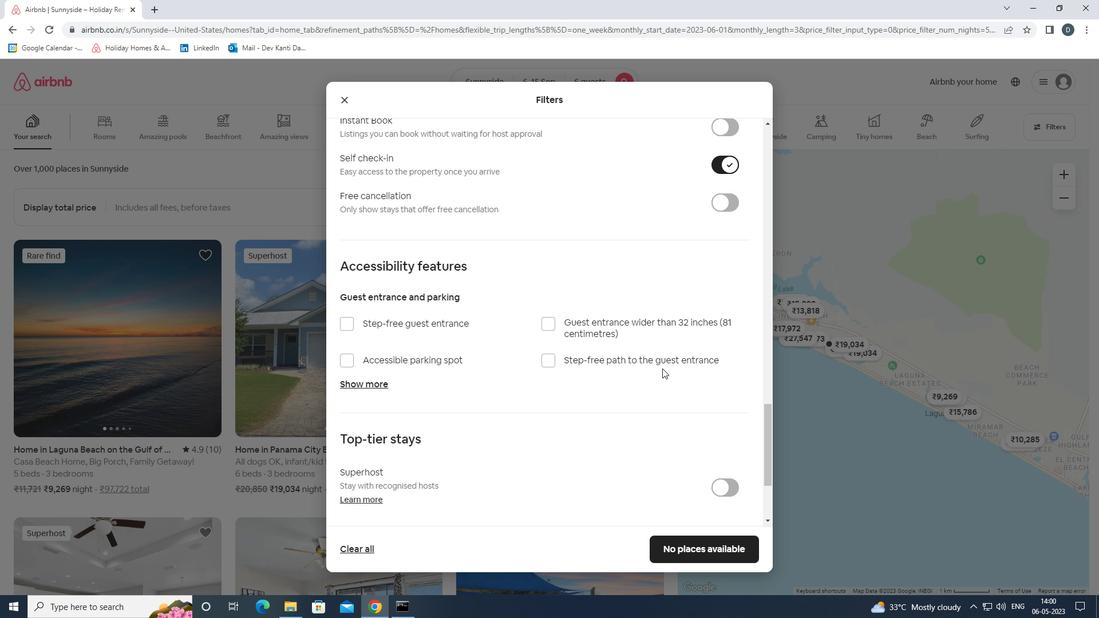 
Action: Mouse scrolled (661, 366) with delta (0, 0)
Screenshot: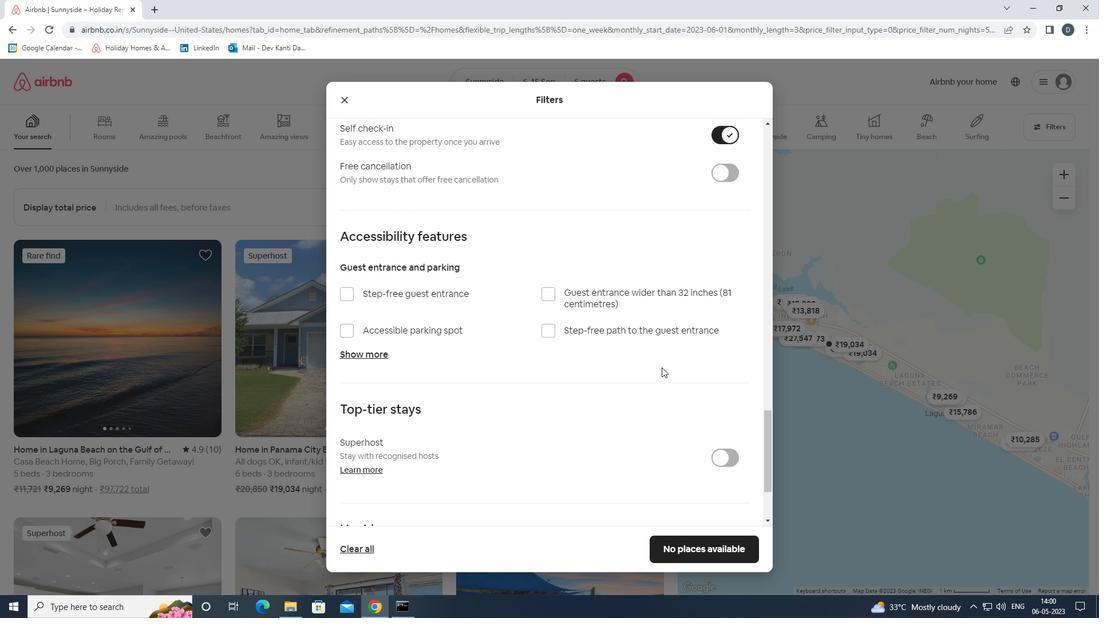 
Action: Mouse moved to (660, 364)
Screenshot: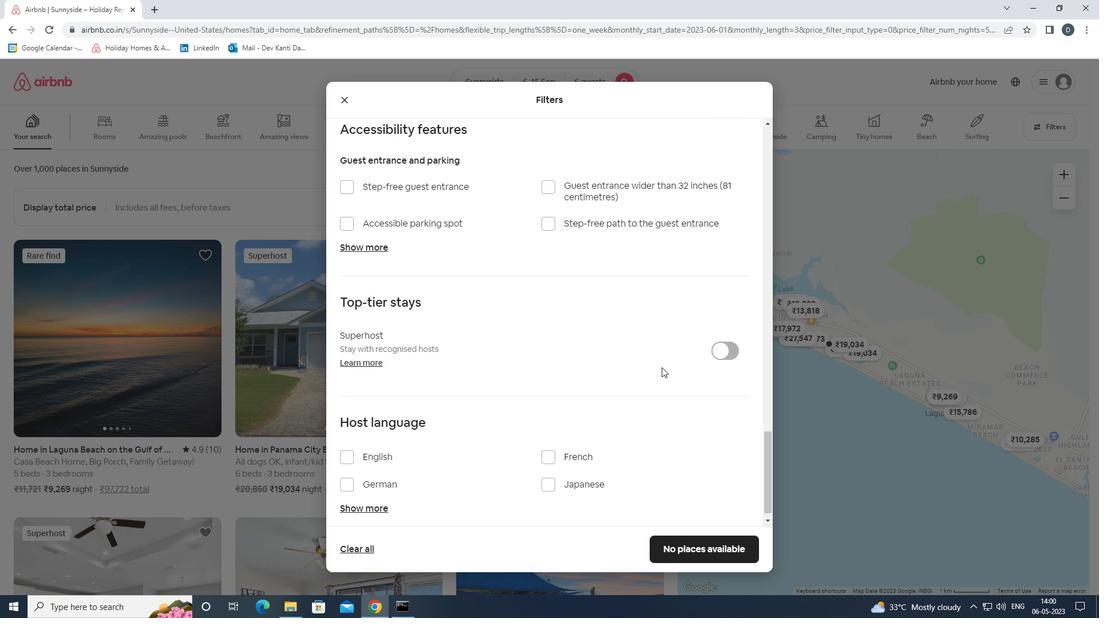 
Action: Mouse scrolled (660, 364) with delta (0, 0)
Screenshot: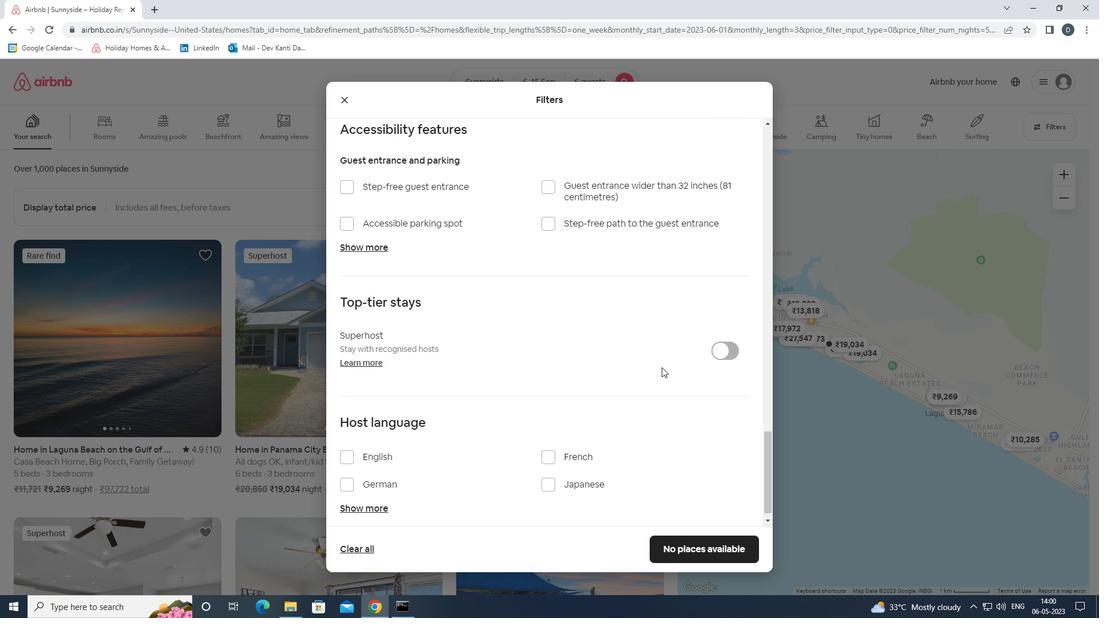 
Action: Mouse scrolled (660, 364) with delta (0, 0)
Screenshot: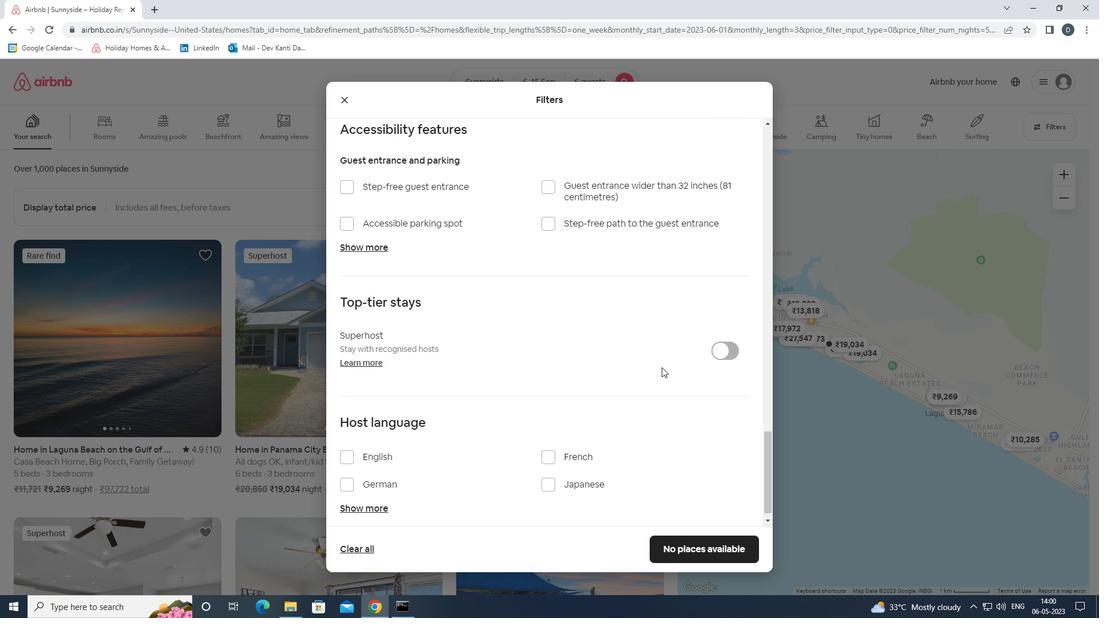 
Action: Mouse moved to (397, 445)
Screenshot: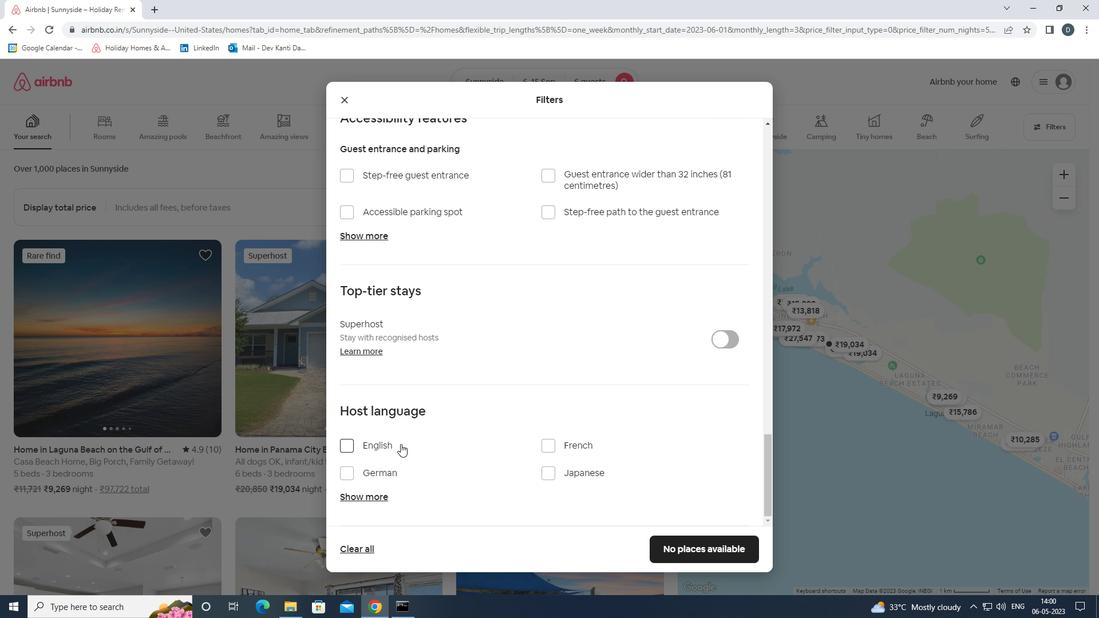 
Action: Mouse pressed left at (397, 445)
Screenshot: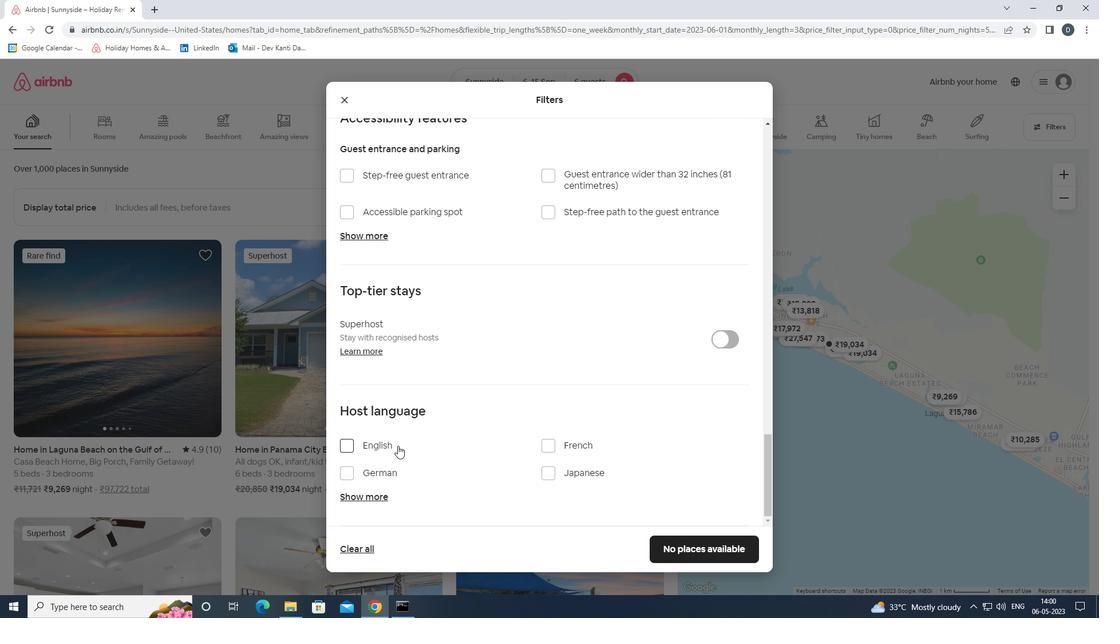 
Action: Mouse moved to (705, 547)
Screenshot: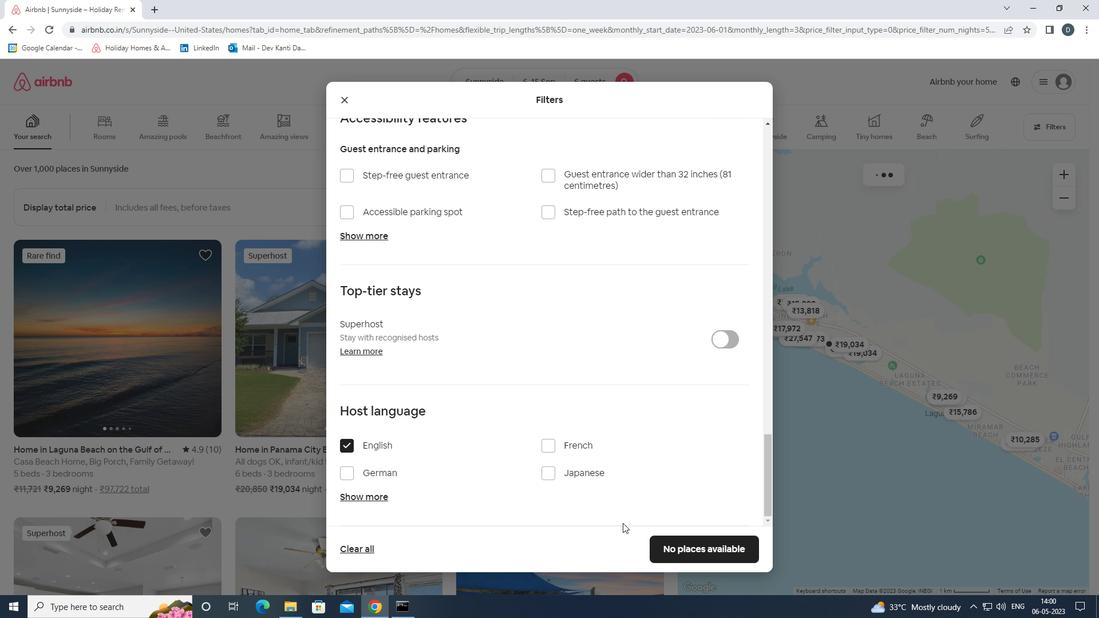 
Action: Mouse pressed left at (705, 547)
Screenshot: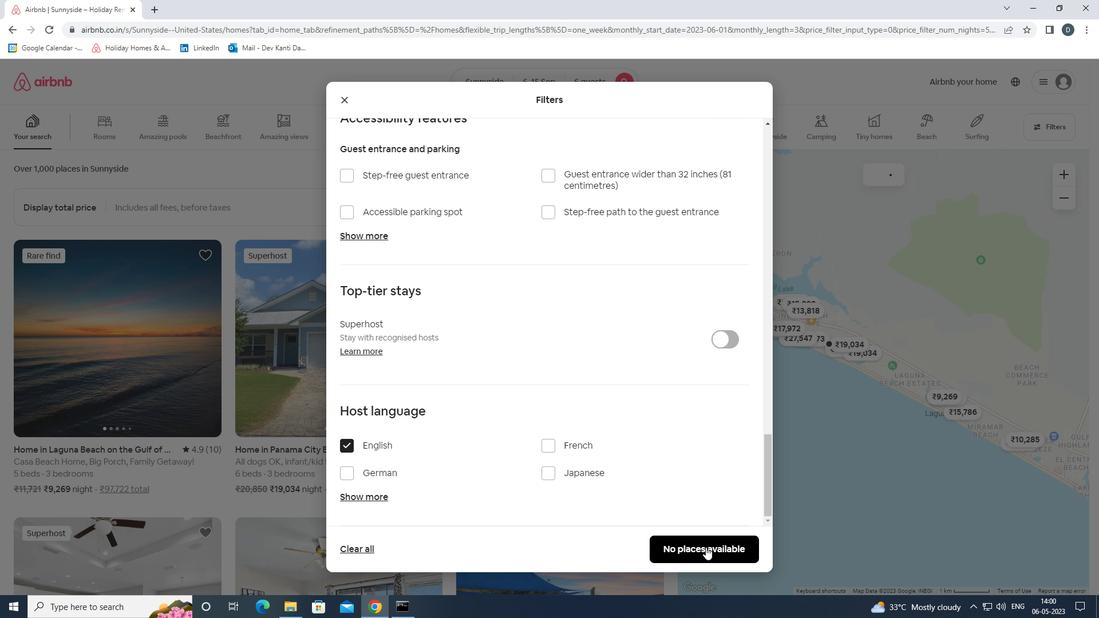 
Action: Mouse moved to (662, 348)
Screenshot: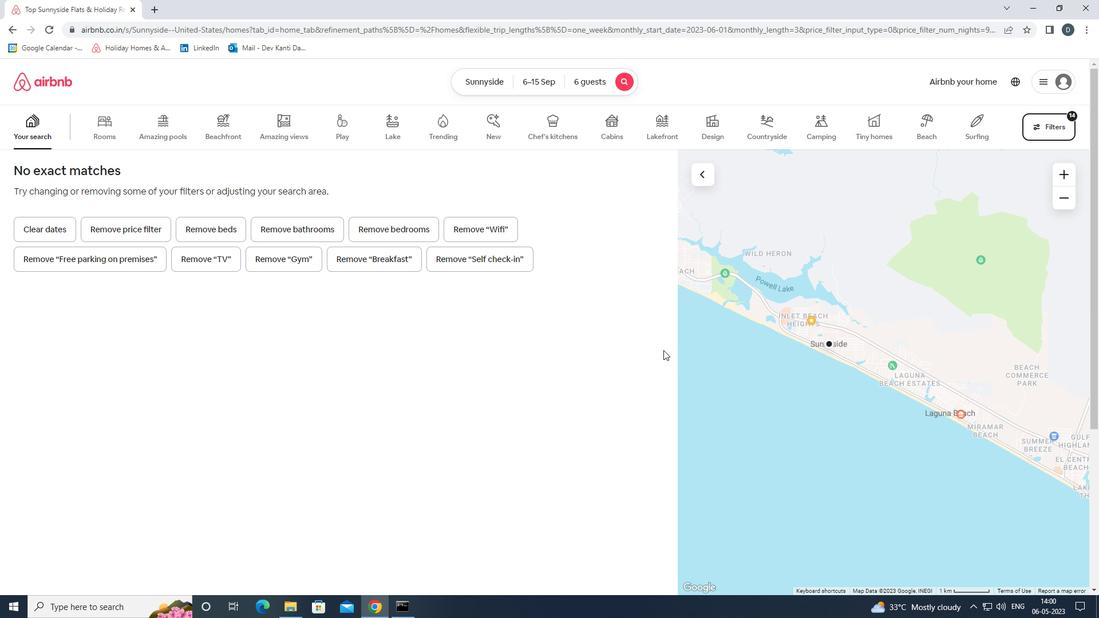
